 Task: Configure a branch deletion policy for repository cleanliness.
Action: Mouse moved to (209, 275)
Screenshot: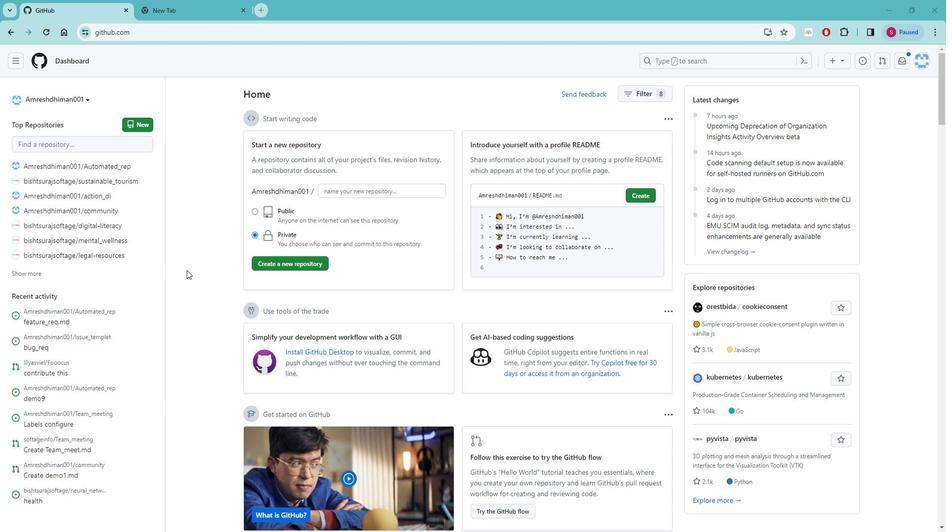 
Action: Mouse pressed left at (209, 275)
Screenshot: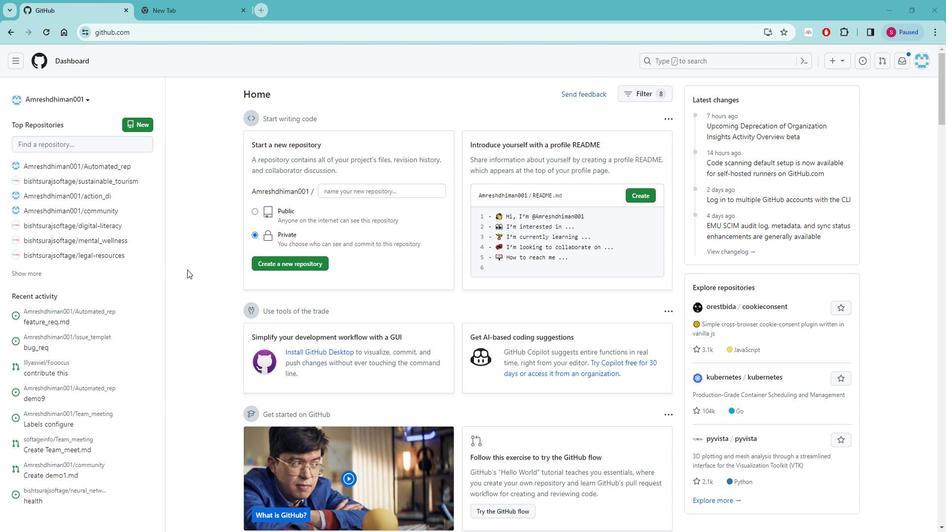 
Action: Mouse moved to (925, 65)
Screenshot: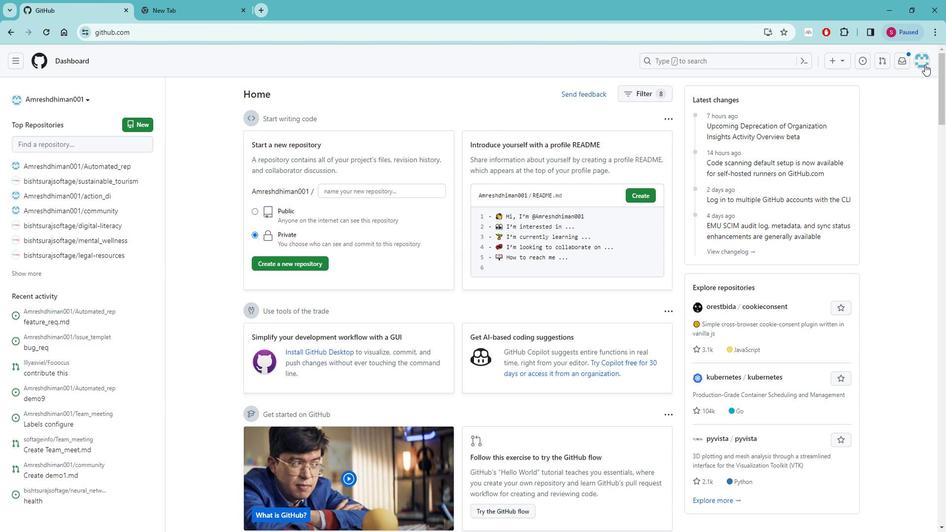 
Action: Mouse pressed left at (925, 65)
Screenshot: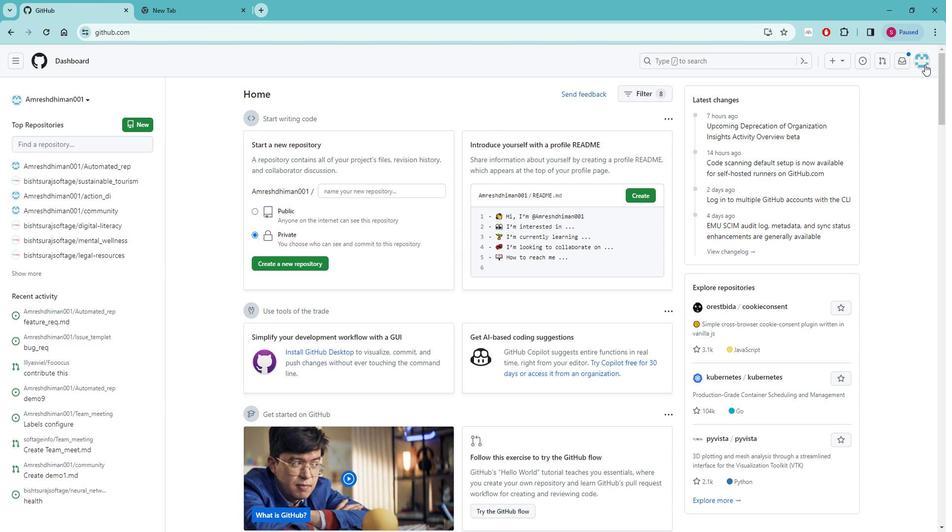 
Action: Mouse moved to (860, 151)
Screenshot: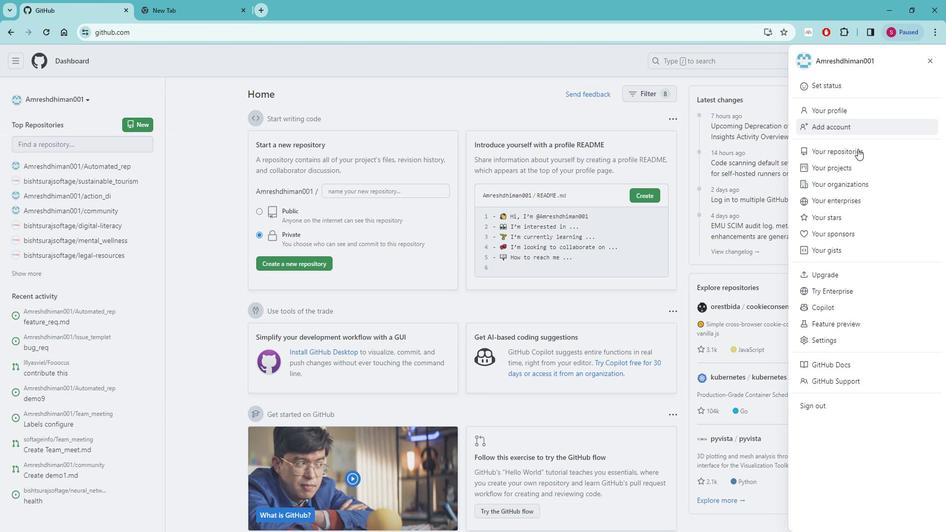 
Action: Mouse pressed left at (860, 151)
Screenshot: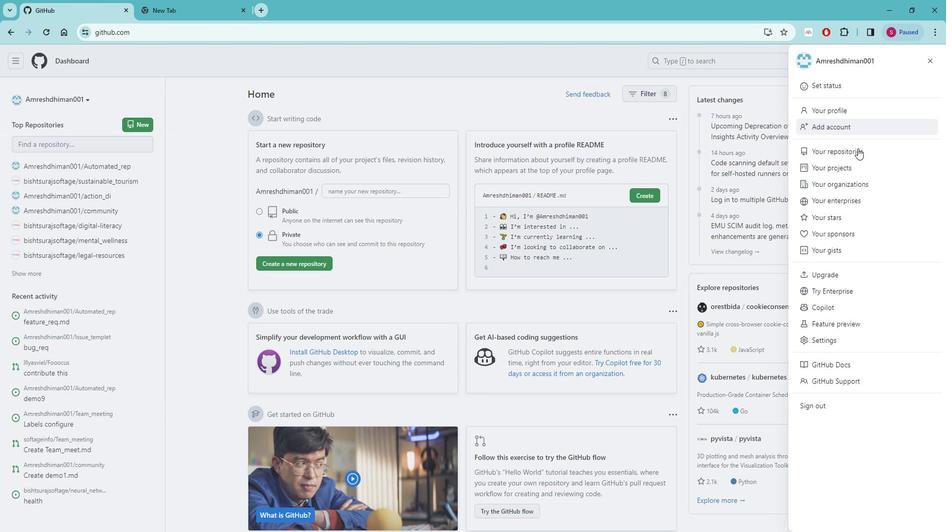 
Action: Mouse moved to (346, 159)
Screenshot: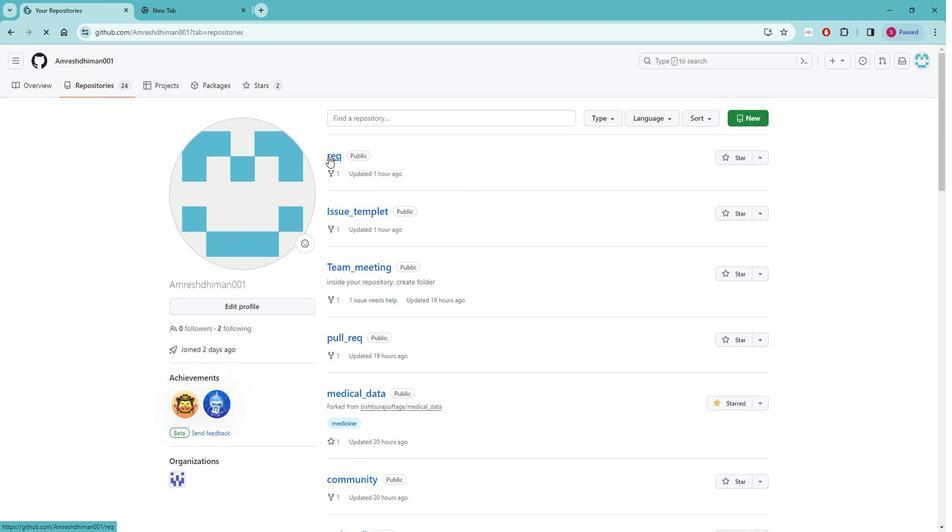 
Action: Mouse pressed left at (346, 159)
Screenshot: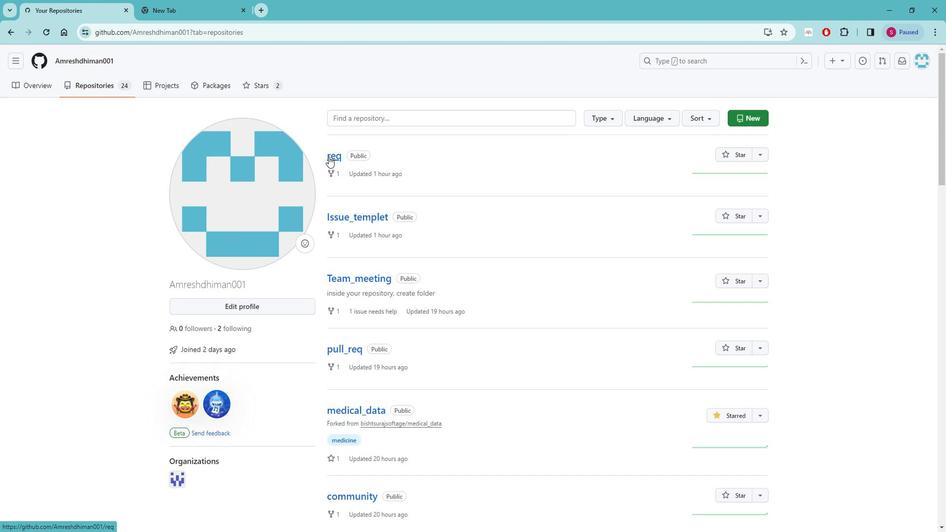 
Action: Mouse moved to (423, 88)
Screenshot: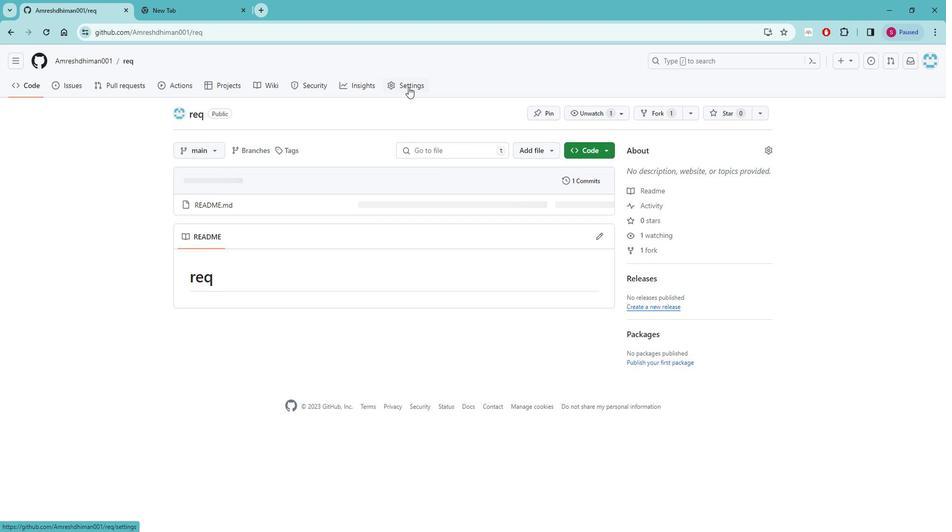 
Action: Mouse pressed left at (423, 88)
Screenshot: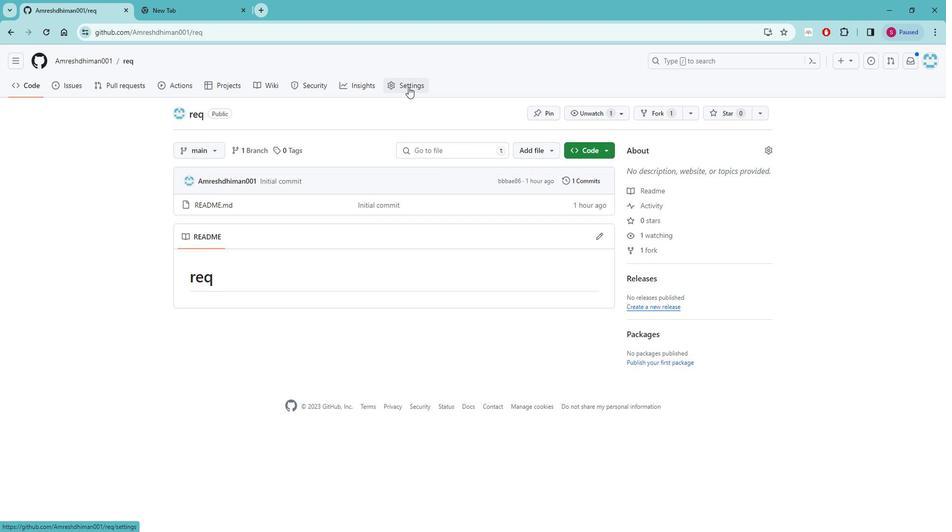 
Action: Mouse moved to (232, 220)
Screenshot: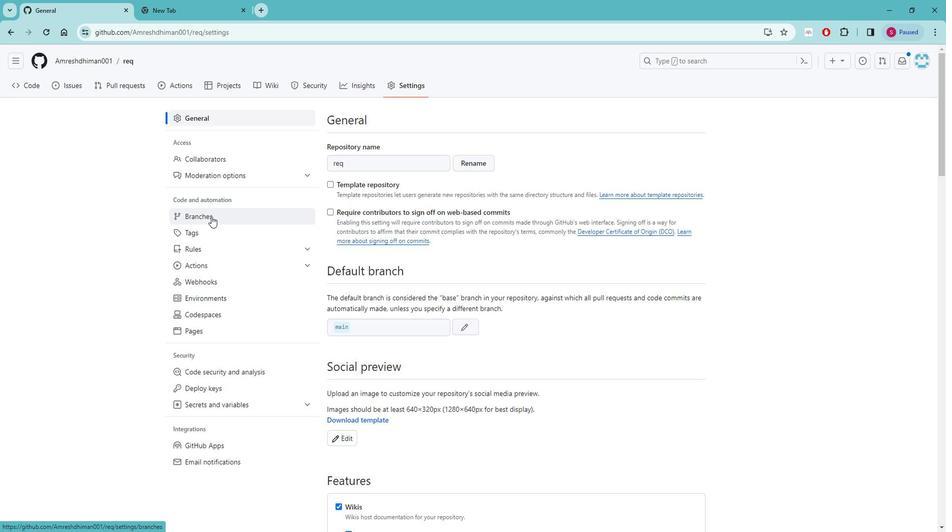 
Action: Mouse pressed left at (232, 220)
Screenshot: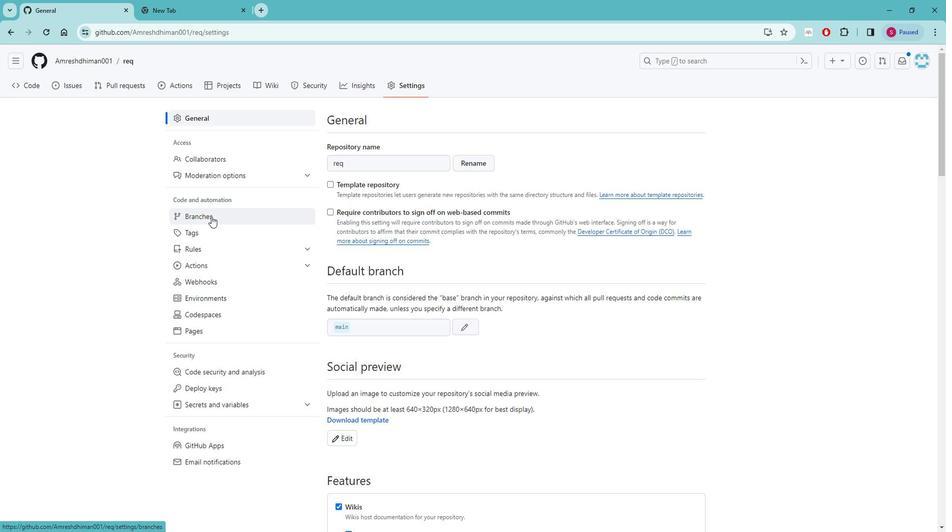 
Action: Mouse moved to (402, 190)
Screenshot: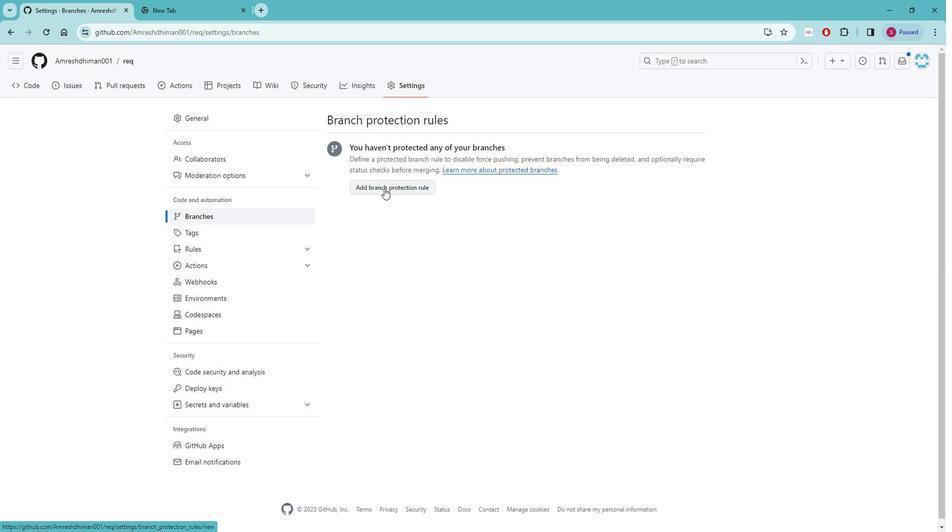 
Action: Mouse pressed left at (402, 190)
Screenshot: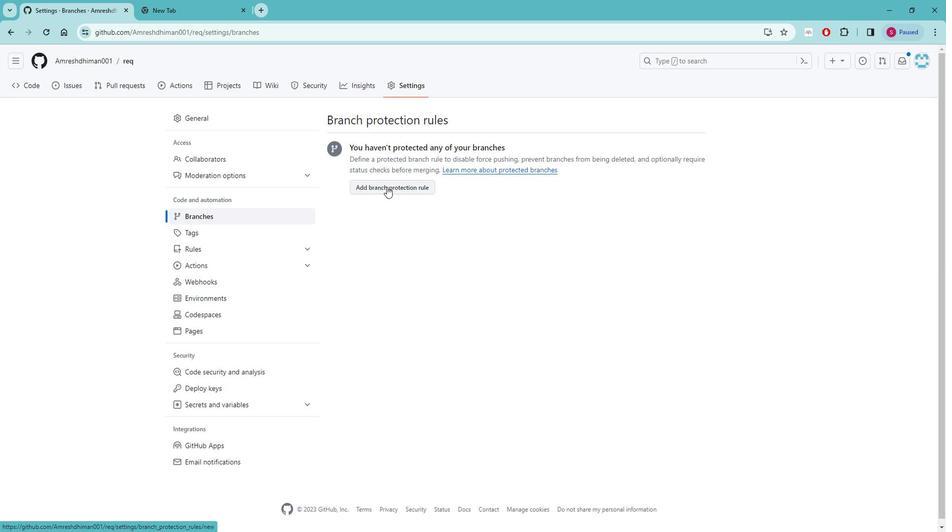 
Action: Mouse moved to (404, 275)
Screenshot: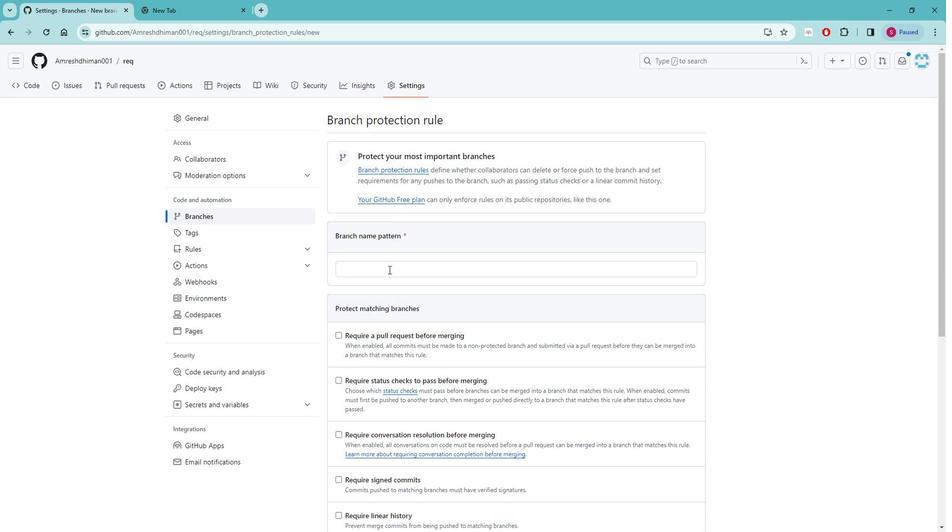 
Action: Mouse pressed left at (404, 275)
Screenshot: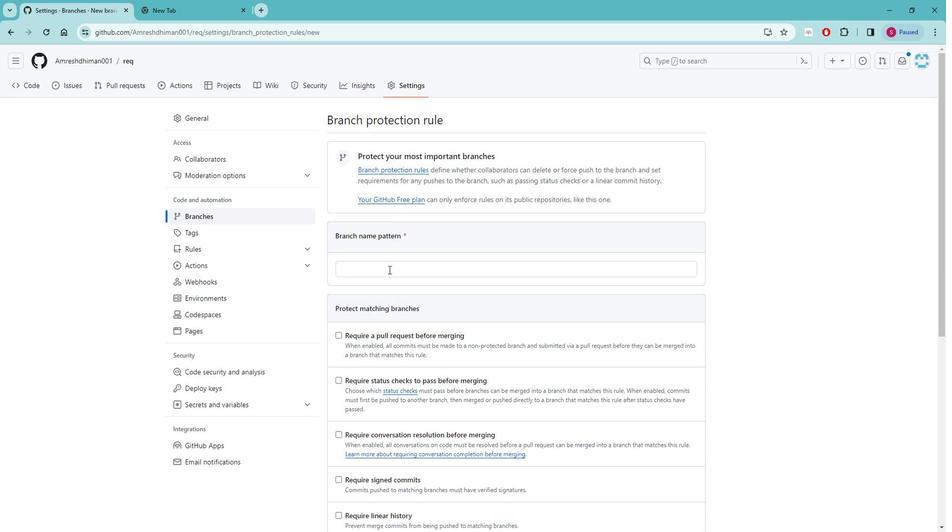 
Action: Key pressed deb<Key.backspace>vlop
Screenshot: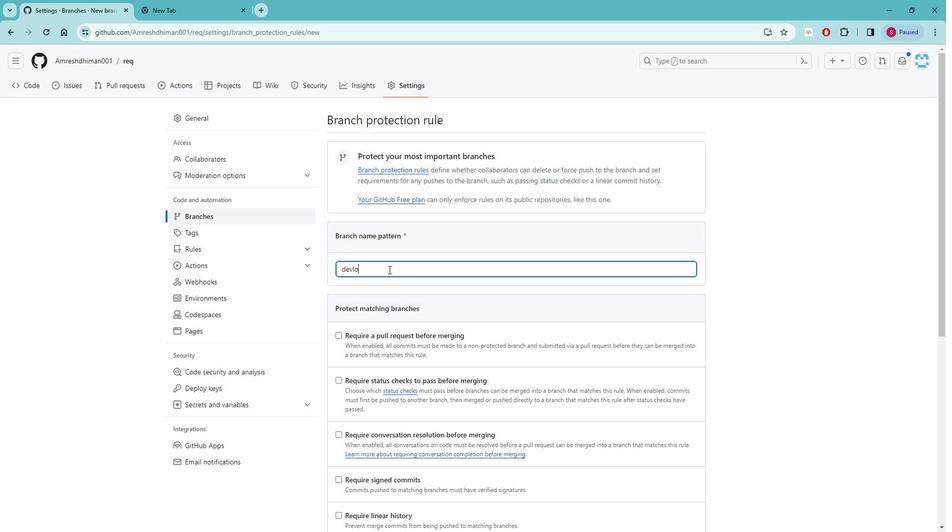 
Action: Mouse moved to (445, 344)
Screenshot: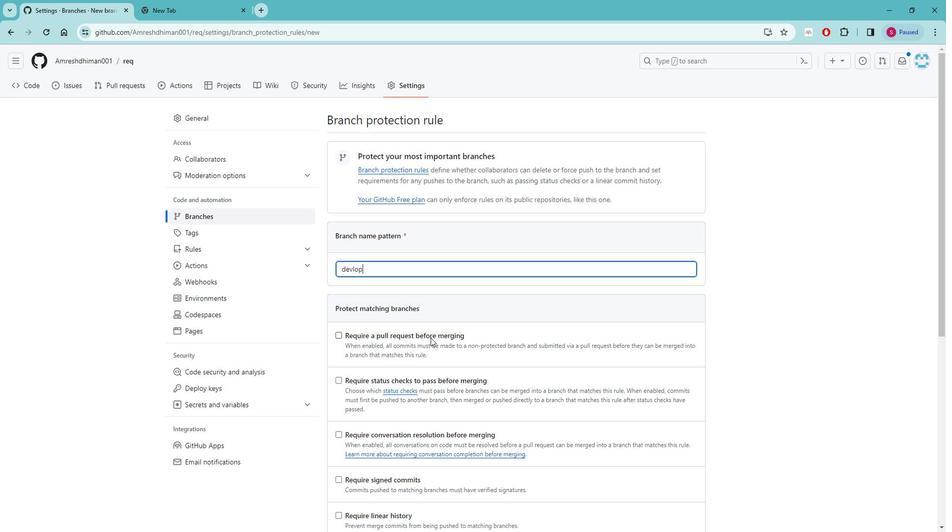 
Action: Mouse scrolled (445, 343) with delta (0, 0)
Screenshot: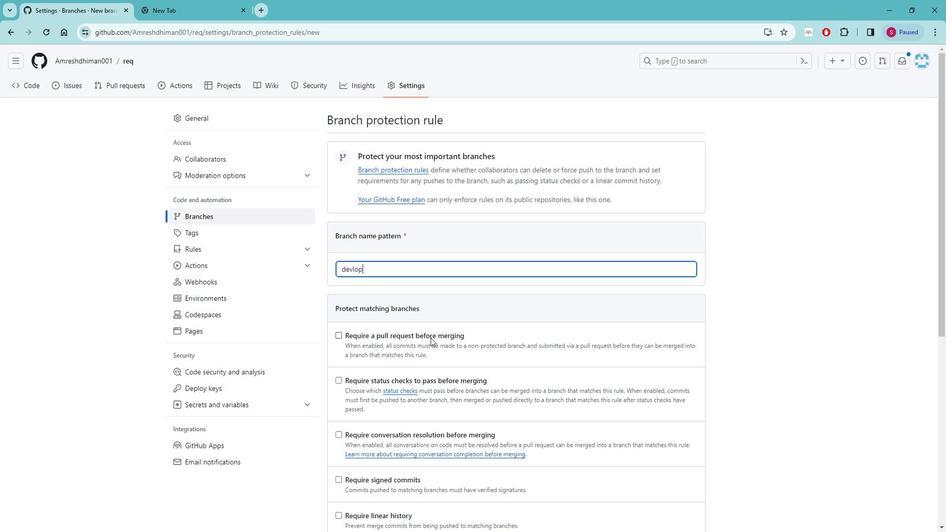 
Action: Mouse moved to (354, 288)
Screenshot: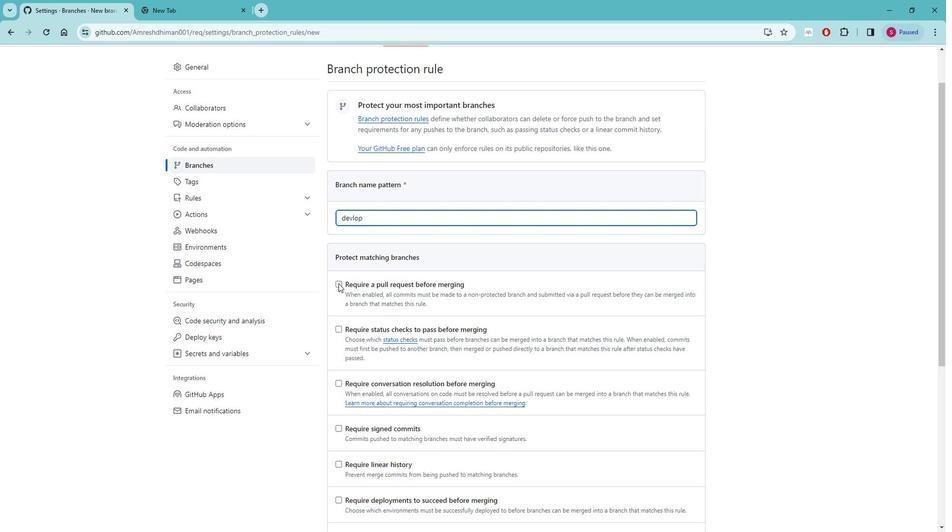 
Action: Mouse pressed left at (354, 288)
Screenshot: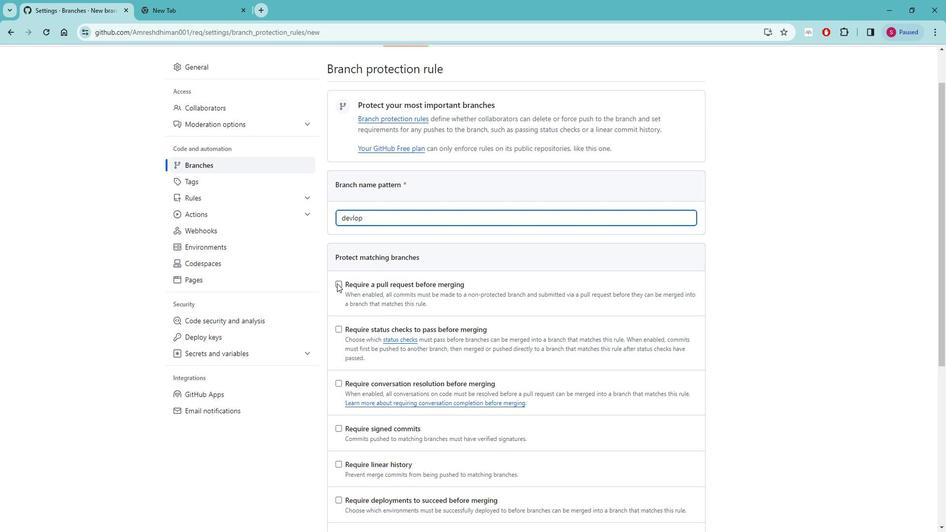 
Action: Mouse moved to (405, 399)
Screenshot: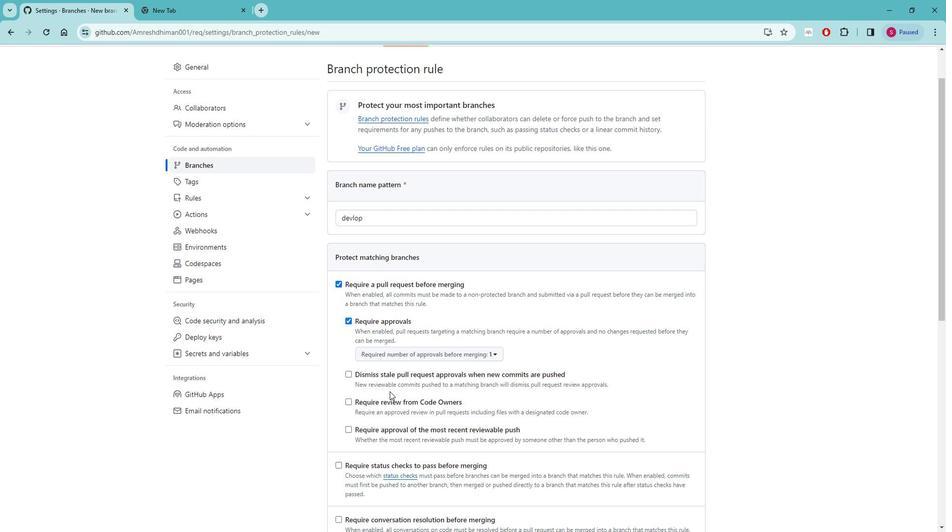 
Action: Mouse scrolled (405, 398) with delta (0, 0)
Screenshot: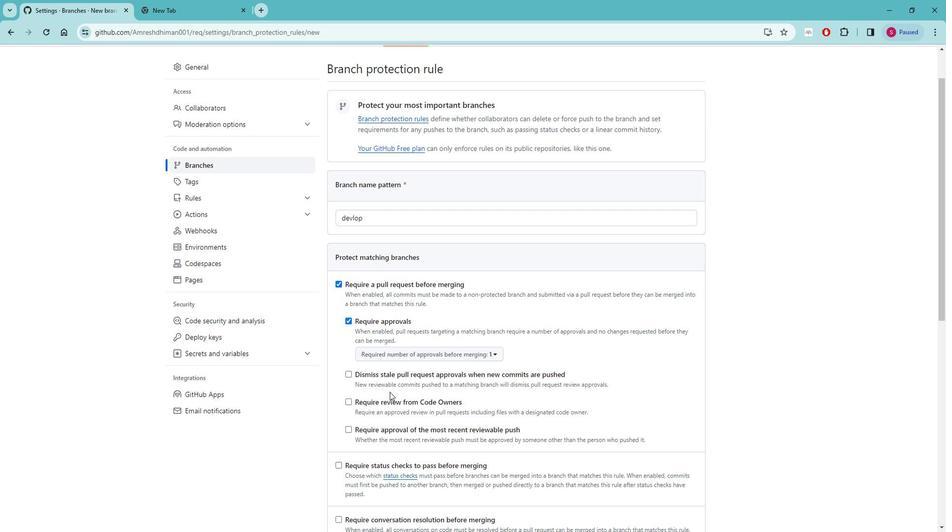 
Action: Mouse moved to (488, 378)
Screenshot: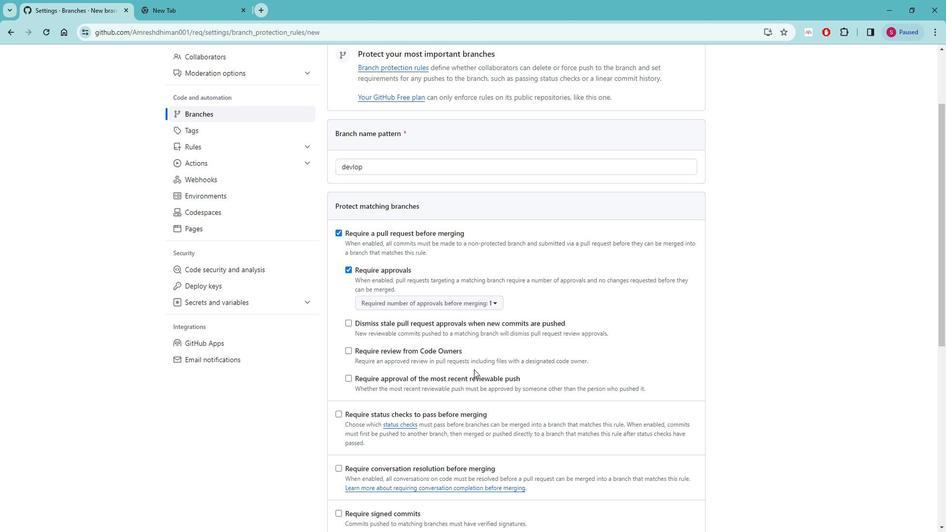 
Action: Mouse scrolled (488, 378) with delta (0, 0)
Screenshot: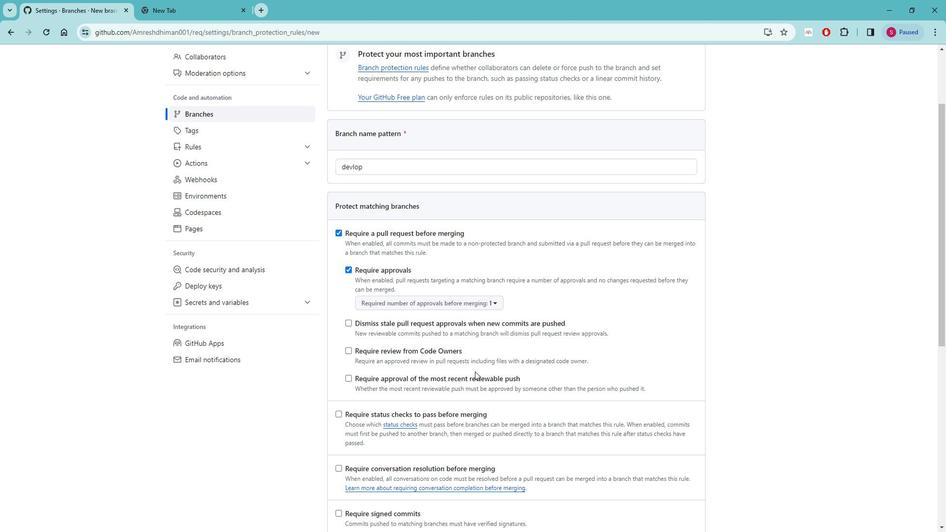 
Action: Mouse scrolled (488, 378) with delta (0, 0)
Screenshot: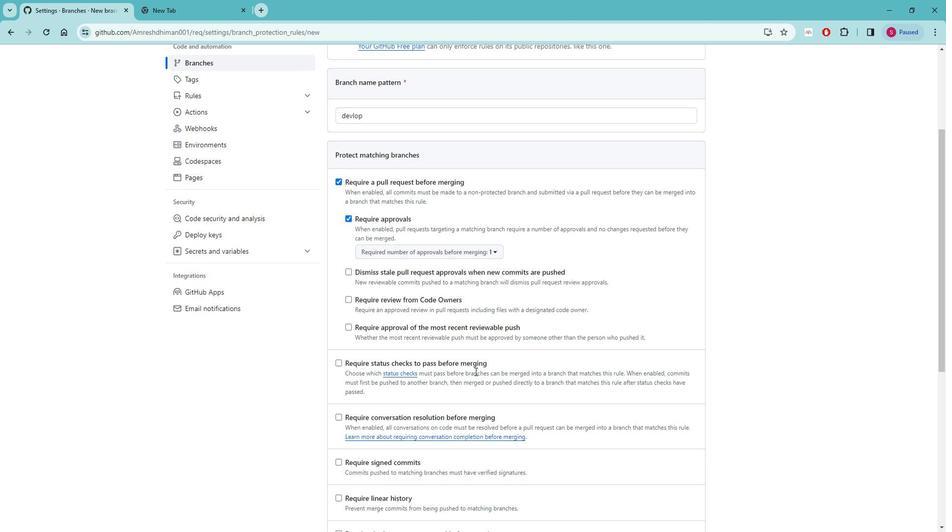
Action: Mouse moved to (367, 278)
Screenshot: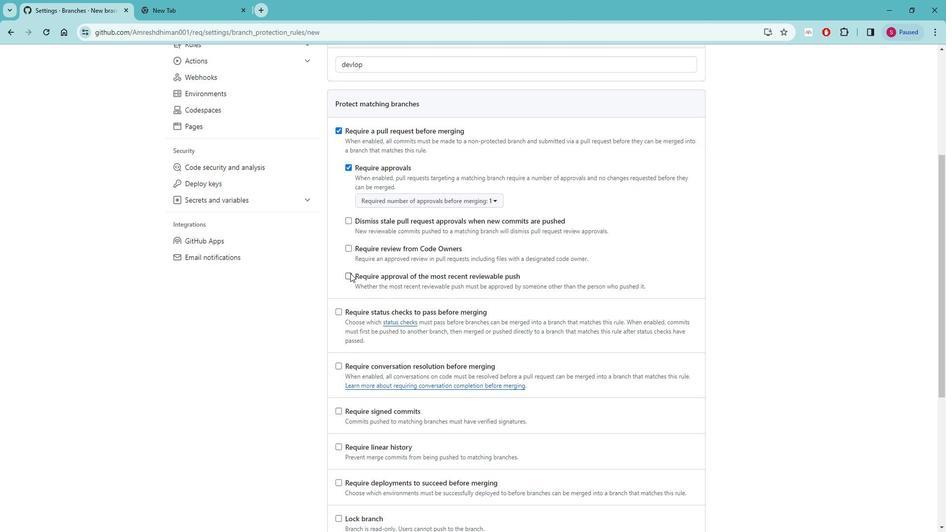 
Action: Mouse pressed left at (367, 278)
Screenshot: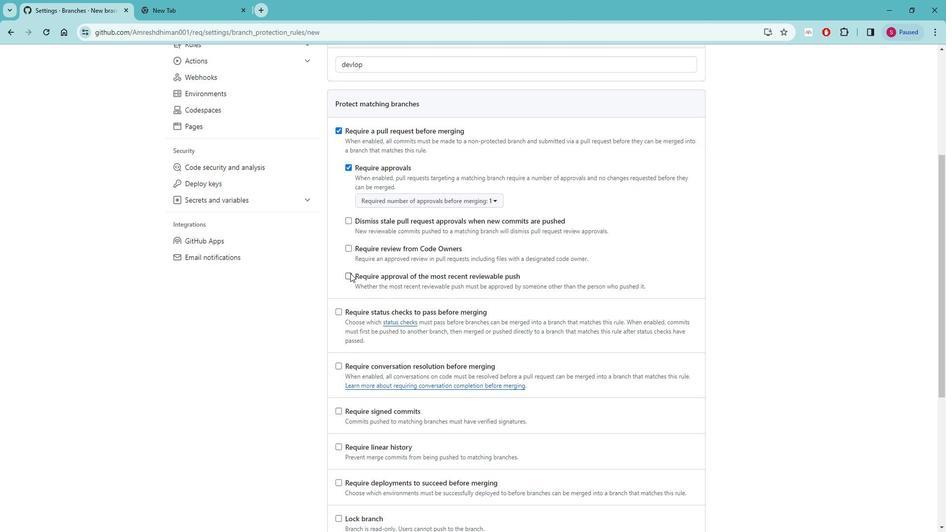 
Action: Mouse pressed left at (367, 278)
Screenshot: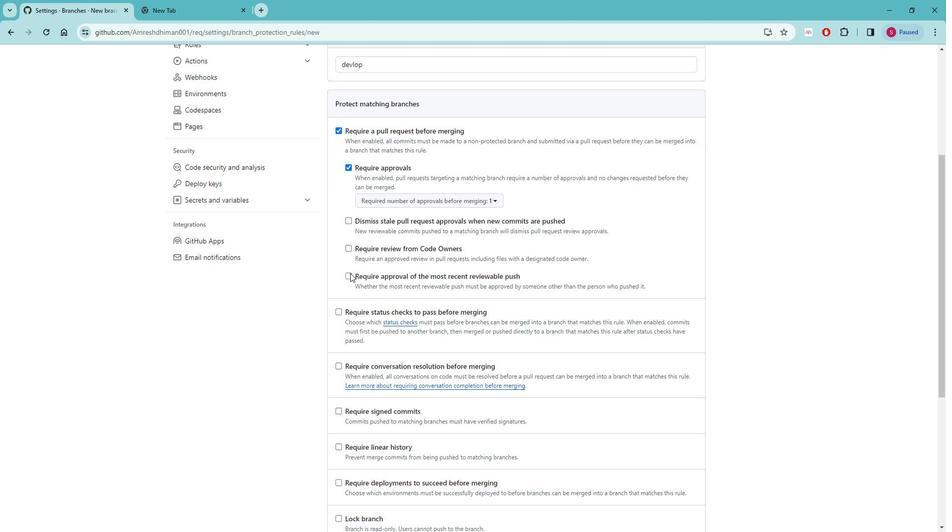 
Action: Mouse moved to (483, 390)
Screenshot: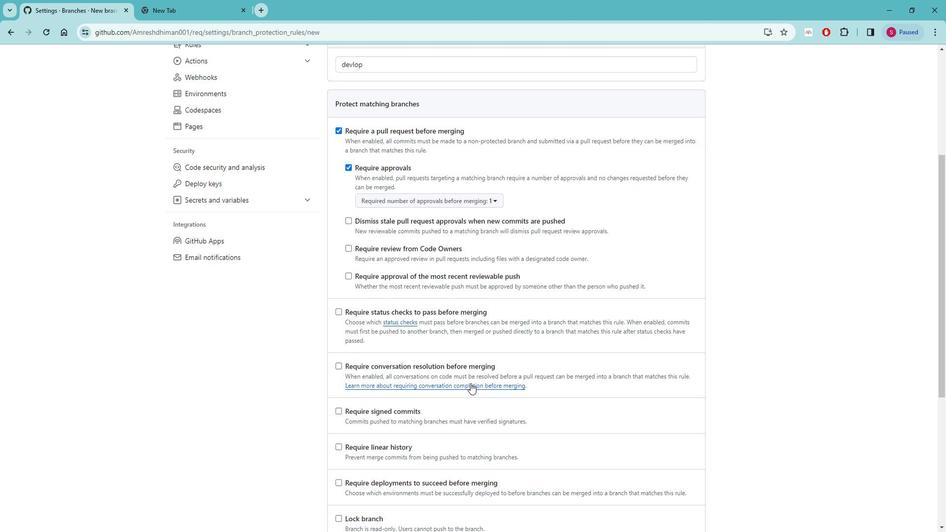 
Action: Mouse scrolled (483, 389) with delta (0, 0)
Screenshot: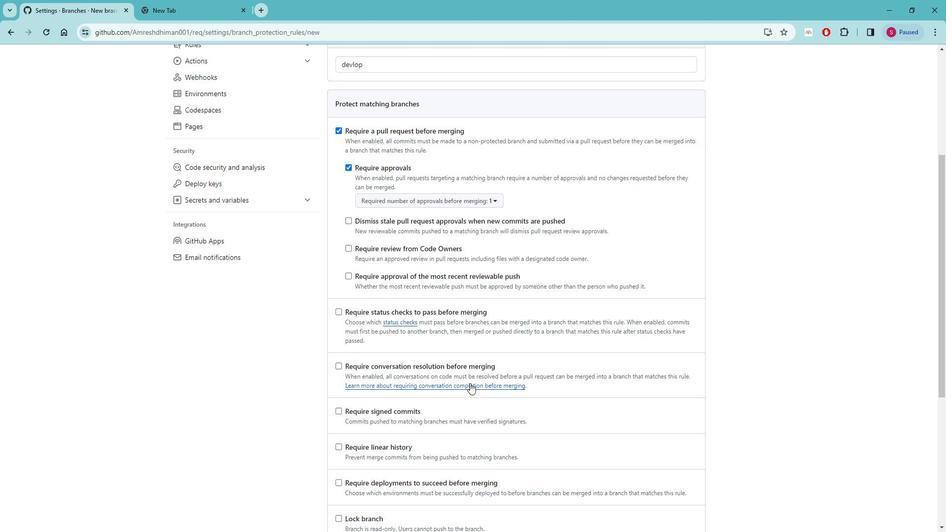 
Action: Mouse moved to (365, 227)
Screenshot: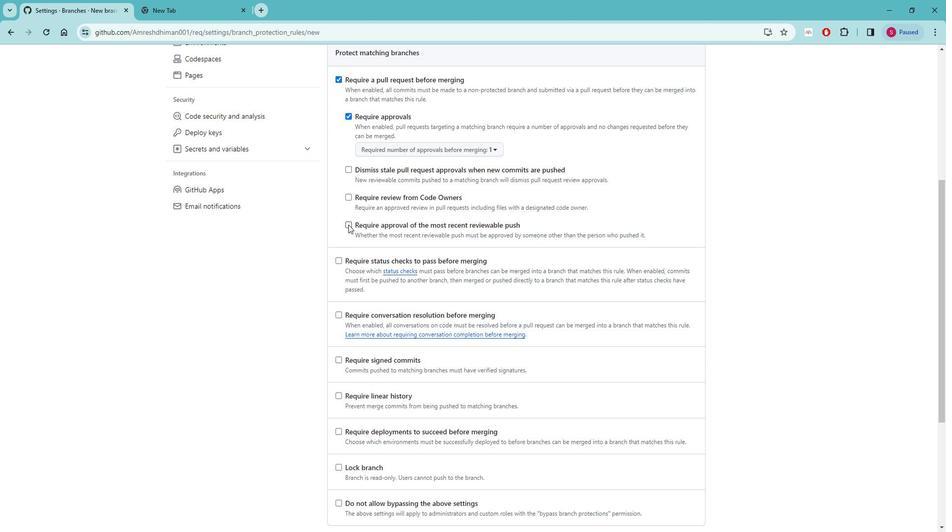 
Action: Mouse pressed left at (365, 227)
Screenshot: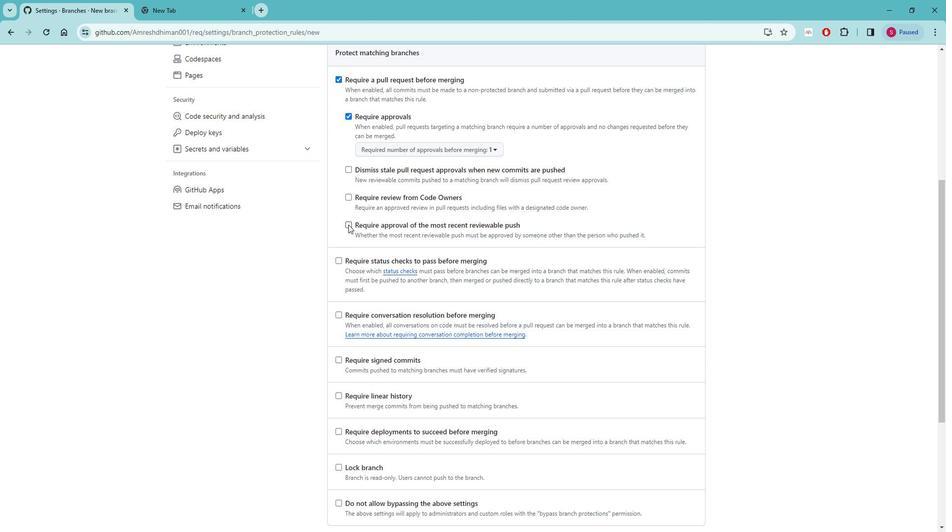 
Action: Mouse moved to (422, 397)
Screenshot: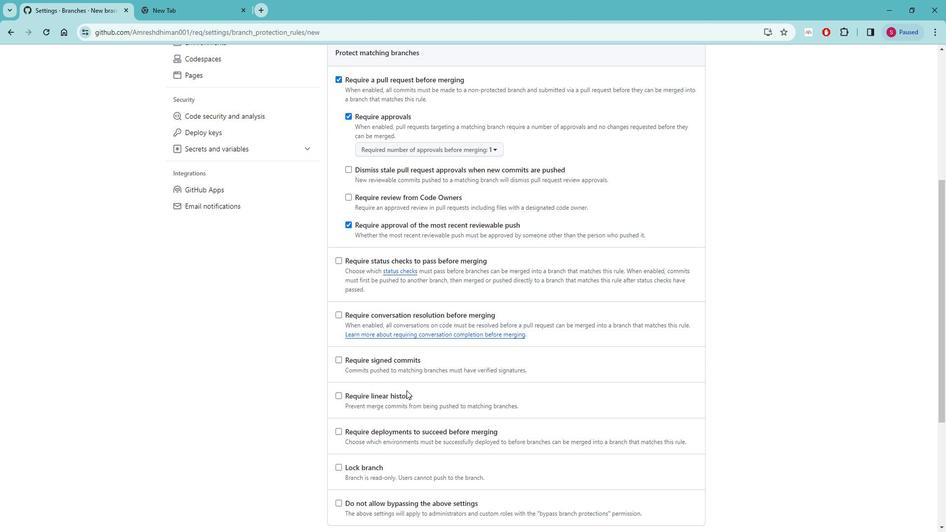 
Action: Mouse scrolled (422, 397) with delta (0, 0)
Screenshot: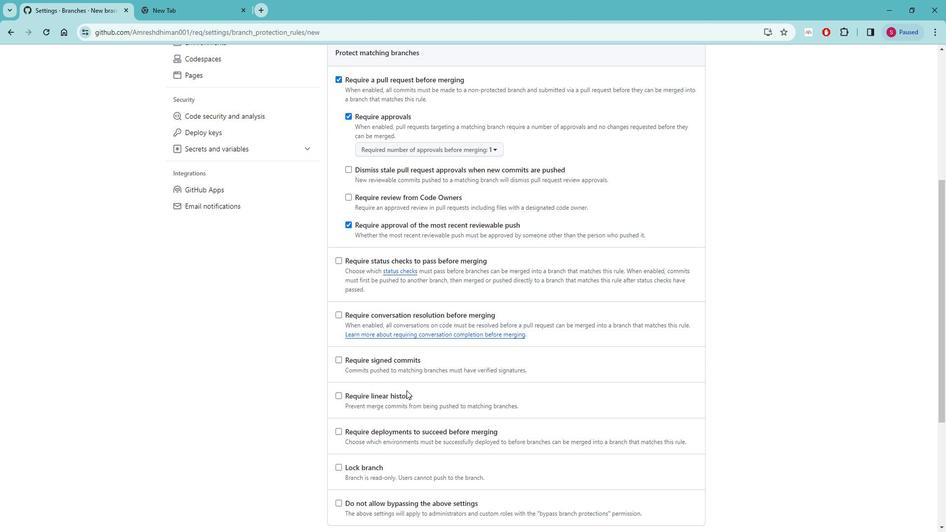 
Action: Mouse moved to (359, 351)
Screenshot: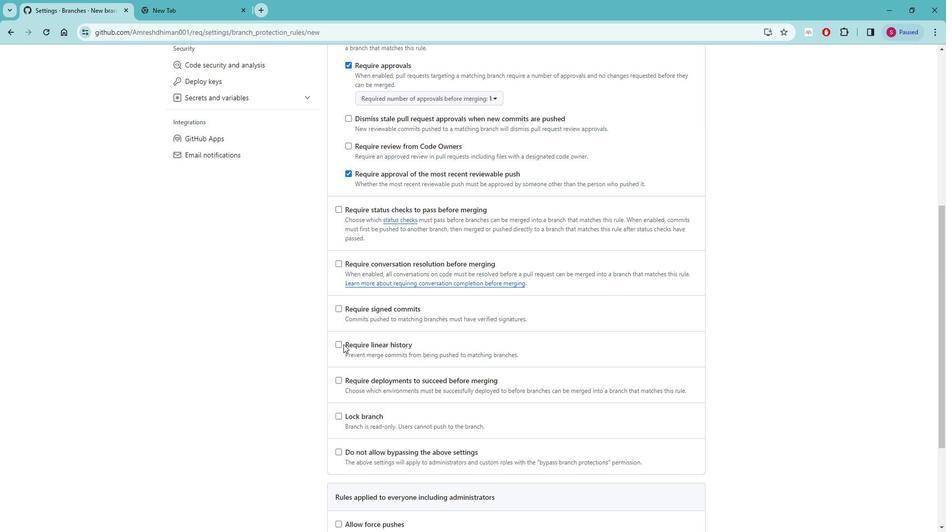 
Action: Mouse pressed left at (359, 351)
Screenshot: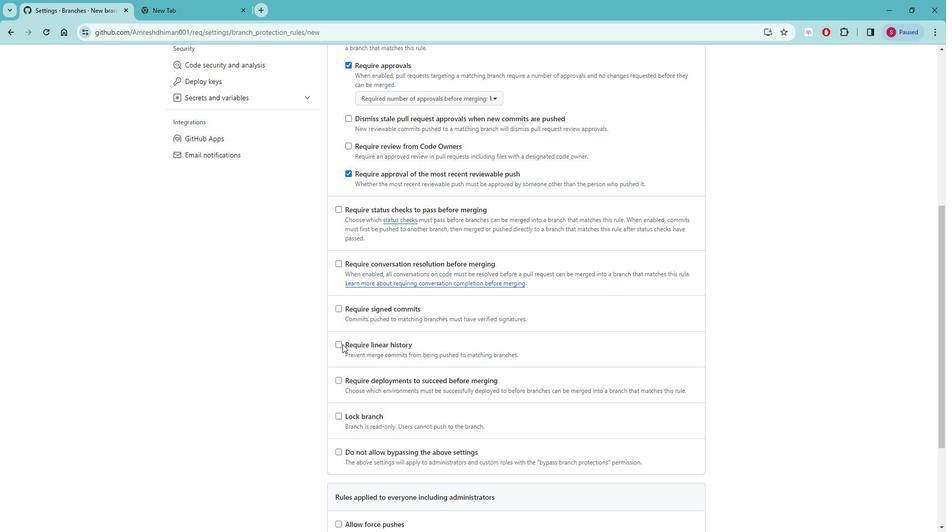 
Action: Mouse moved to (356, 350)
Screenshot: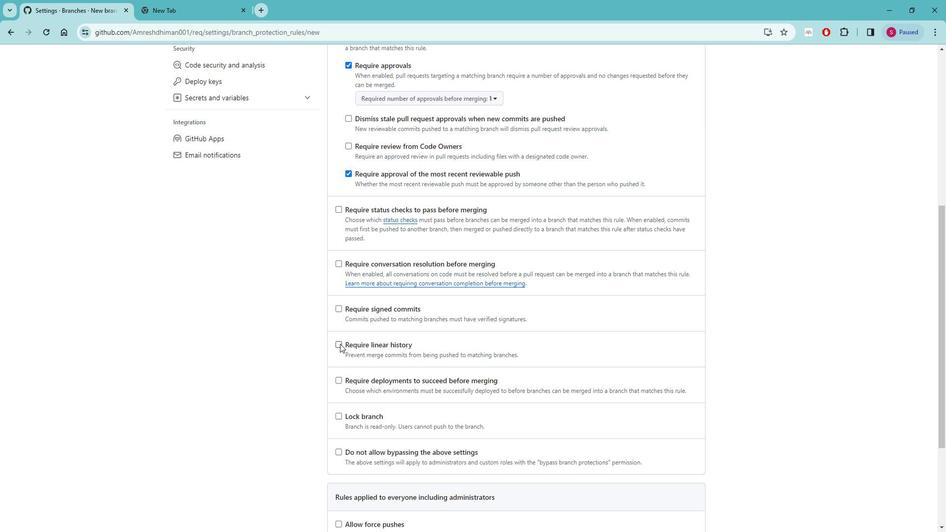 
Action: Mouse pressed left at (356, 350)
Screenshot: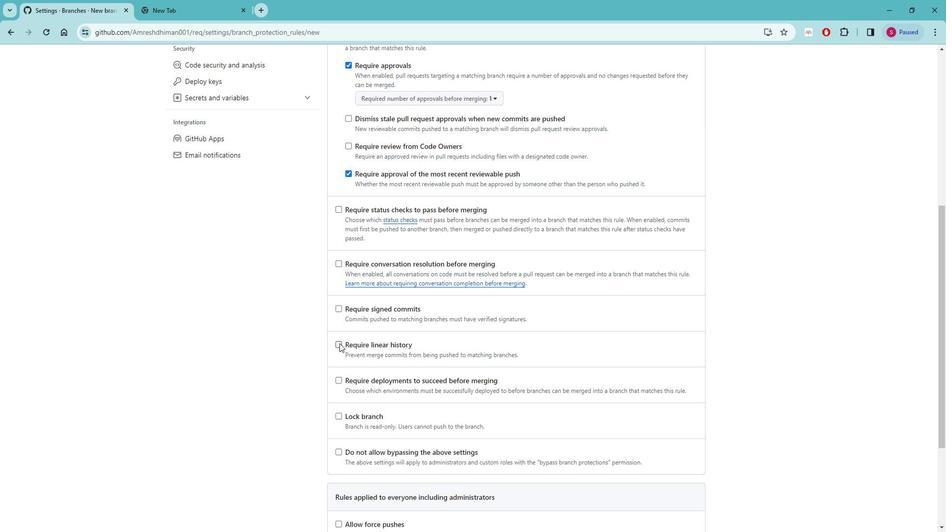
Action: Mouse moved to (445, 400)
Screenshot: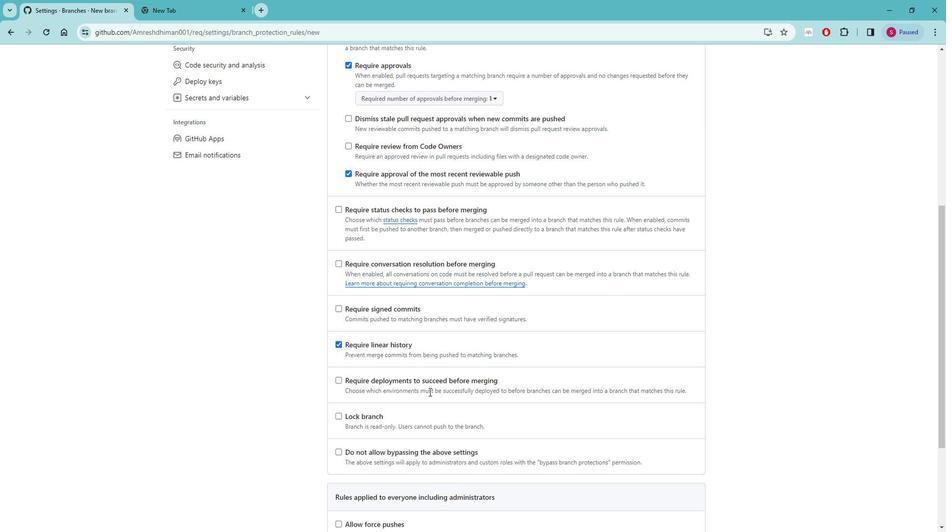 
Action: Mouse scrolled (445, 400) with delta (0, 0)
Screenshot: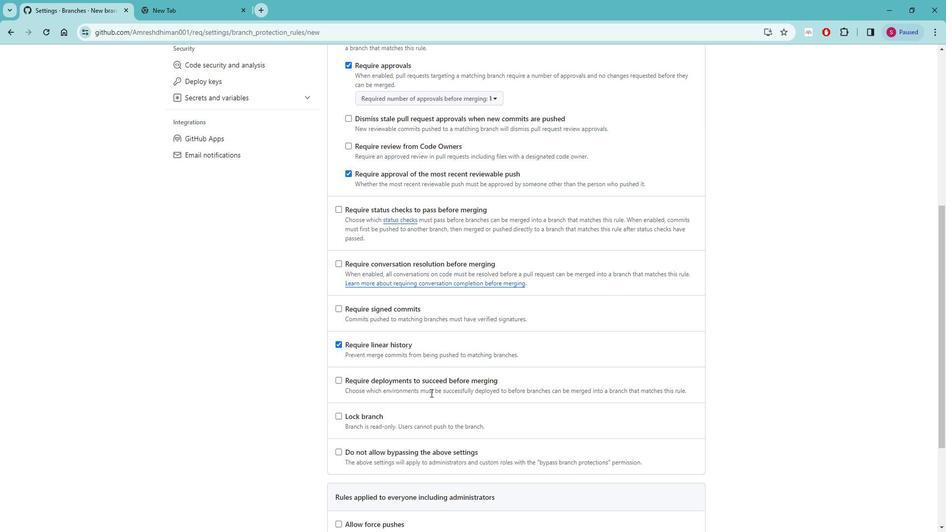 
Action: Mouse moved to (477, 421)
Screenshot: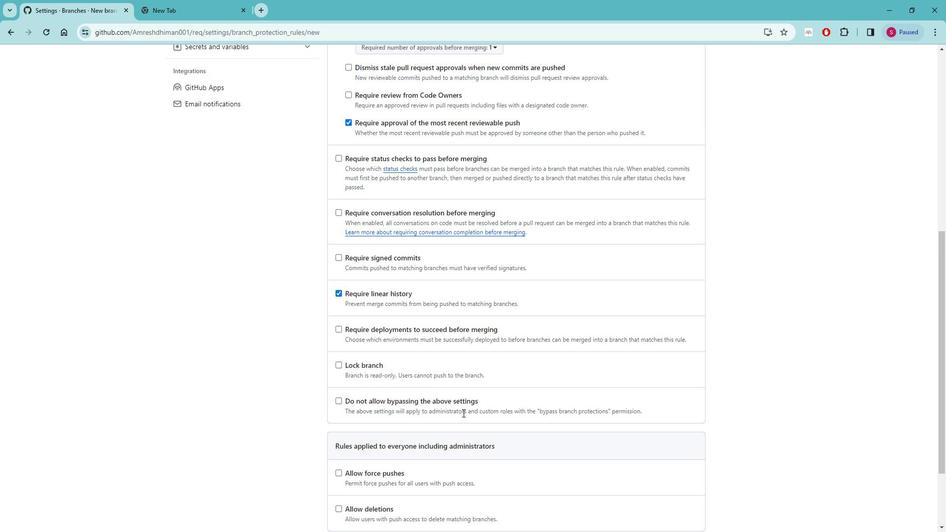 
Action: Mouse scrolled (477, 420) with delta (0, 0)
Screenshot: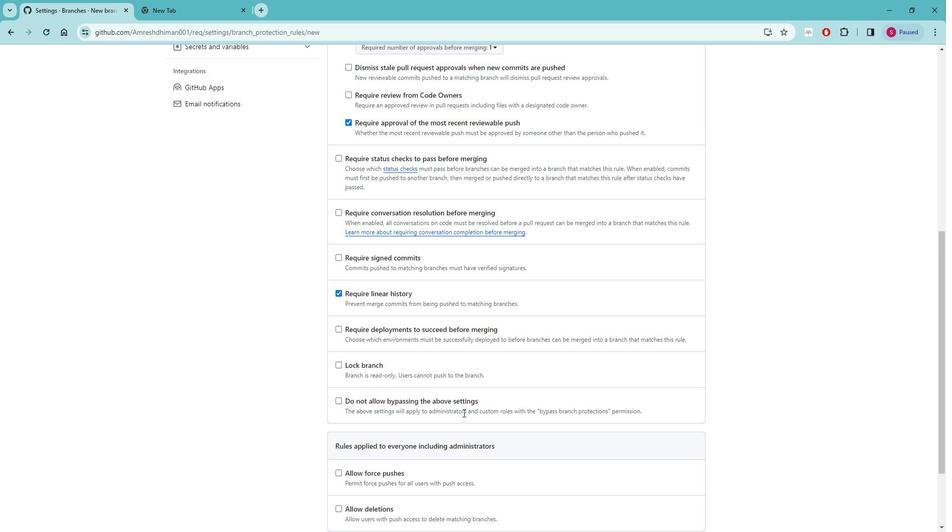 
Action: Mouse scrolled (477, 420) with delta (0, 0)
Screenshot: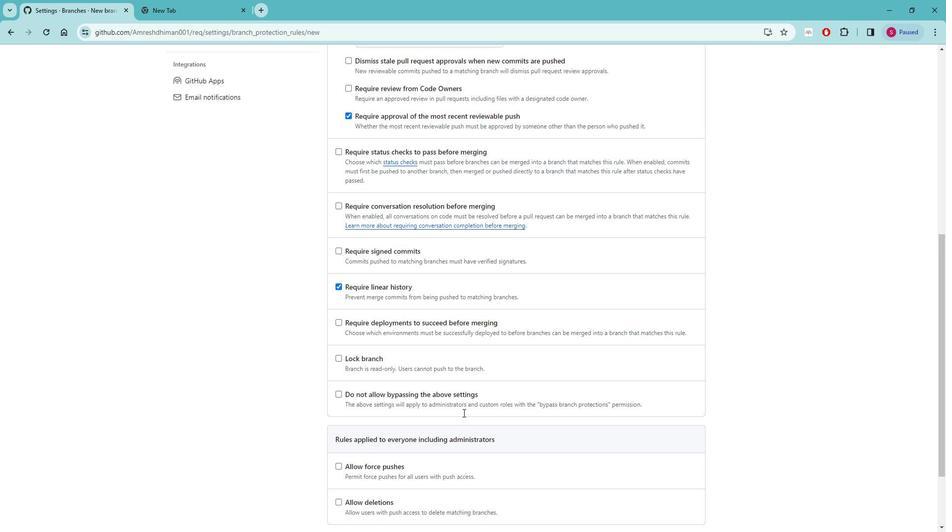 
Action: Mouse moved to (357, 382)
Screenshot: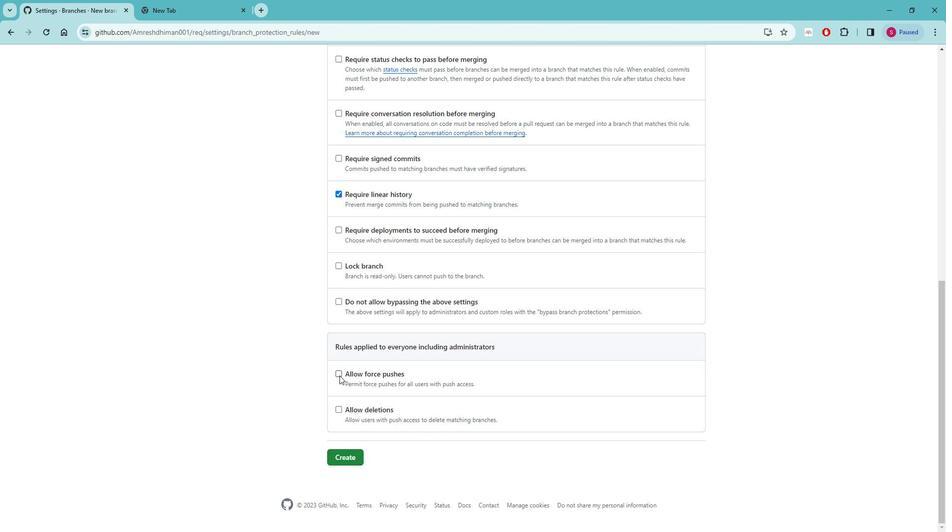 
Action: Mouse pressed left at (357, 382)
Screenshot: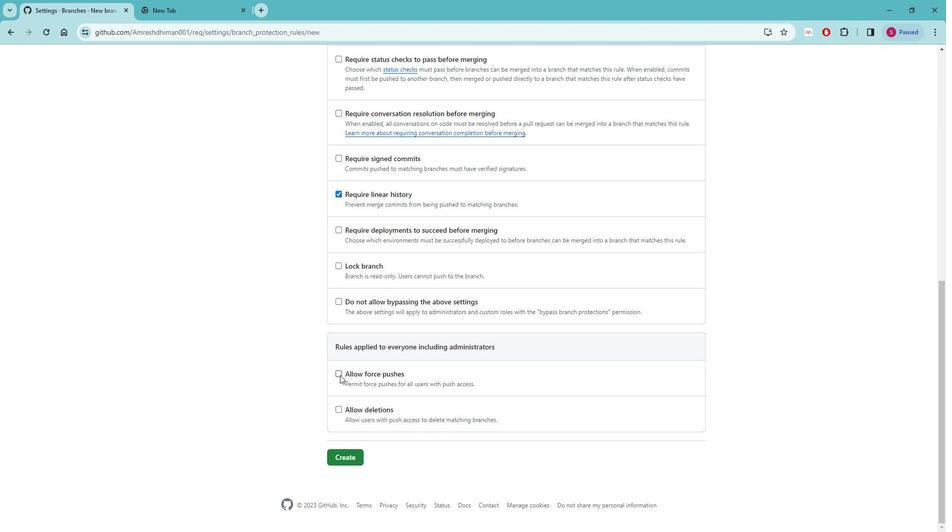 
Action: Mouse moved to (365, 430)
Screenshot: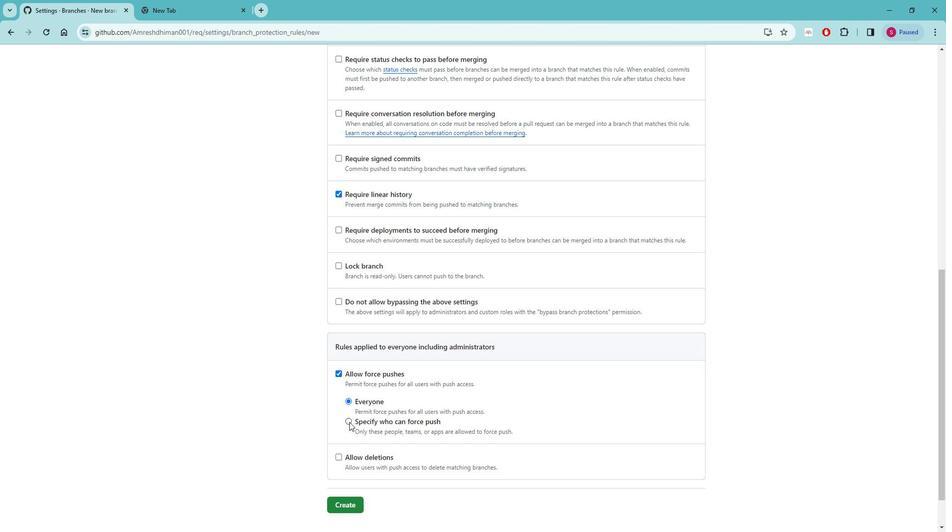 
Action: Mouse pressed left at (365, 430)
Screenshot: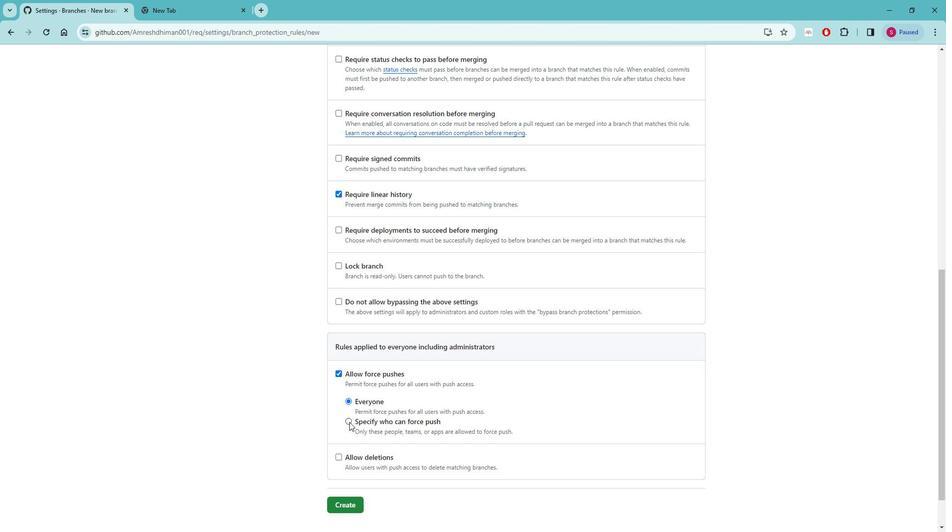 
Action: Mouse moved to (491, 477)
Screenshot: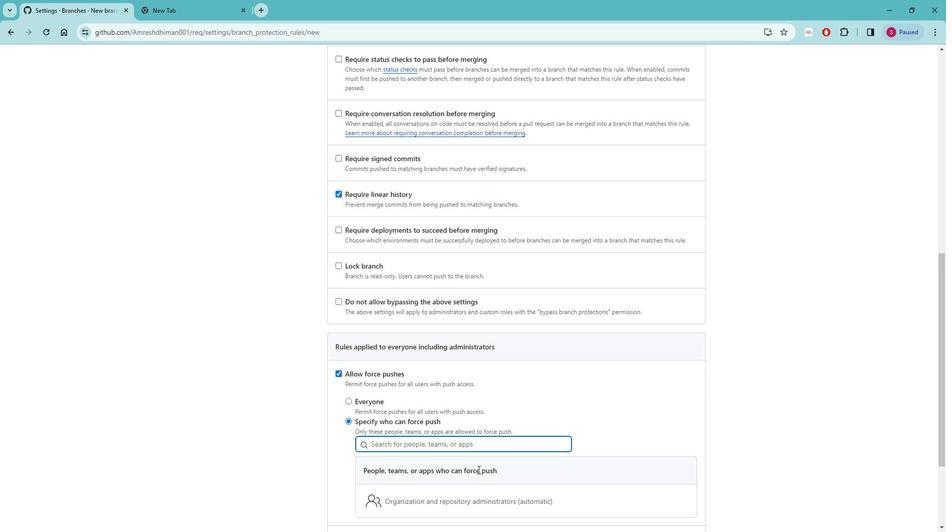 
Action: Mouse scrolled (491, 477) with delta (0, 0)
Screenshot: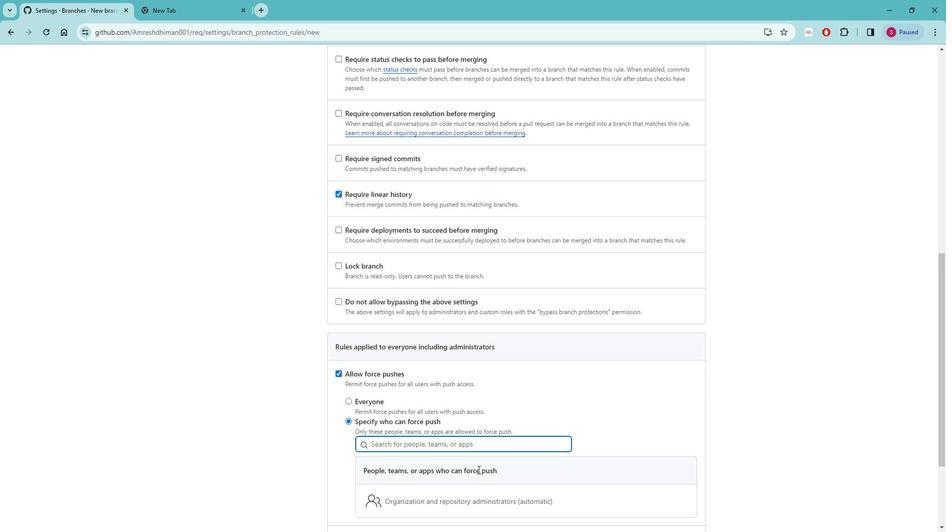
Action: Mouse moved to (366, 356)
Screenshot: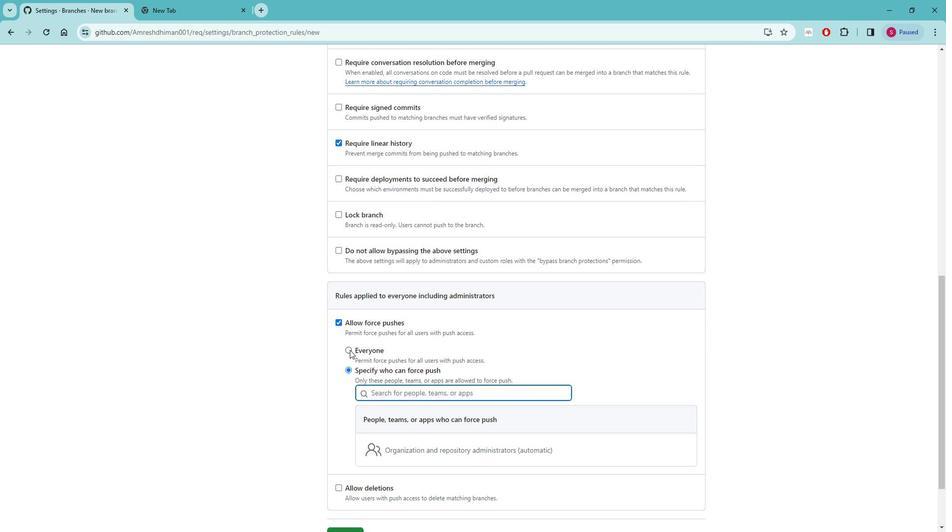 
Action: Mouse pressed left at (366, 356)
Screenshot: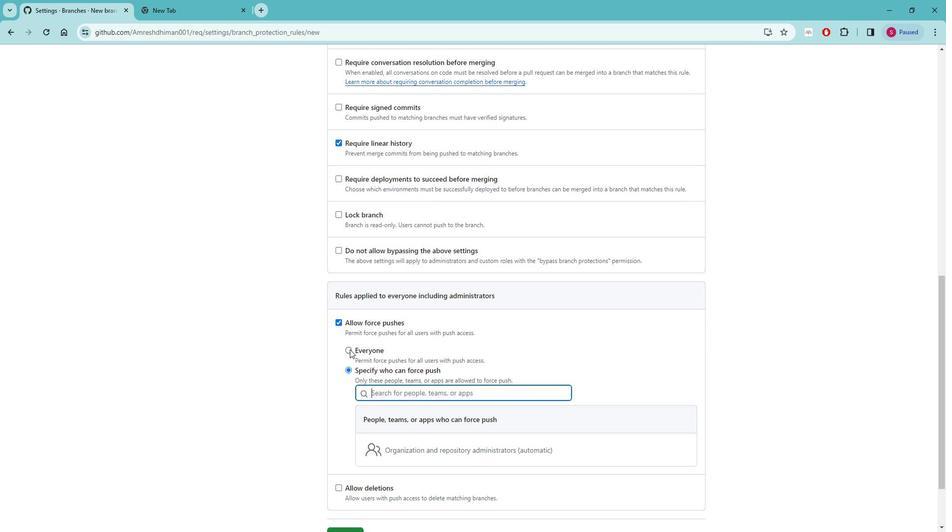 
Action: Mouse moved to (474, 430)
Screenshot: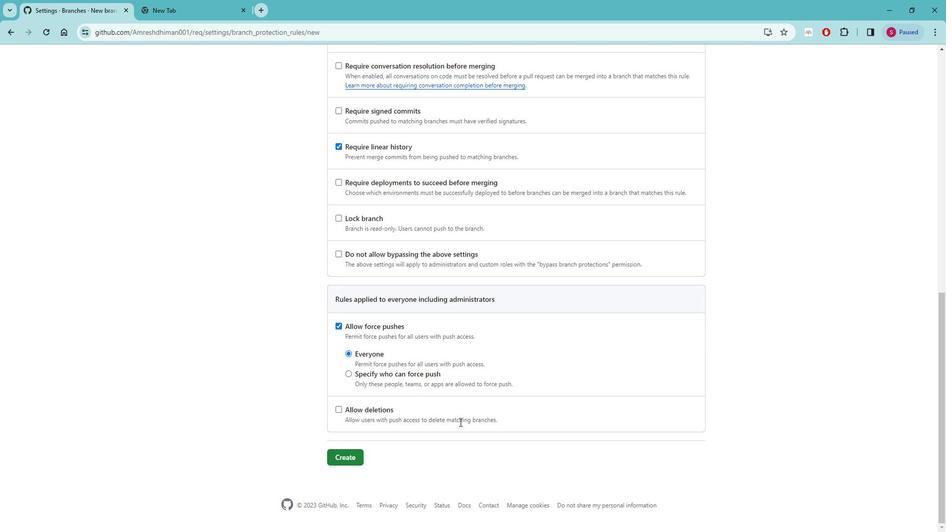 
Action: Mouse scrolled (474, 430) with delta (0, 0)
Screenshot: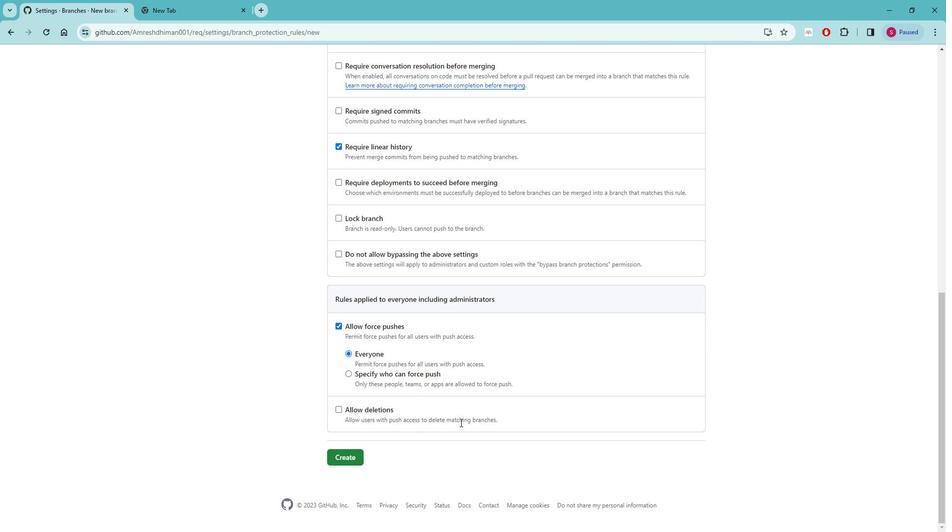 
Action: Mouse moved to (354, 416)
Screenshot: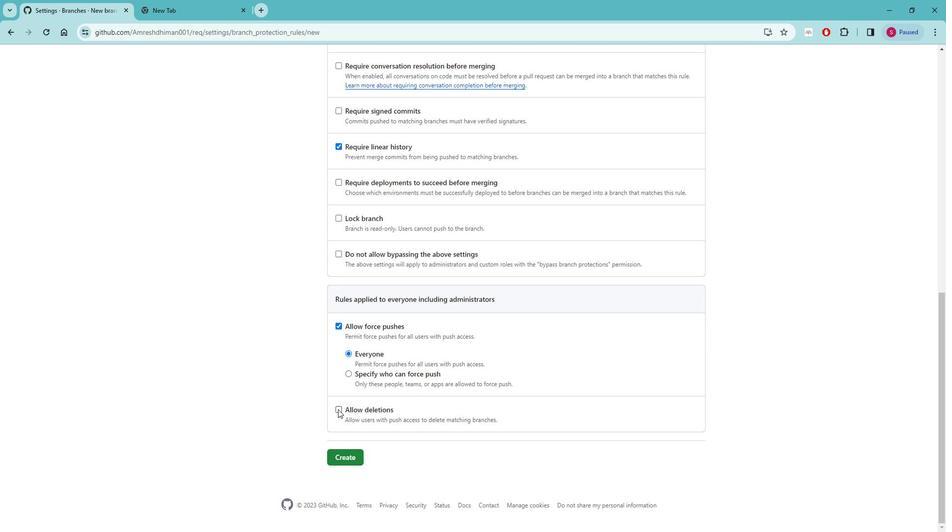 
Action: Mouse pressed left at (354, 416)
Screenshot: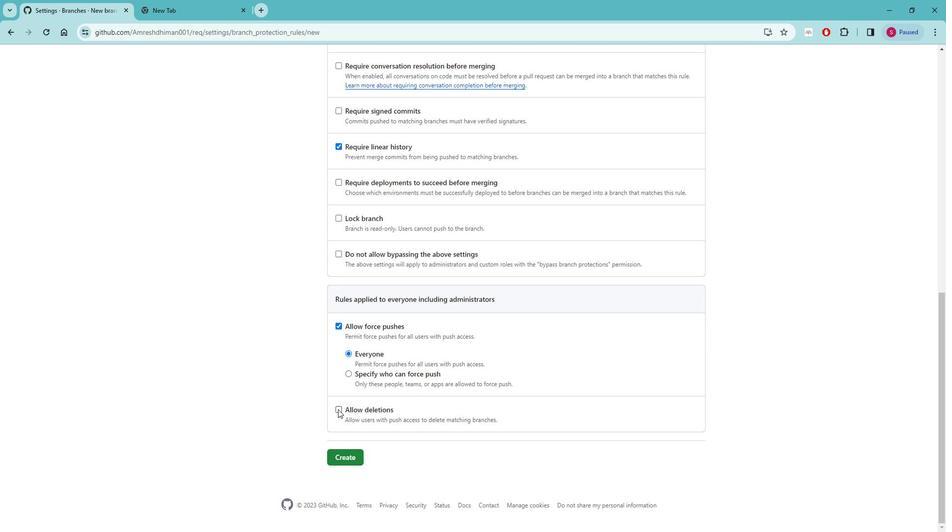 
Action: Mouse moved to (374, 469)
Screenshot: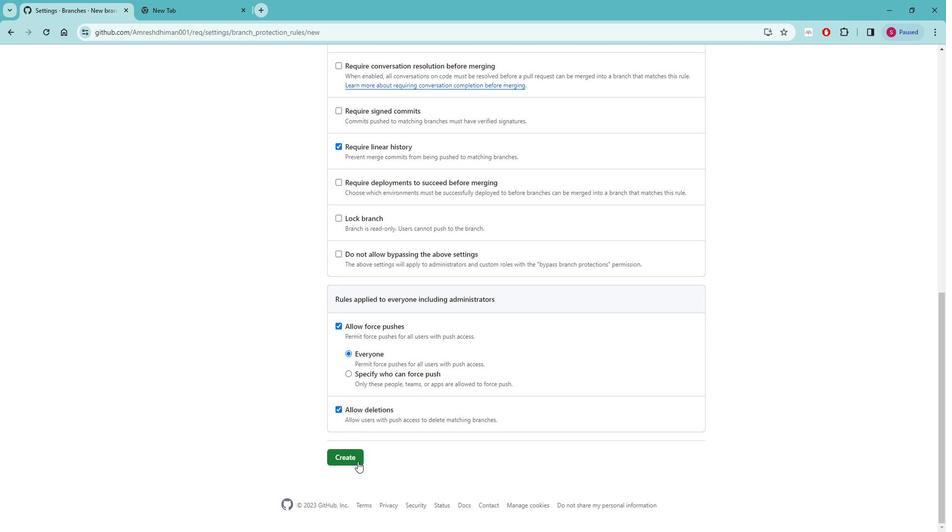 
Action: Mouse pressed left at (374, 469)
Screenshot: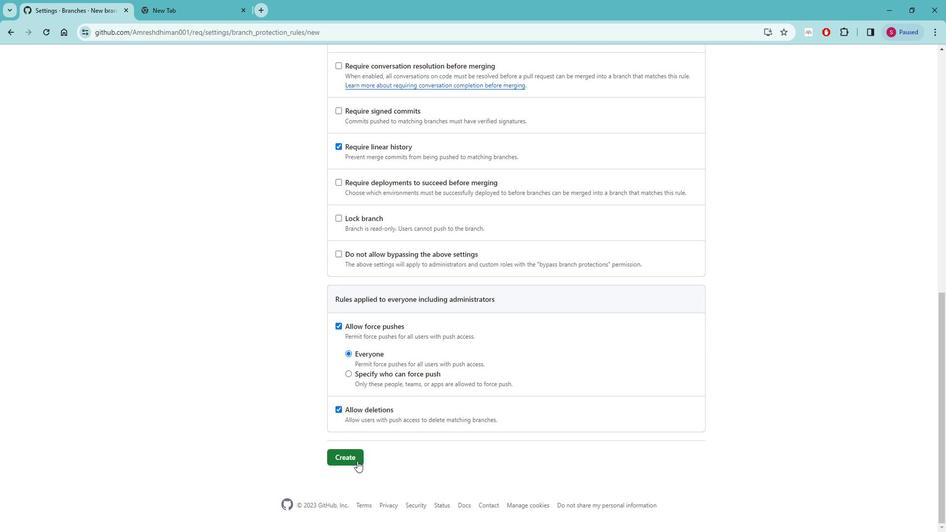 
Action: Mouse moved to (688, 153)
Screenshot: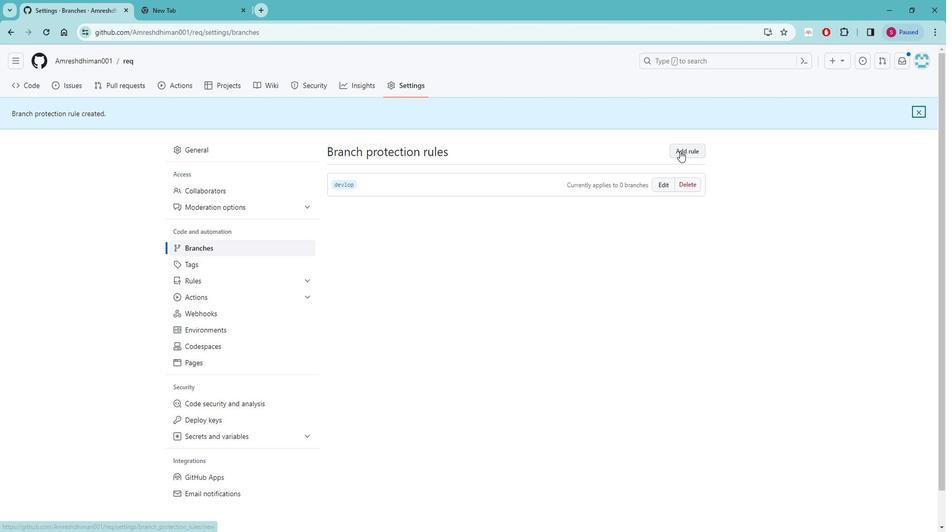 
Action: Mouse pressed left at (688, 153)
Screenshot: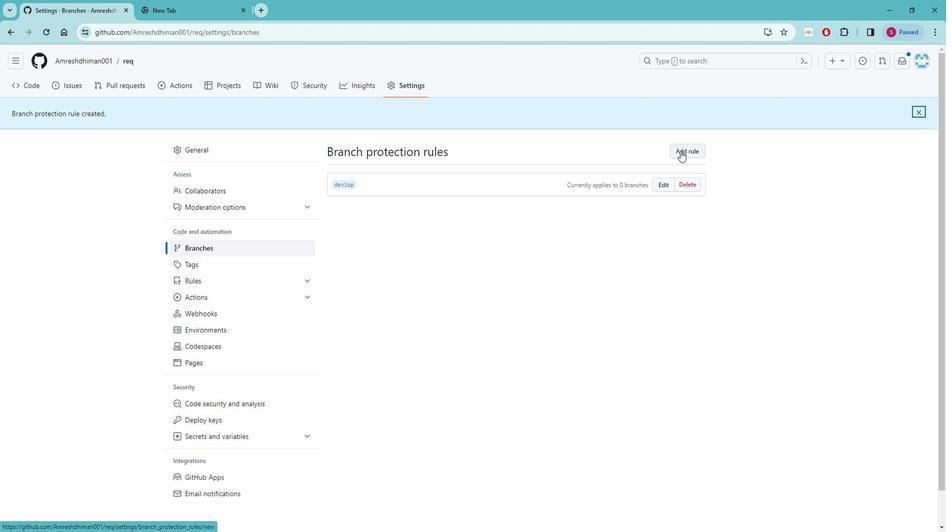 
Action: Mouse moved to (451, 353)
Screenshot: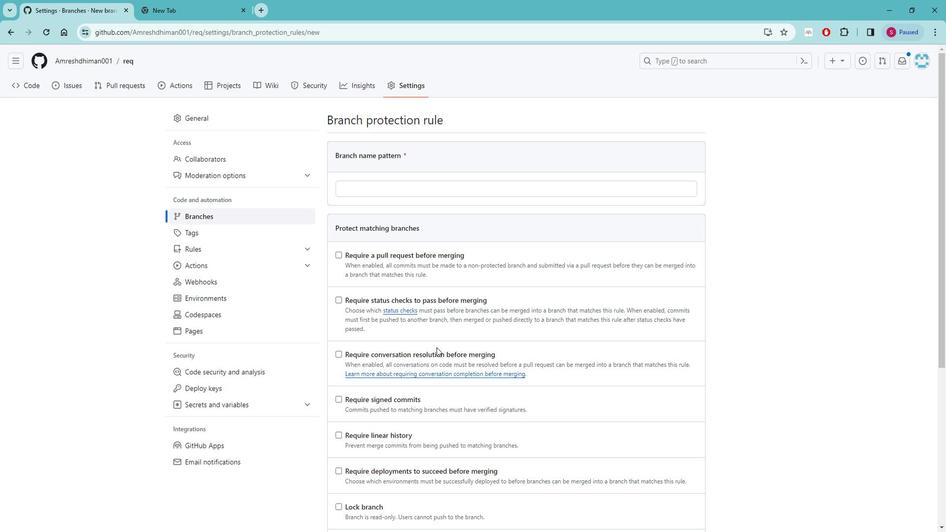 
Action: Mouse scrolled (451, 353) with delta (0, 0)
Screenshot: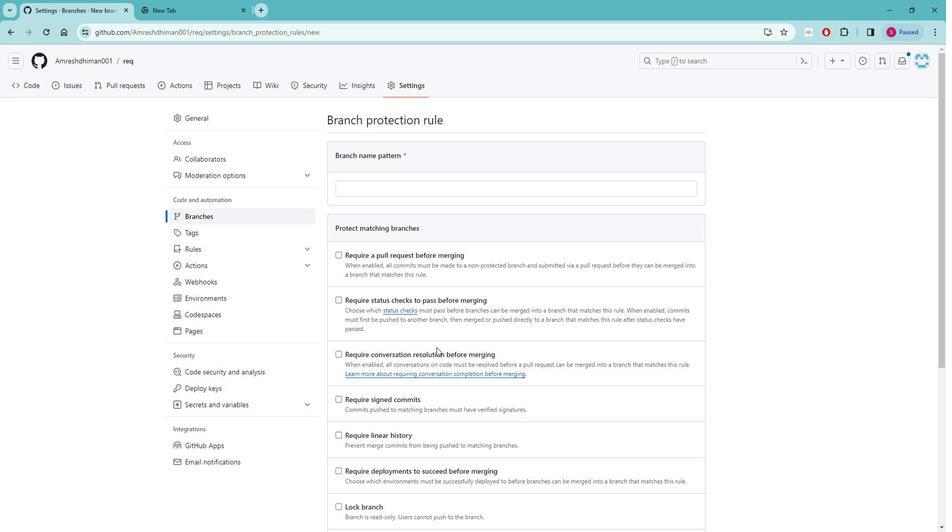 
Action: Mouse scrolled (451, 353) with delta (0, 0)
Screenshot: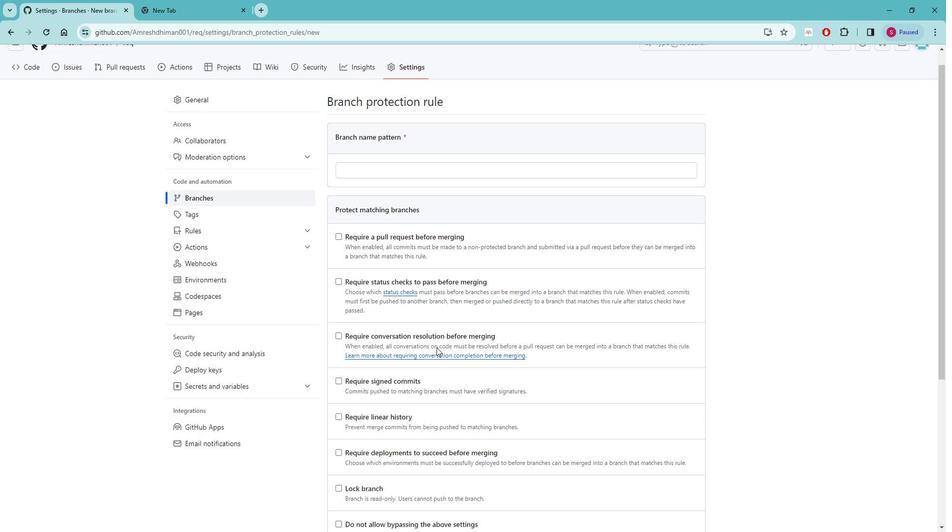 
Action: Mouse scrolled (451, 353) with delta (0, 0)
Screenshot: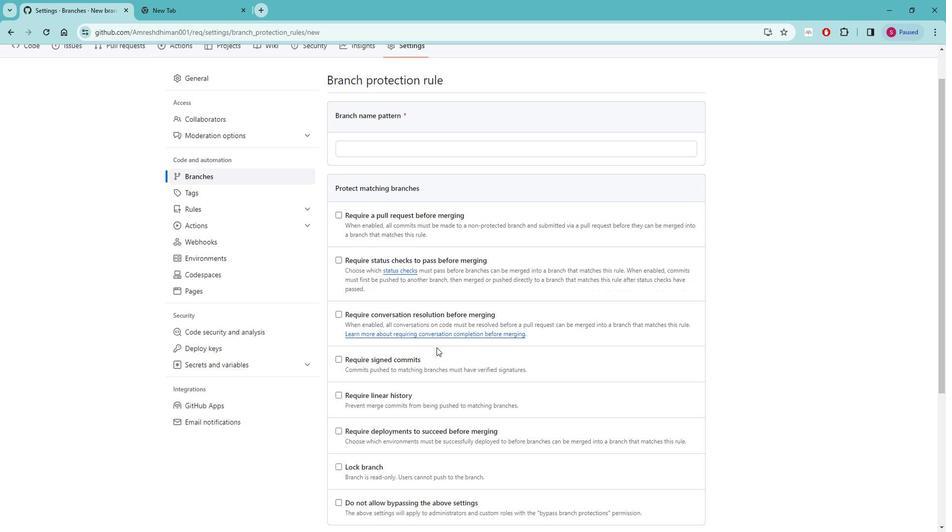 
Action: Mouse moved to (449, 353)
Screenshot: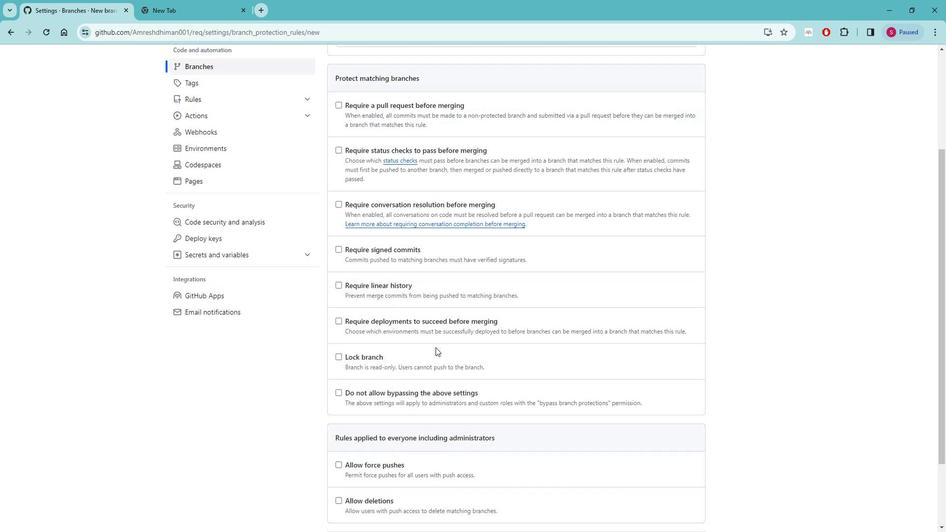 
Action: Mouse scrolled (449, 352) with delta (0, 0)
Screenshot: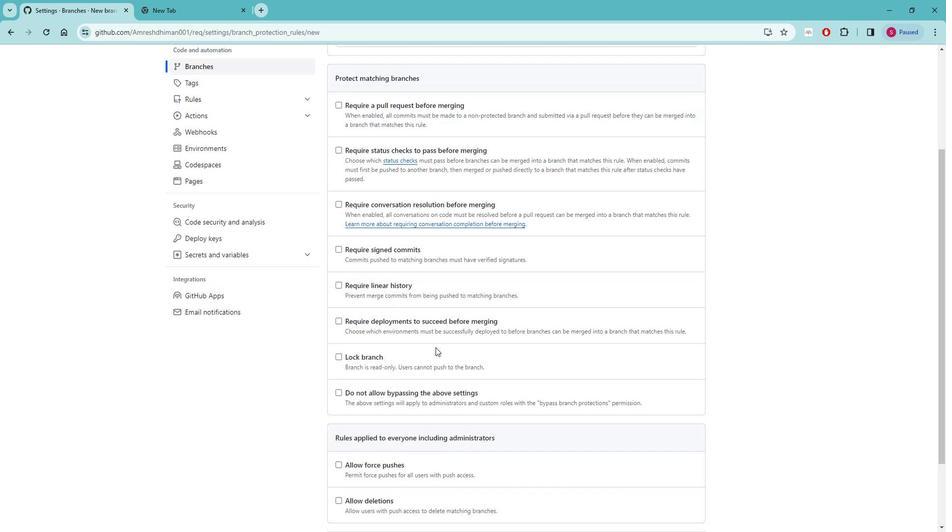 
Action: Mouse moved to (448, 353)
Screenshot: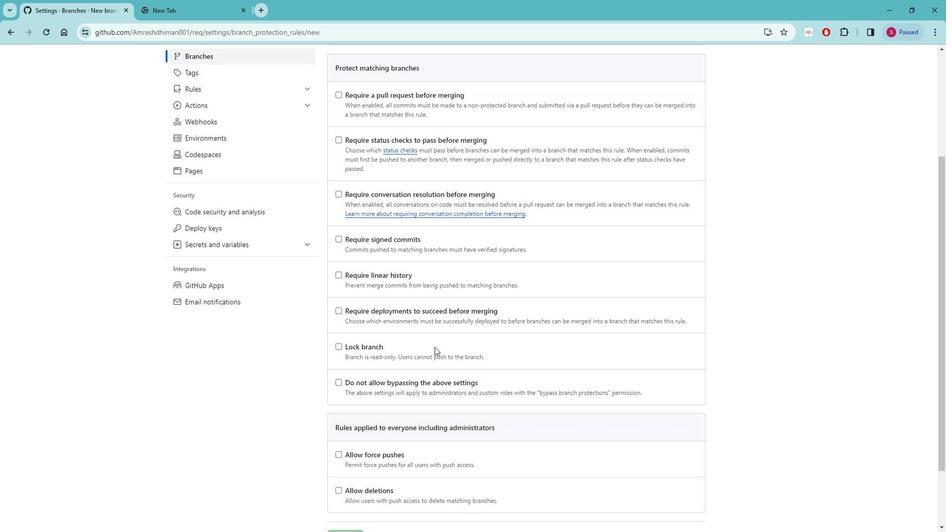 
Action: Mouse scrolled (448, 353) with delta (0, 0)
Screenshot: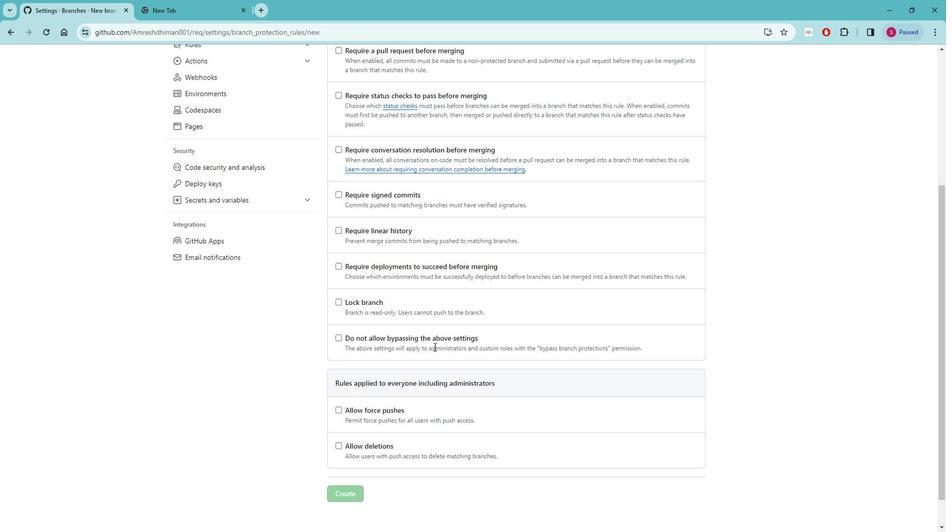 
Action: Mouse scrolled (448, 353) with delta (0, 0)
Screenshot: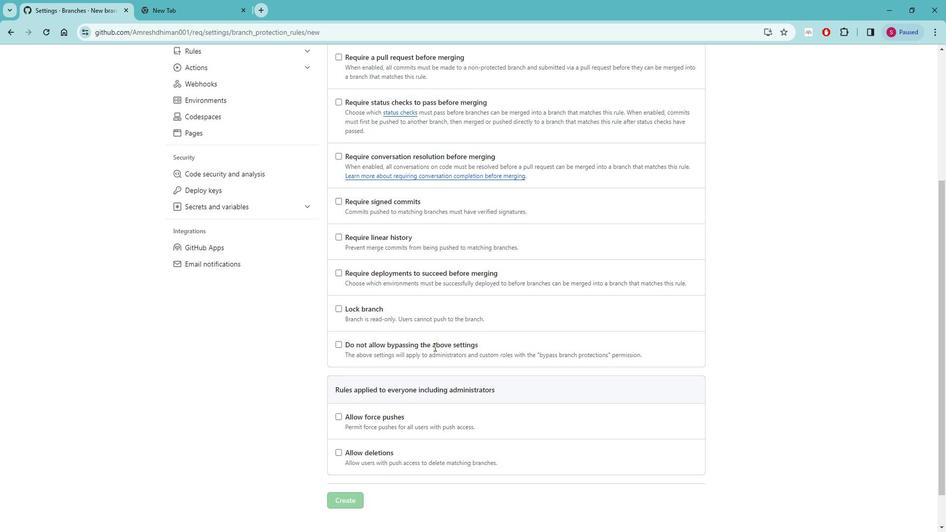 
Action: Mouse moved to (449, 347)
Screenshot: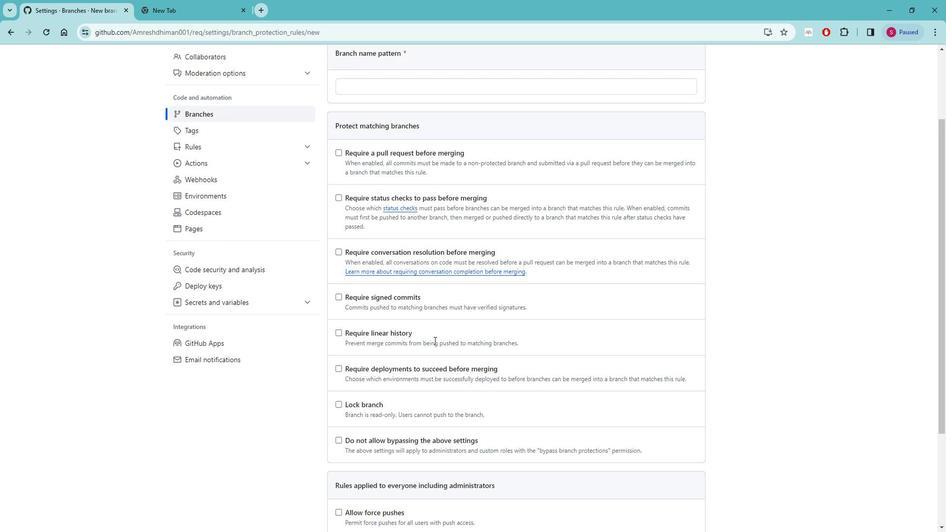 
Action: Mouse scrolled (449, 347) with delta (0, 0)
Screenshot: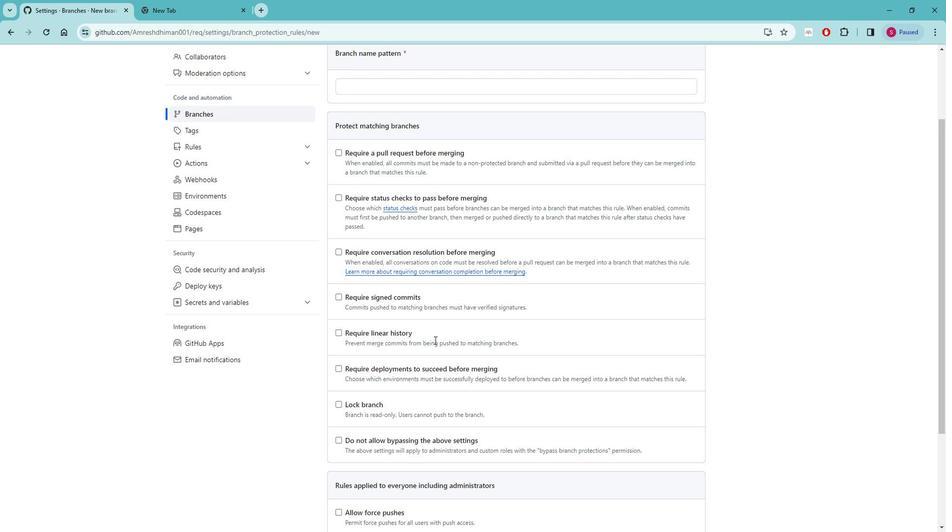 
Action: Mouse scrolled (449, 347) with delta (0, 0)
Screenshot: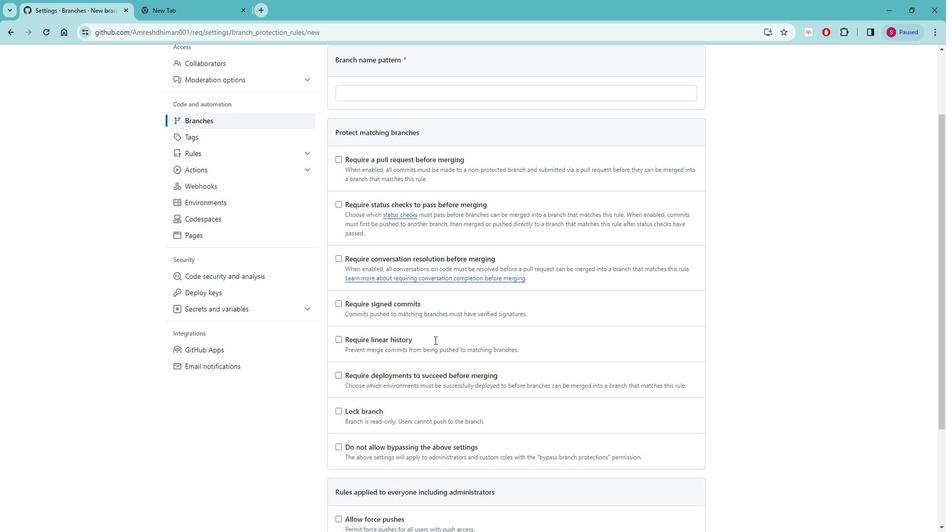 
Action: Mouse scrolled (449, 347) with delta (0, 0)
Screenshot: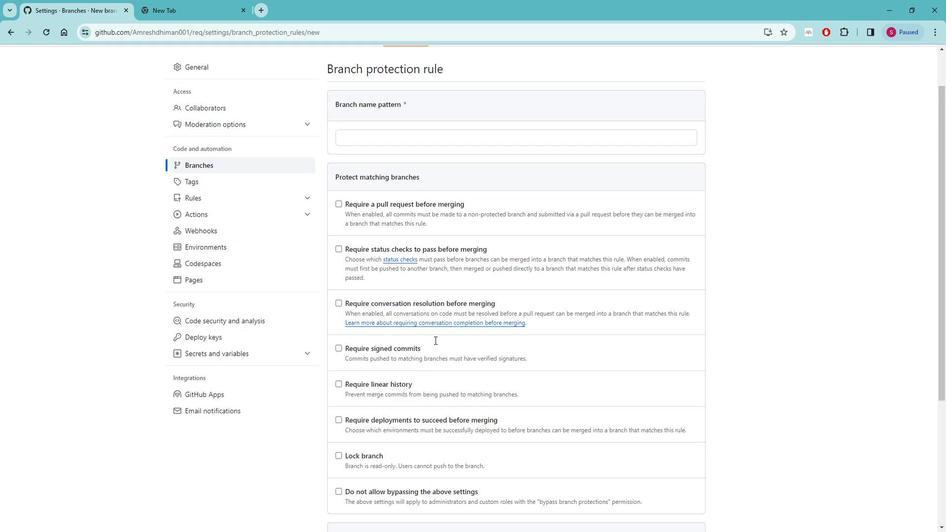 
Action: Mouse moved to (236, 254)
Screenshot: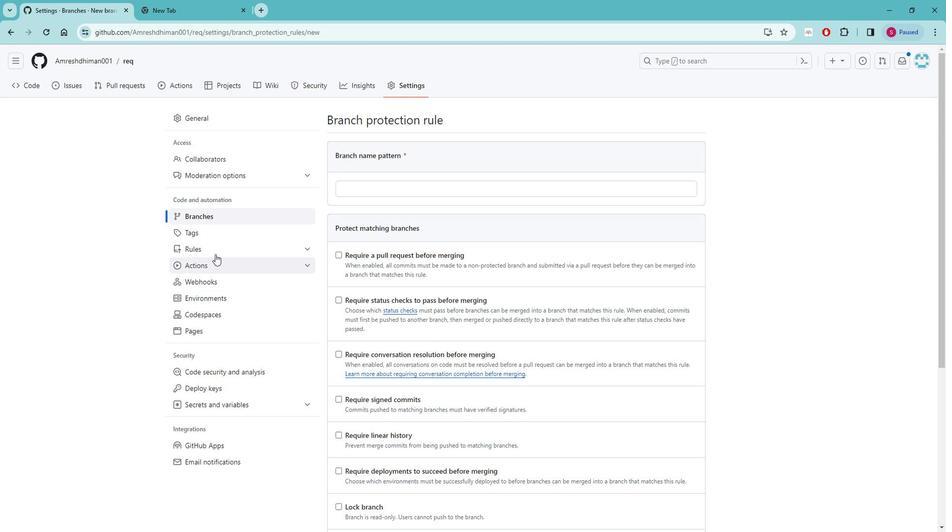 
Action: Mouse pressed left at (236, 254)
Screenshot: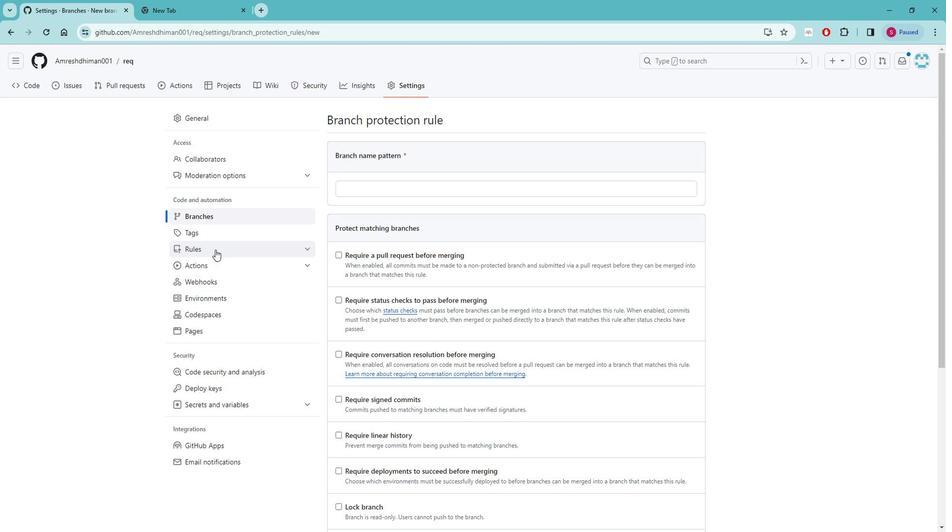 
Action: Mouse moved to (239, 271)
Screenshot: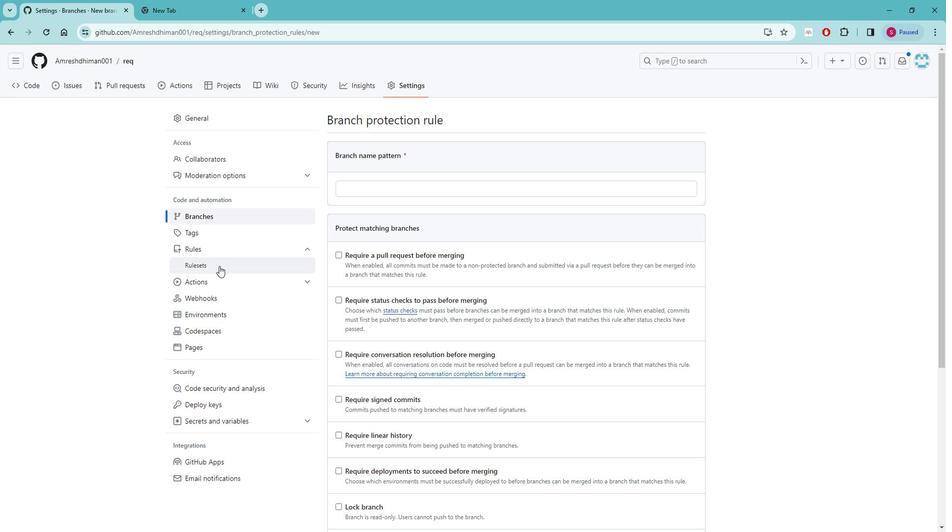 
Action: Mouse pressed left at (239, 271)
Screenshot: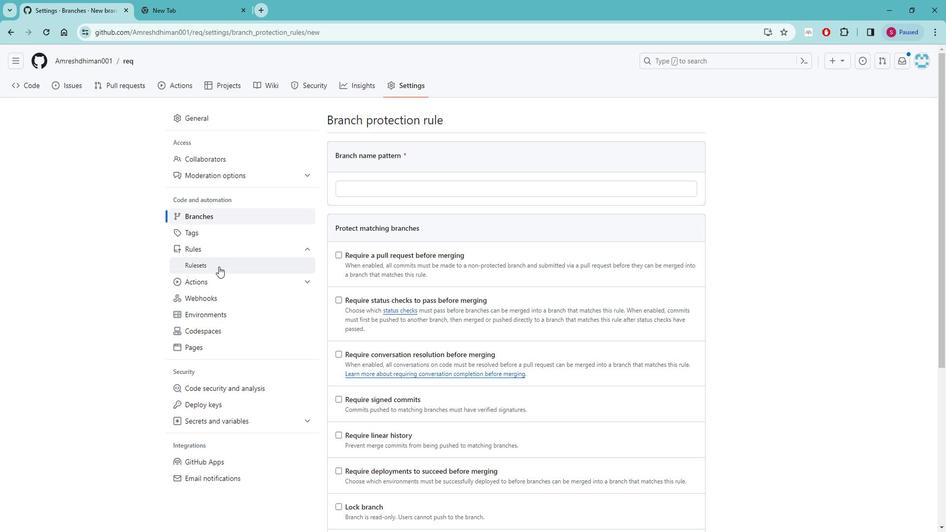 
Action: Mouse moved to (404, 199)
Screenshot: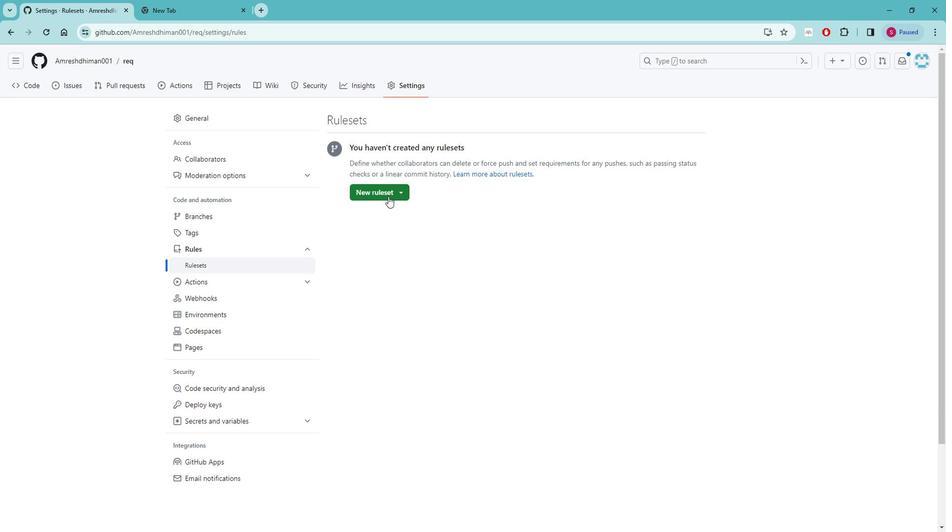 
Action: Mouse pressed left at (404, 199)
Screenshot: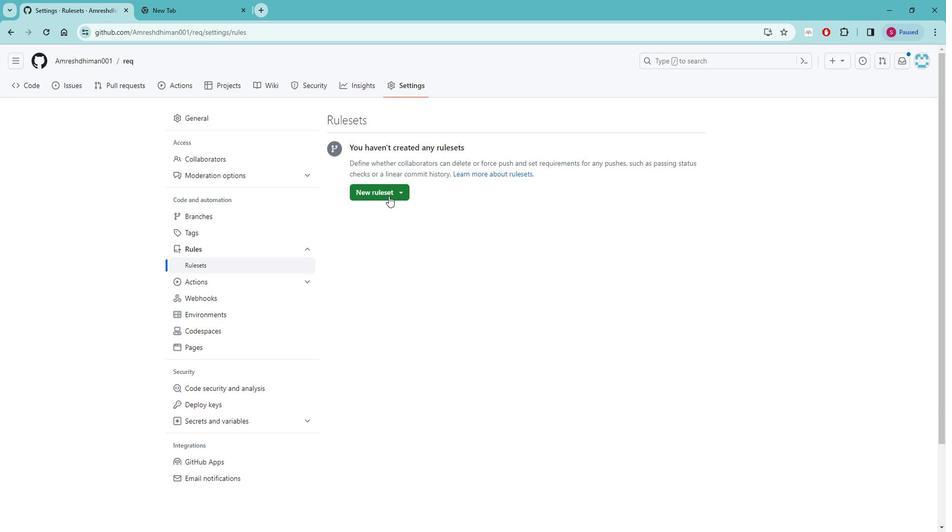 
Action: Mouse moved to (427, 219)
Screenshot: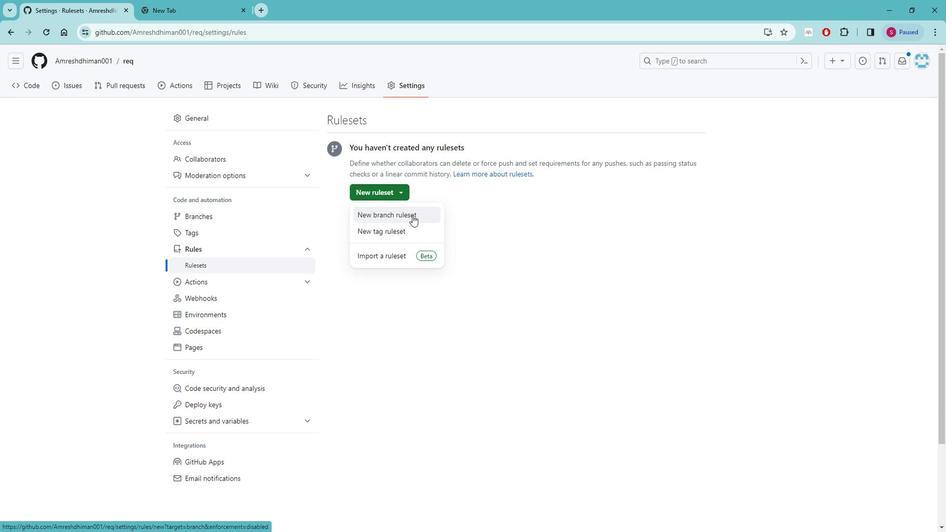 
Action: Mouse pressed left at (427, 219)
Screenshot: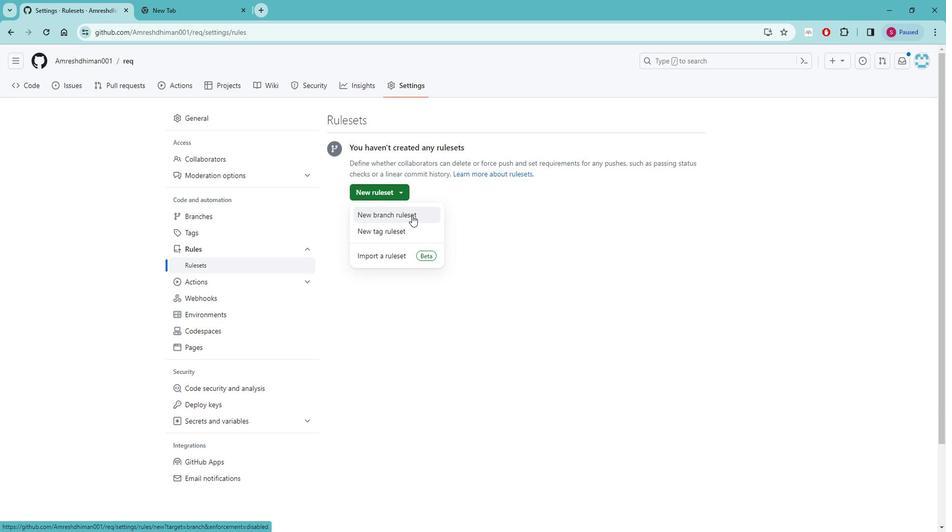
Action: Mouse moved to (400, 307)
Screenshot: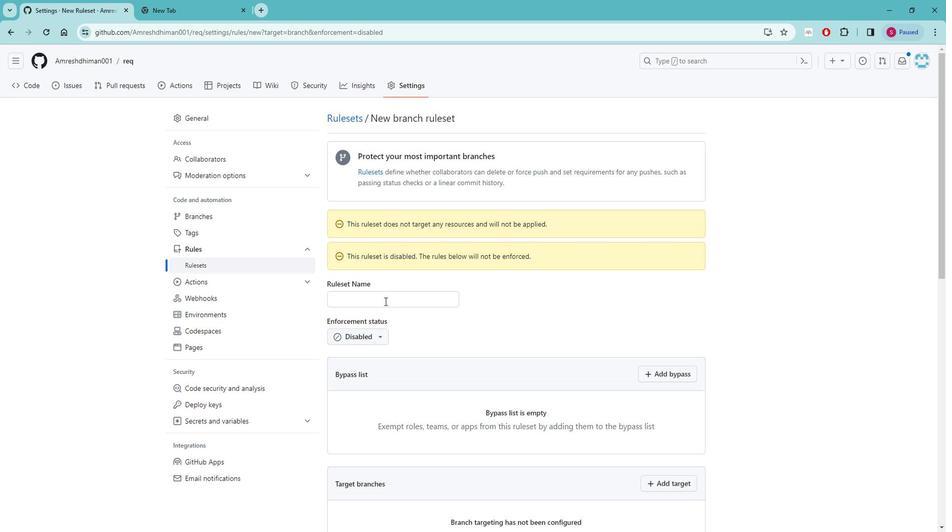 
Action: Mouse pressed left at (400, 307)
Screenshot: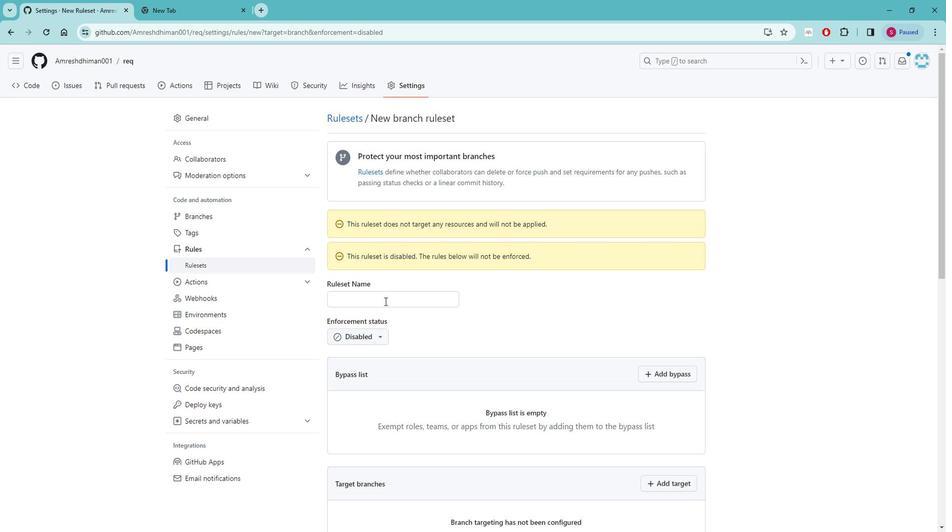 
Action: Key pressed devlop
Screenshot: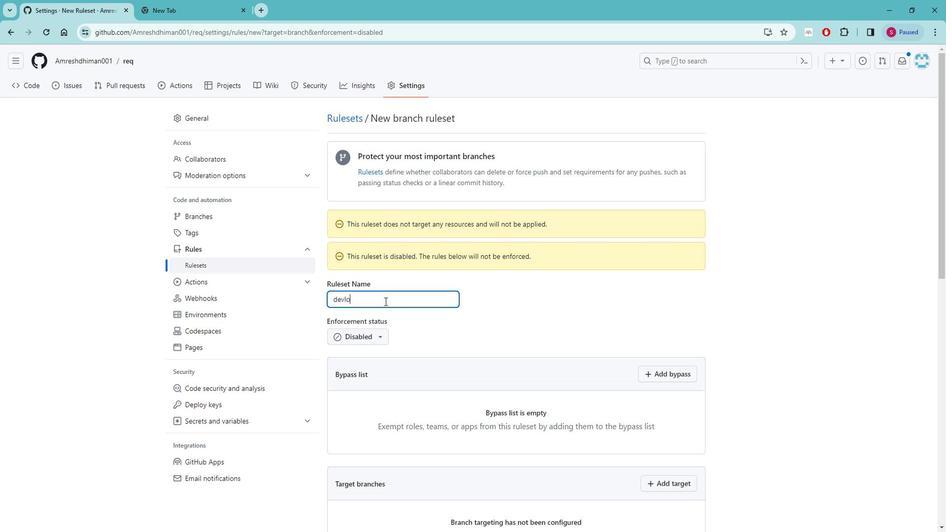 
Action: Mouse moved to (397, 346)
Screenshot: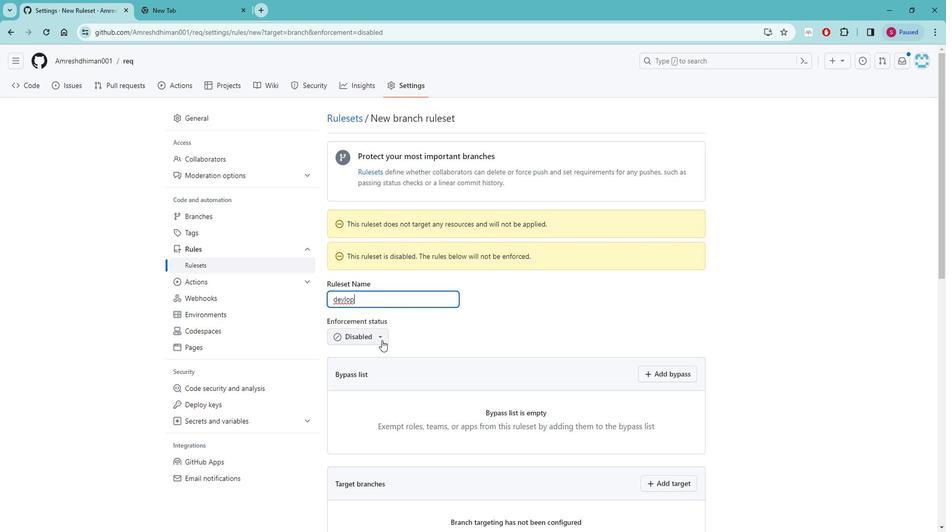 
Action: Mouse pressed left at (397, 346)
Screenshot: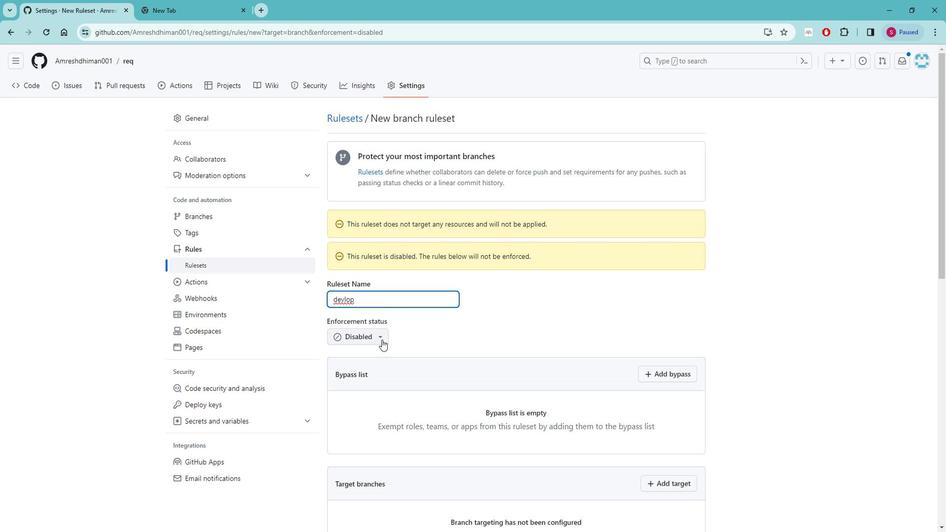 
Action: Mouse moved to (398, 384)
Screenshot: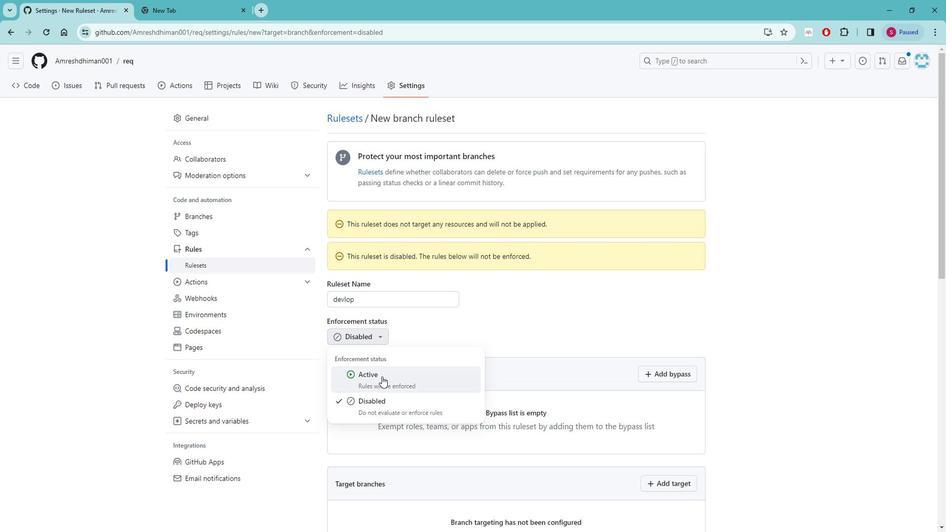 
Action: Mouse pressed left at (398, 384)
Screenshot: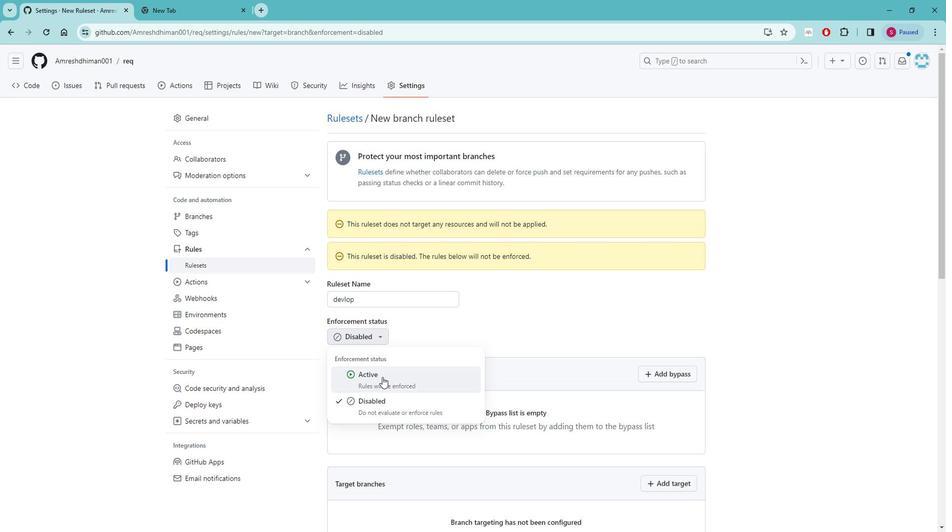 
Action: Mouse moved to (388, 407)
Screenshot: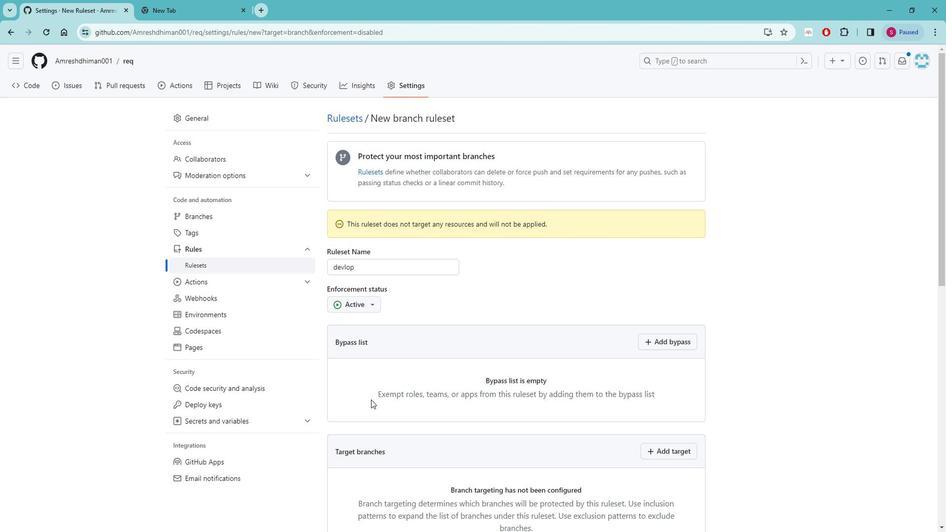 
Action: Mouse scrolled (388, 407) with delta (0, 0)
Screenshot: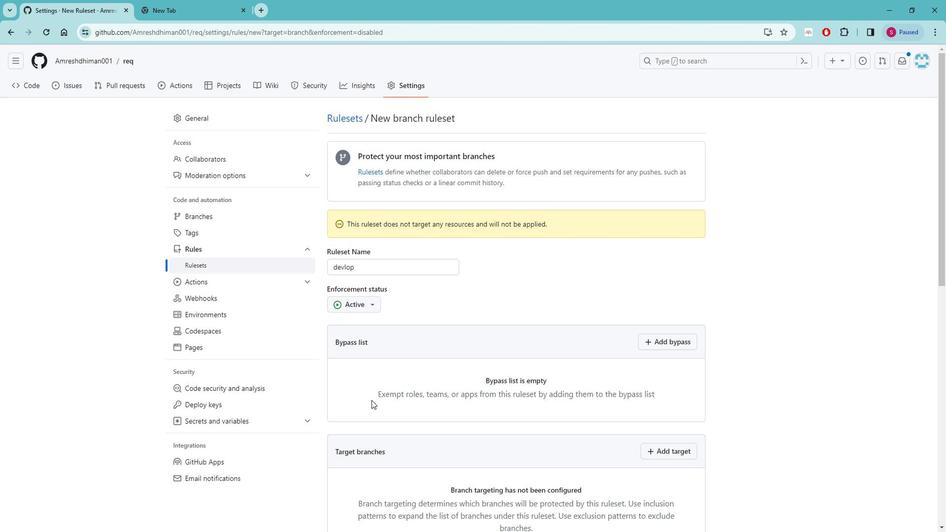 
Action: Mouse scrolled (388, 407) with delta (0, 0)
Screenshot: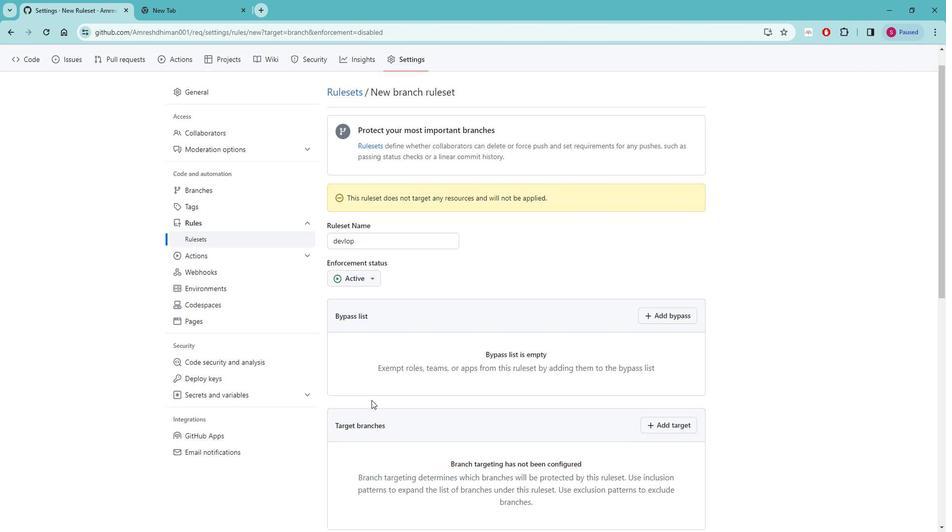 
Action: Mouse moved to (429, 413)
Screenshot: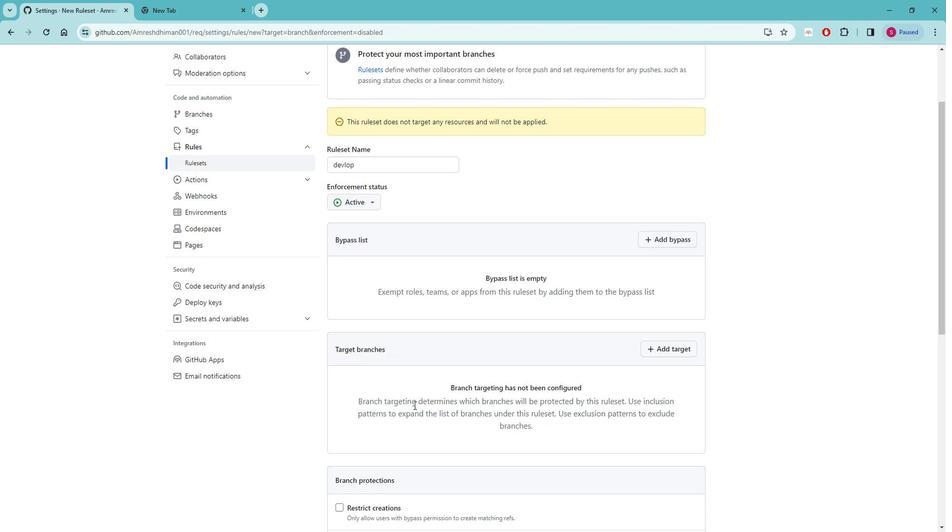 
Action: Mouse scrolled (429, 413) with delta (0, 0)
Screenshot: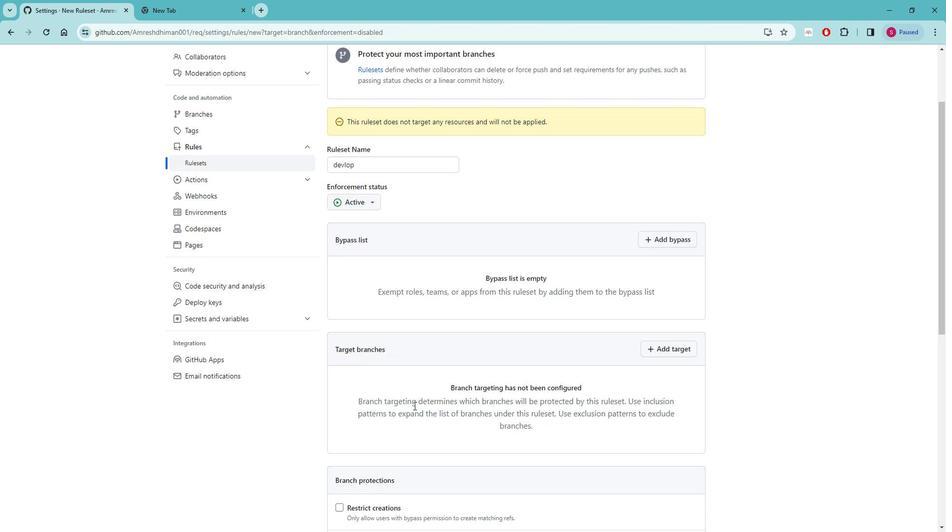 
Action: Mouse moved to (687, 303)
Screenshot: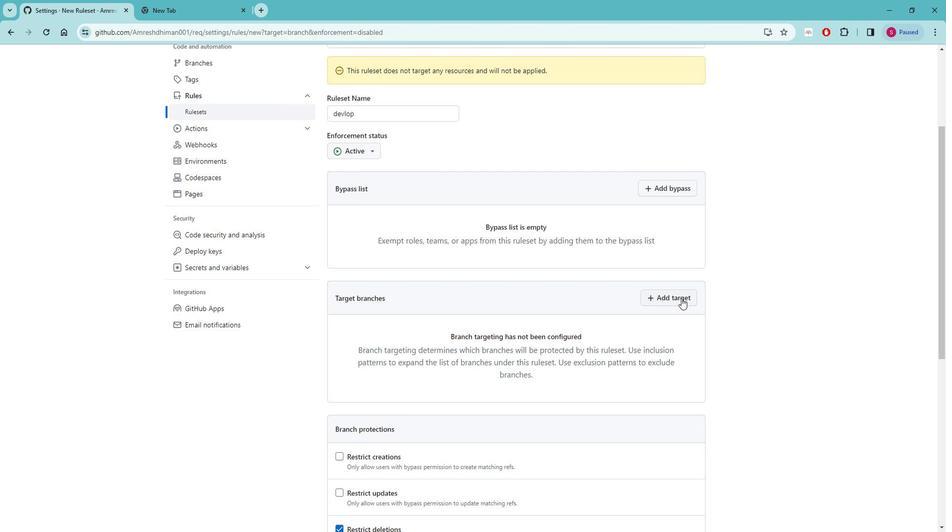 
Action: Mouse pressed left at (687, 303)
Screenshot: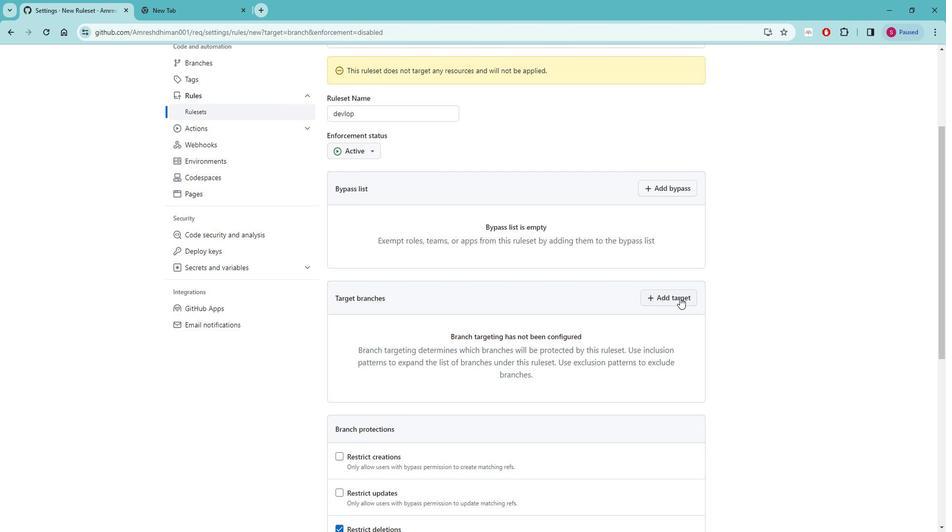 
Action: Mouse moved to (583, 328)
Screenshot: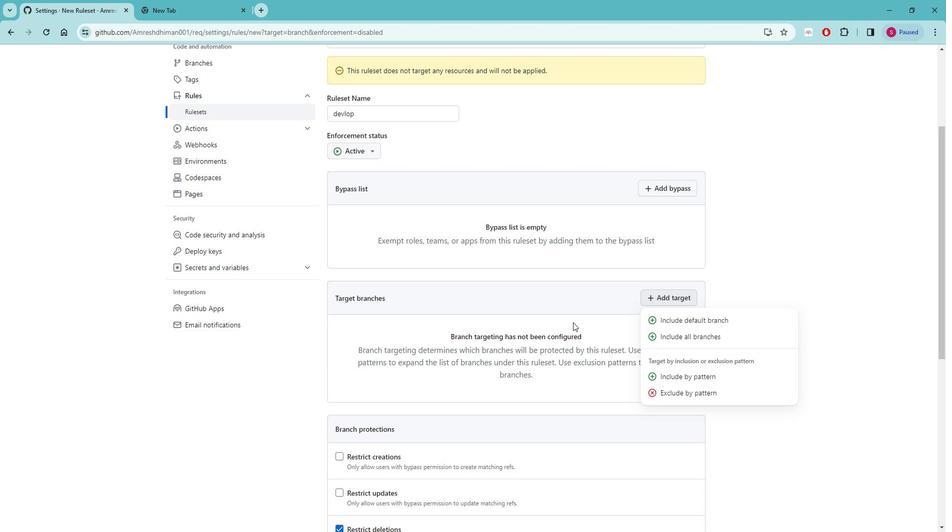 
Action: Mouse pressed left at (583, 328)
Screenshot: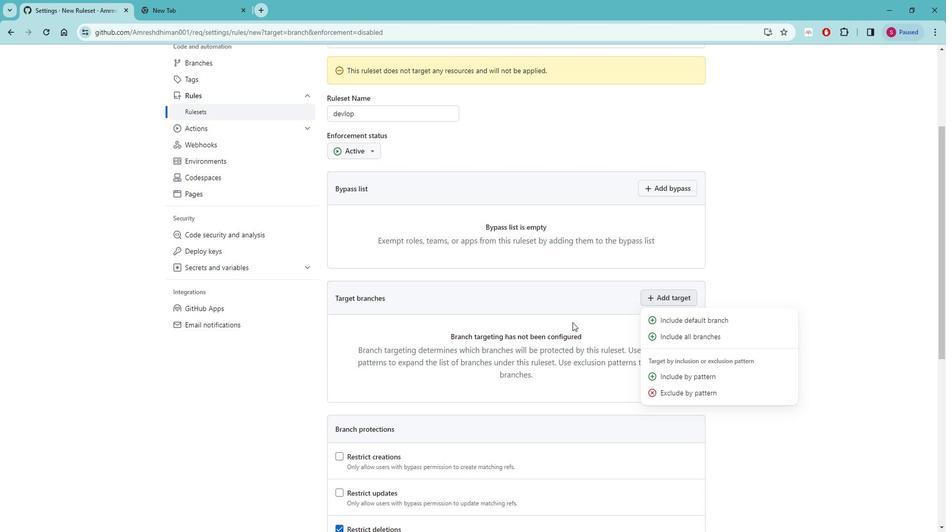 
Action: Mouse moved to (562, 436)
Screenshot: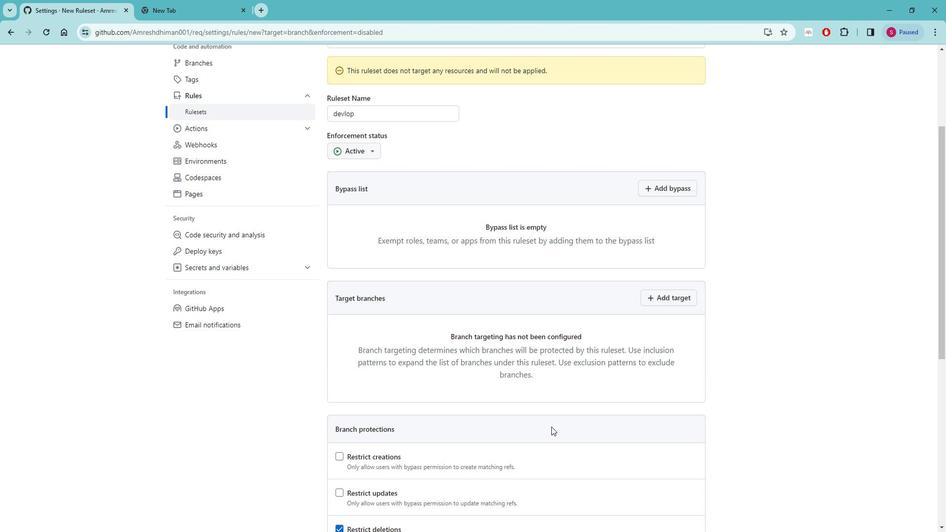 
Action: Mouse scrolled (562, 435) with delta (0, 0)
Screenshot: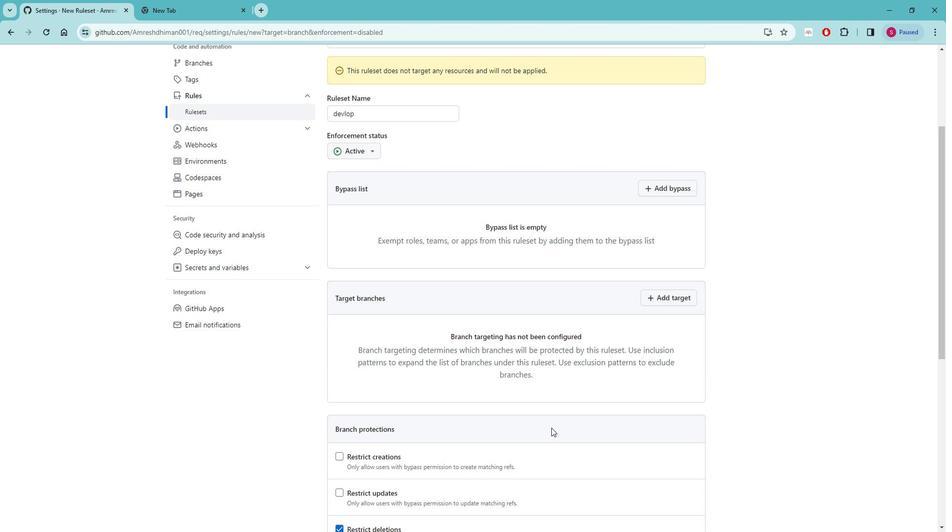 
Action: Mouse scrolled (562, 435) with delta (0, 0)
Screenshot: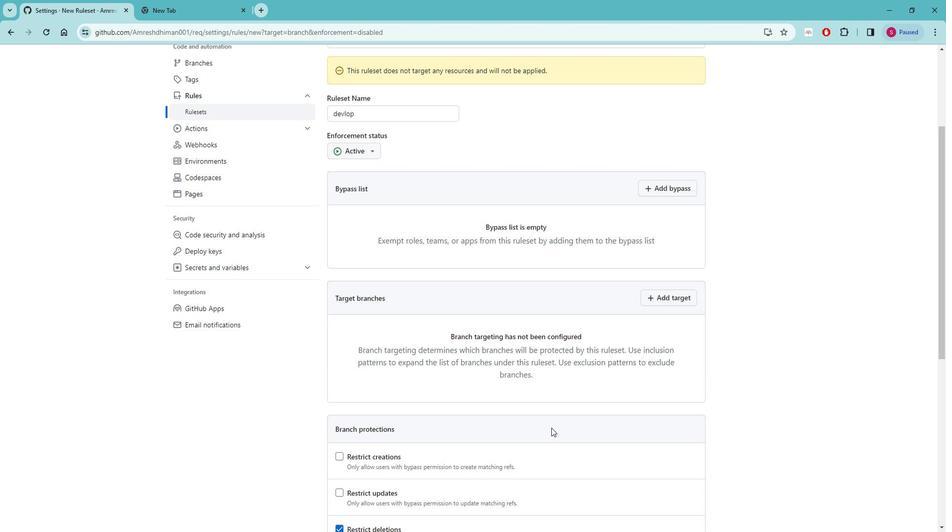 
Action: Mouse moved to (562, 436)
Screenshot: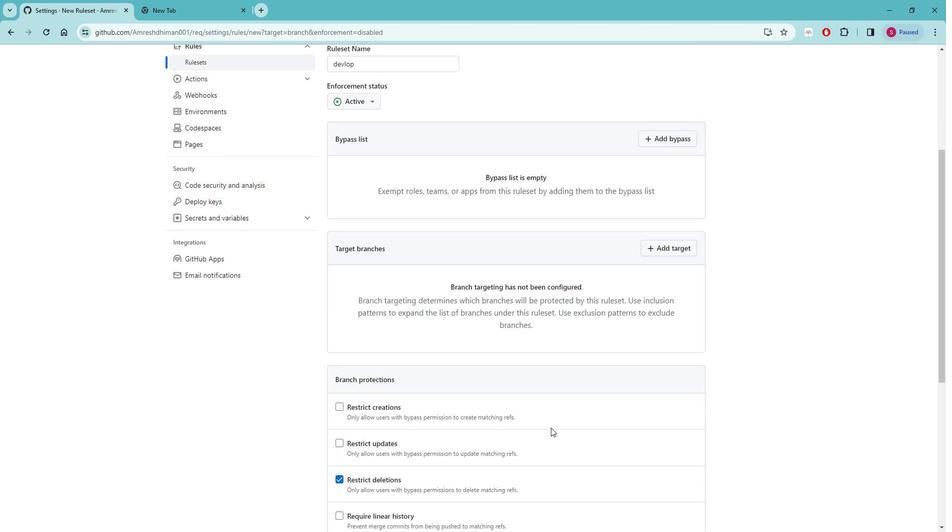 
Action: Mouse scrolled (562, 435) with delta (0, 0)
Screenshot: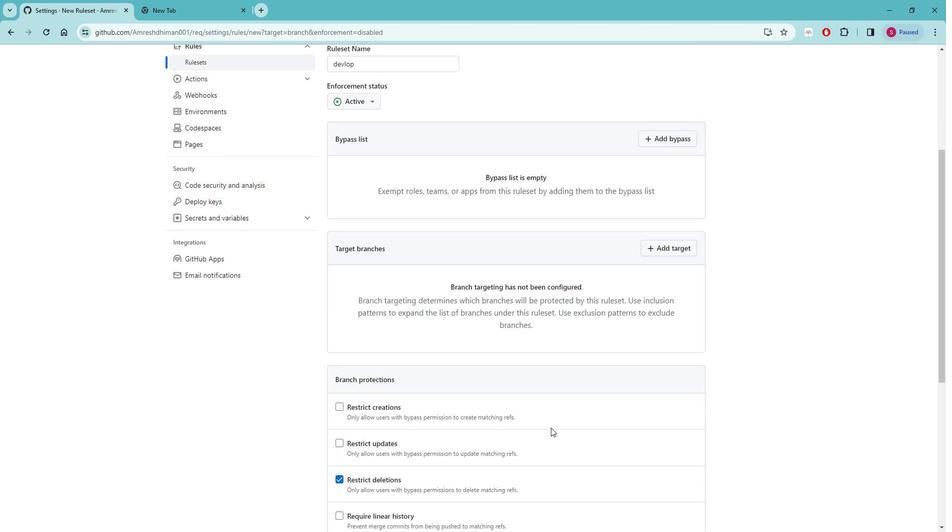
Action: Mouse moved to (410, 385)
Screenshot: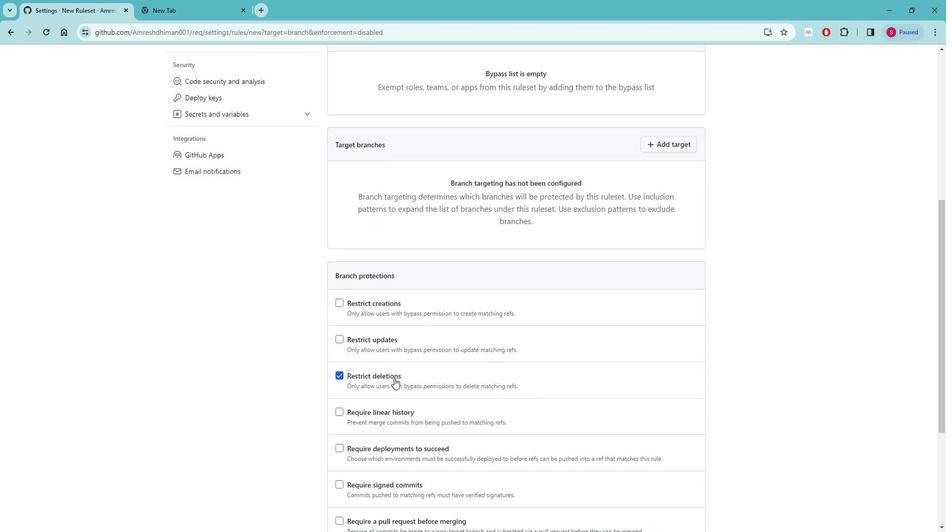 
Action: Mouse scrolled (410, 385) with delta (0, 0)
Screenshot: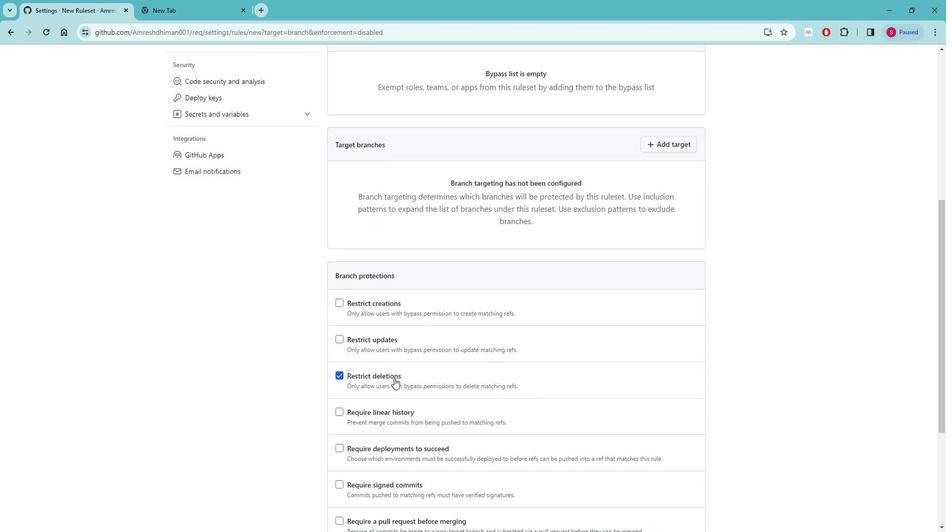 
Action: Mouse moved to (356, 296)
Screenshot: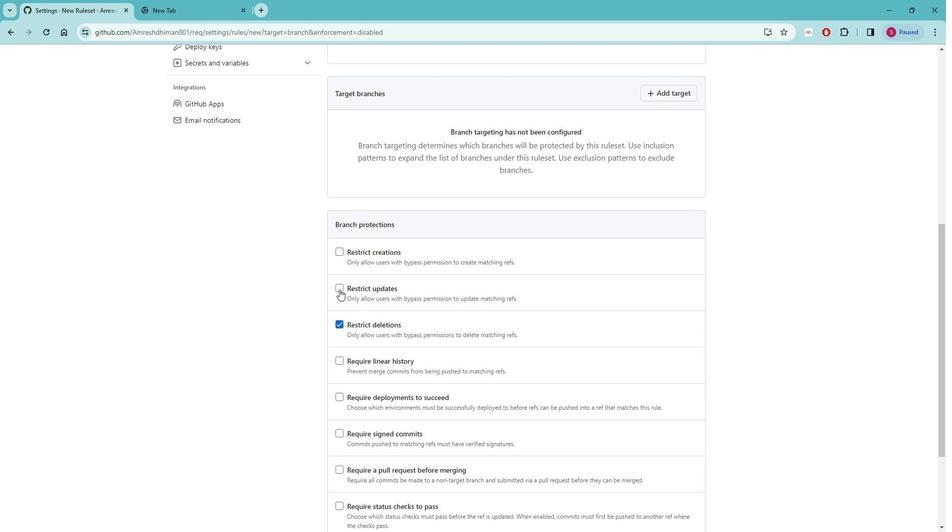 
Action: Mouse pressed left at (356, 296)
Screenshot: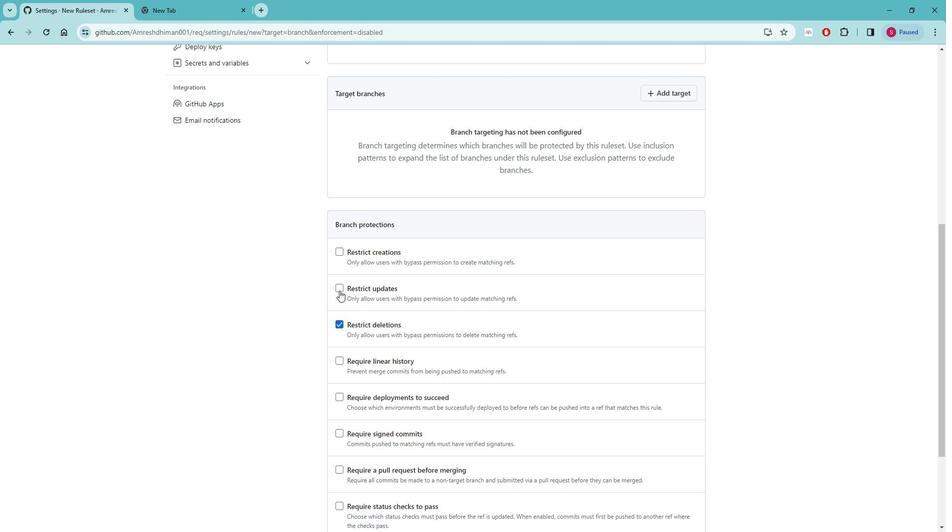 
Action: Mouse moved to (474, 424)
Screenshot: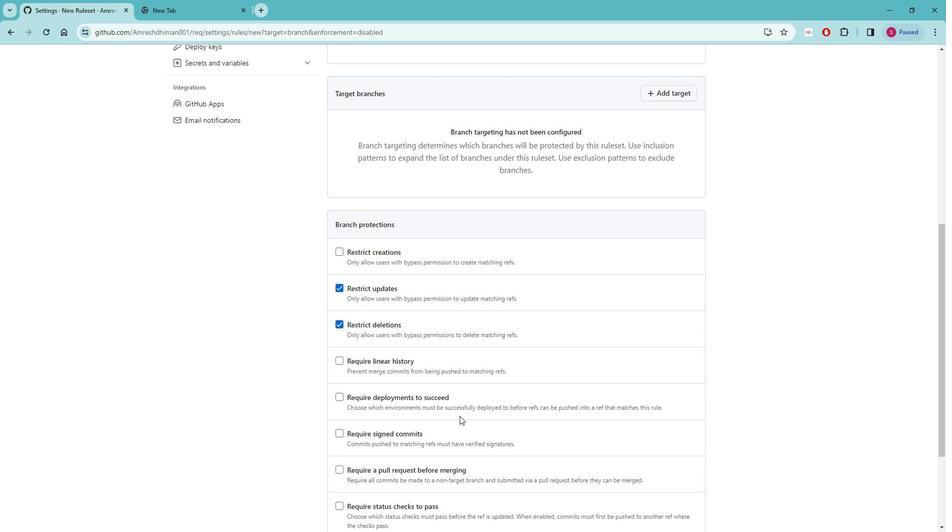 
Action: Mouse scrolled (474, 424) with delta (0, 0)
Screenshot: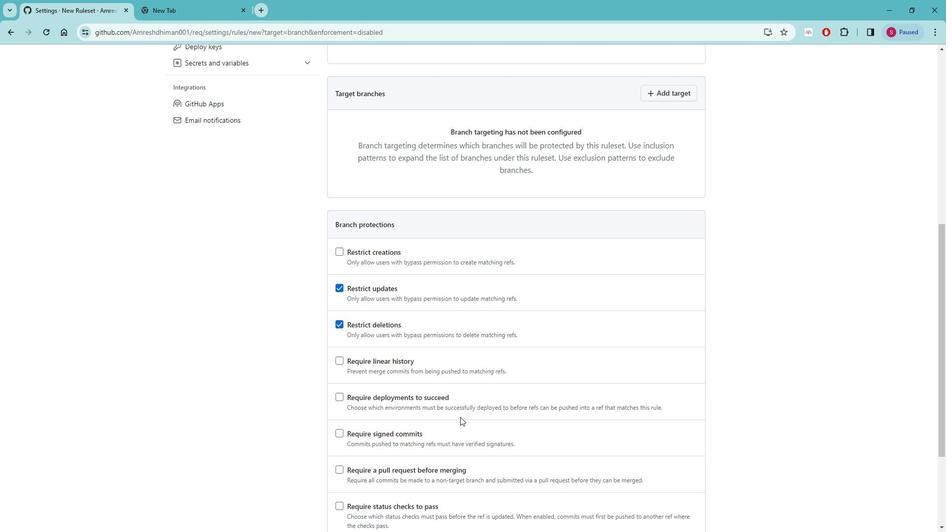 
Action: Mouse scrolled (474, 424) with delta (0, 0)
Screenshot: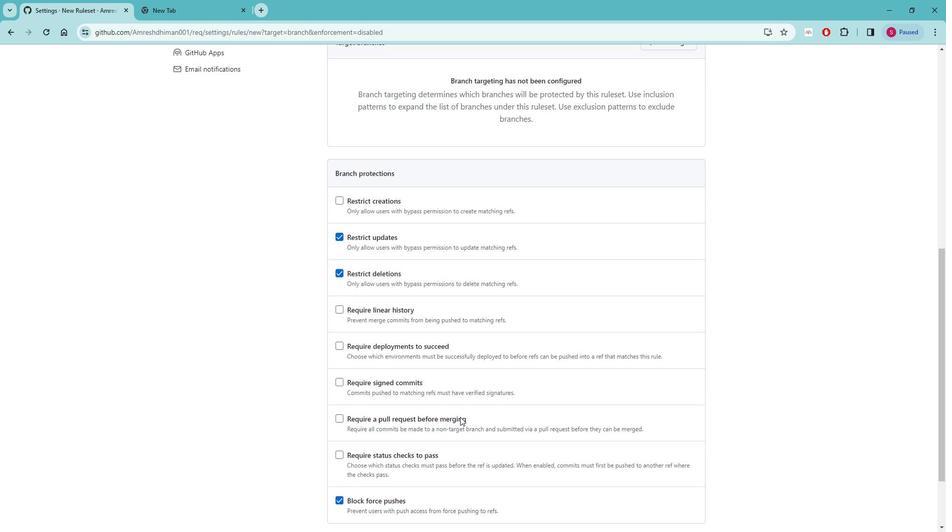 
Action: Mouse moved to (356, 191)
Screenshot: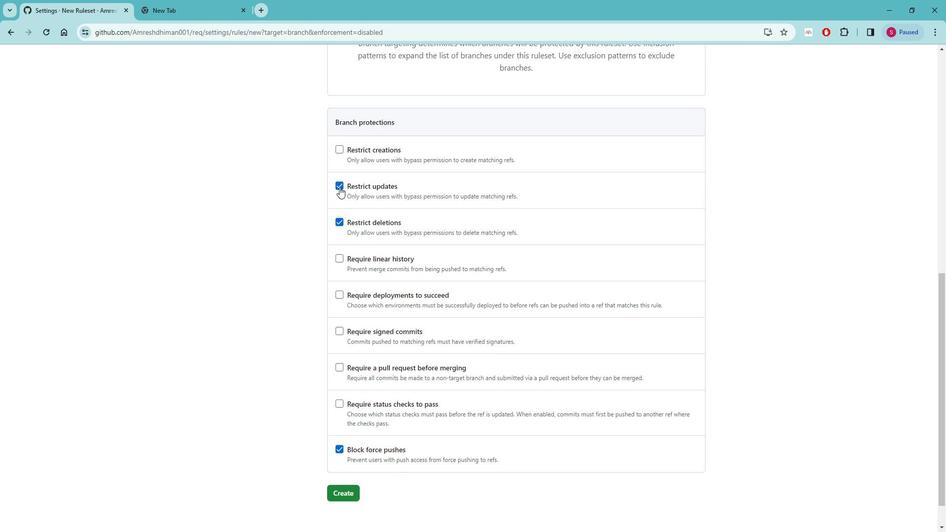 
Action: Mouse pressed left at (356, 191)
Screenshot: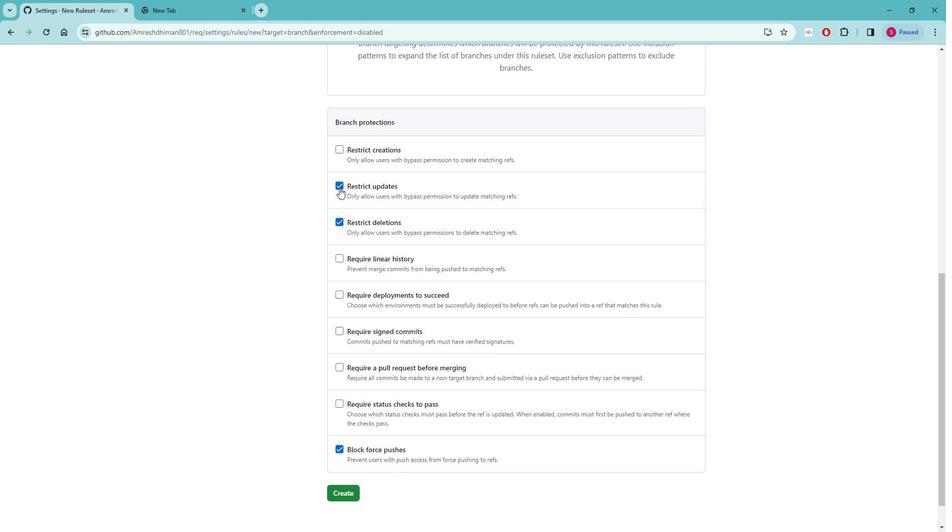 
Action: Mouse moved to (365, 501)
Screenshot: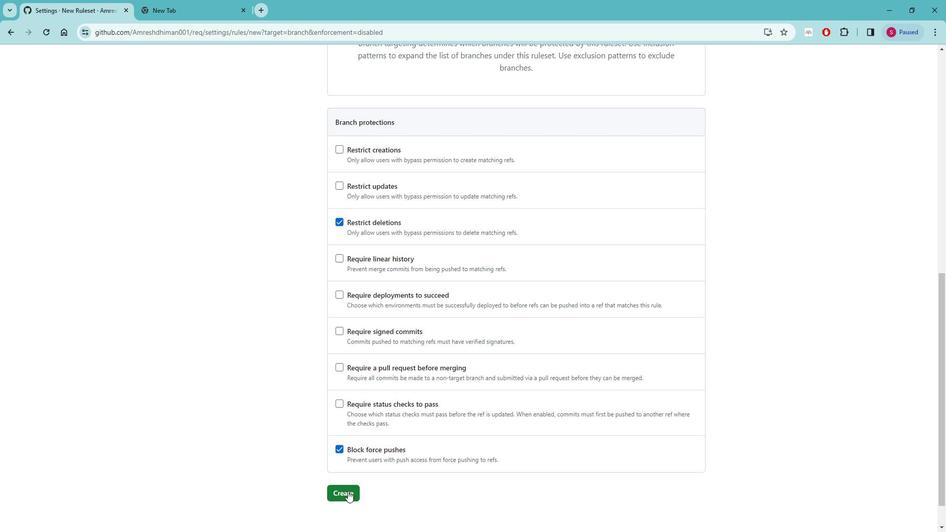 
Action: Mouse pressed left at (365, 501)
Screenshot: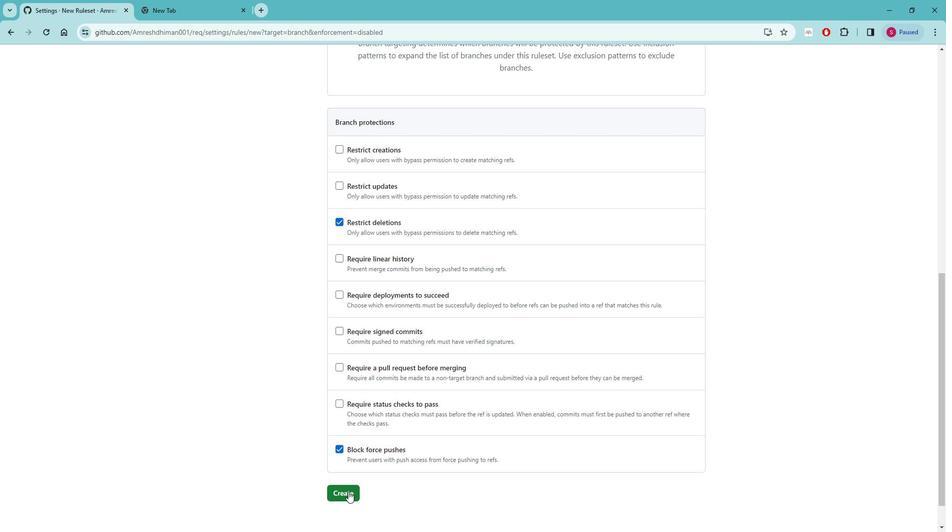 
Action: Mouse moved to (602, 407)
Screenshot: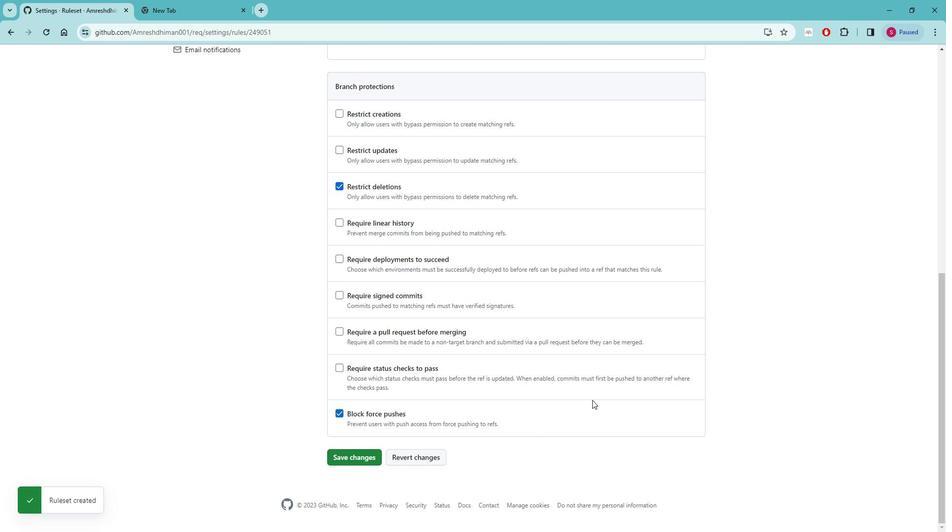 
Action: Mouse scrolled (602, 407) with delta (0, 0)
Screenshot: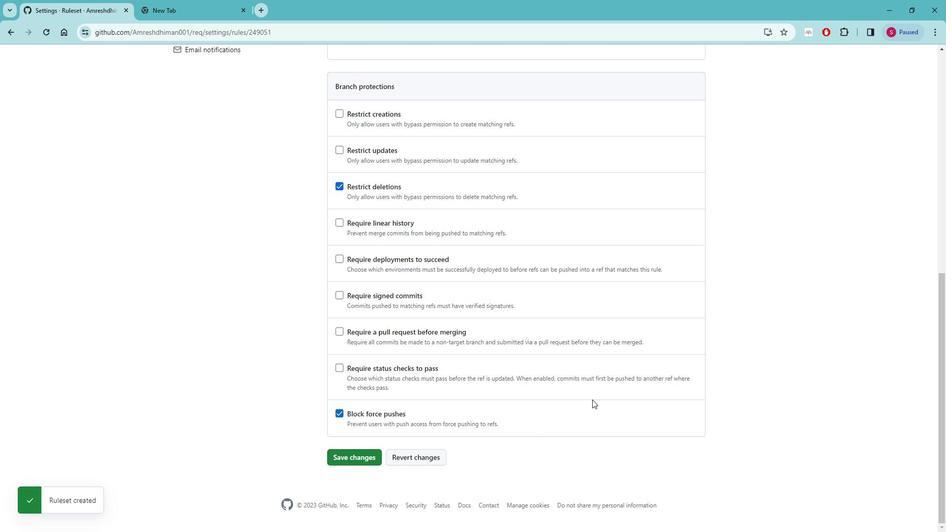
Action: Mouse scrolled (602, 407) with delta (0, 0)
Screenshot: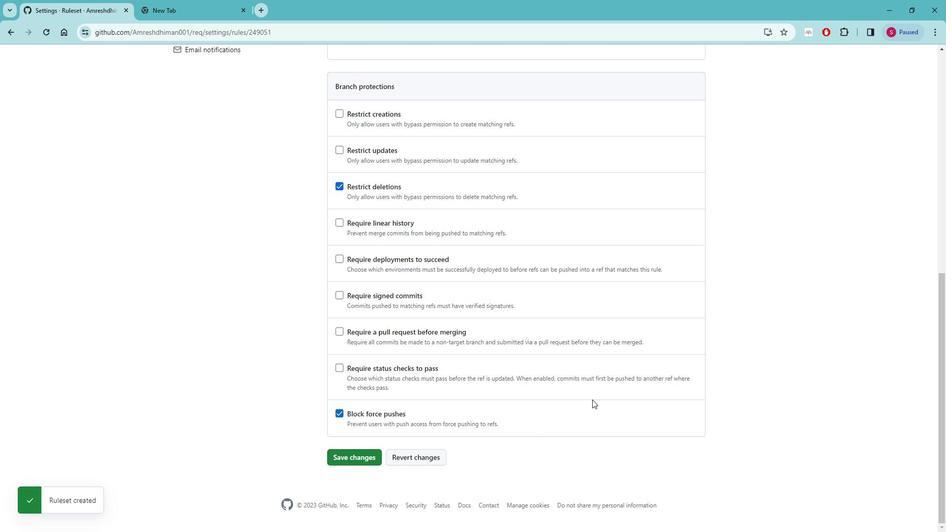 
Action: Mouse scrolled (602, 407) with delta (0, 0)
Screenshot: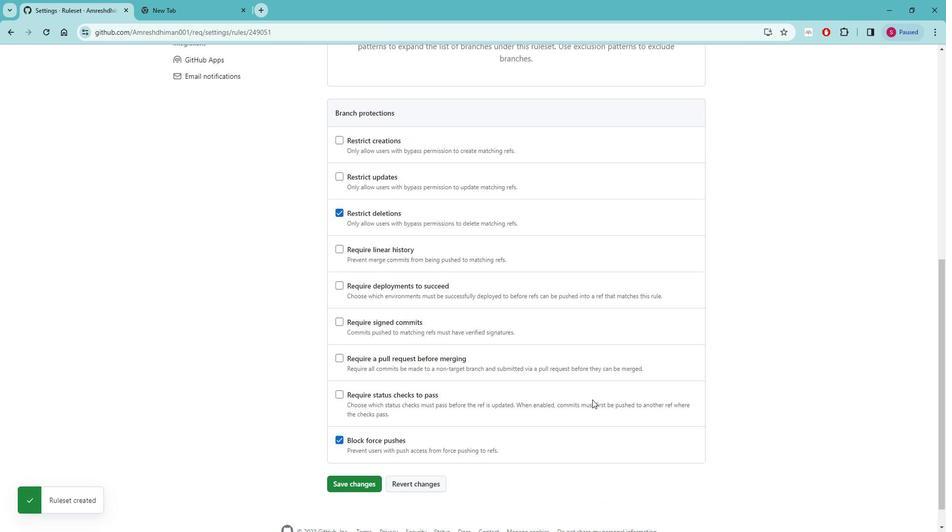 
Action: Mouse scrolled (602, 407) with delta (0, 0)
Screenshot: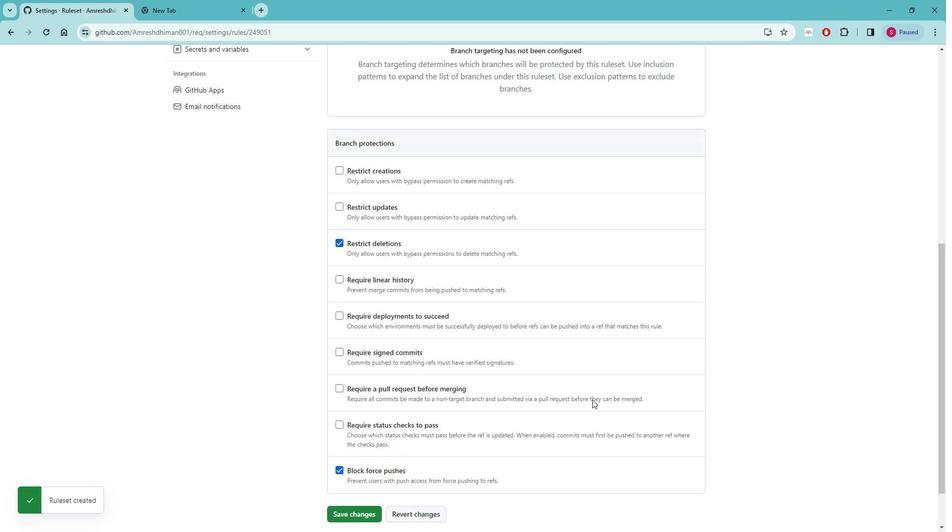 
Action: Mouse scrolled (602, 407) with delta (0, 0)
Screenshot: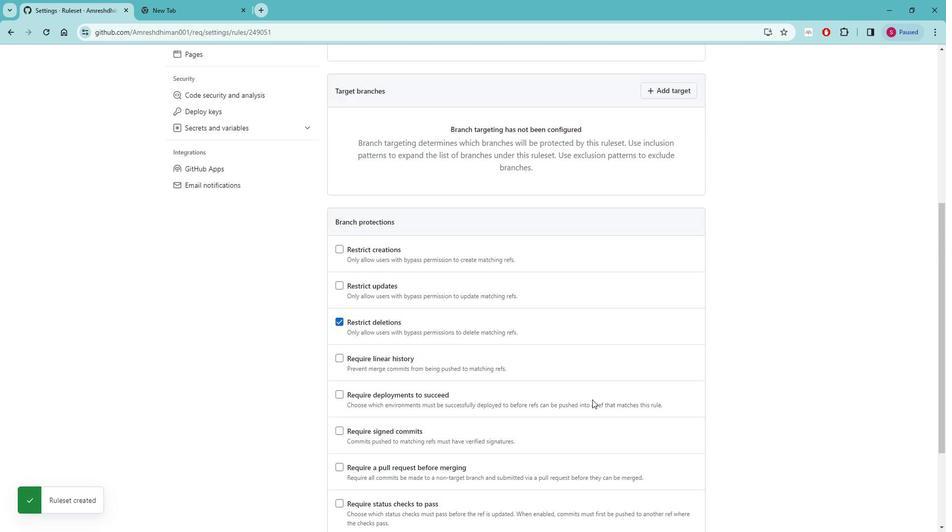 
Action: Mouse scrolled (602, 407) with delta (0, 0)
Screenshot: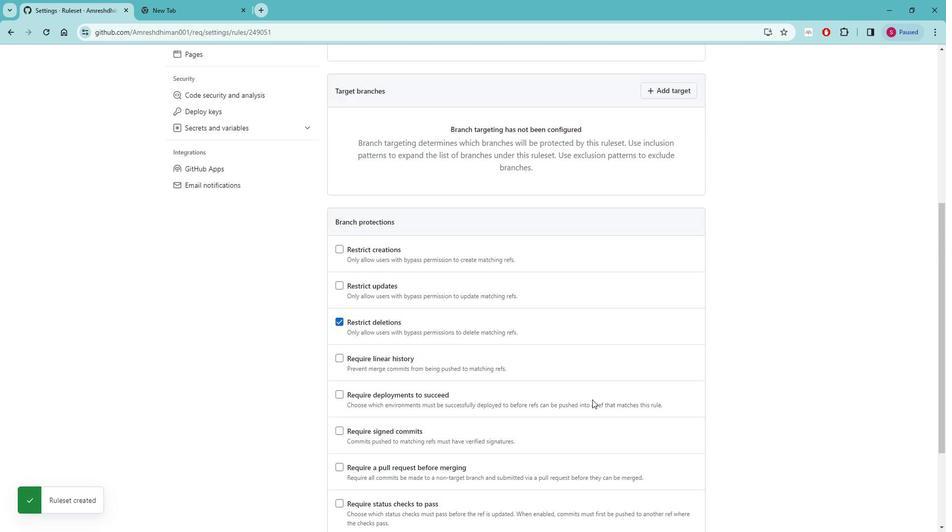 
Action: Mouse scrolled (602, 407) with delta (0, 0)
Screenshot: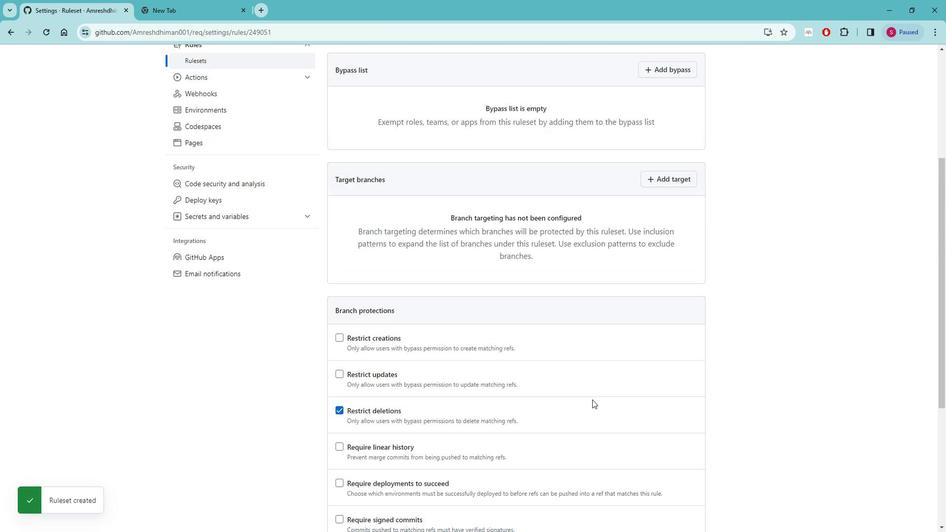 
Action: Mouse scrolled (602, 407) with delta (0, 0)
Screenshot: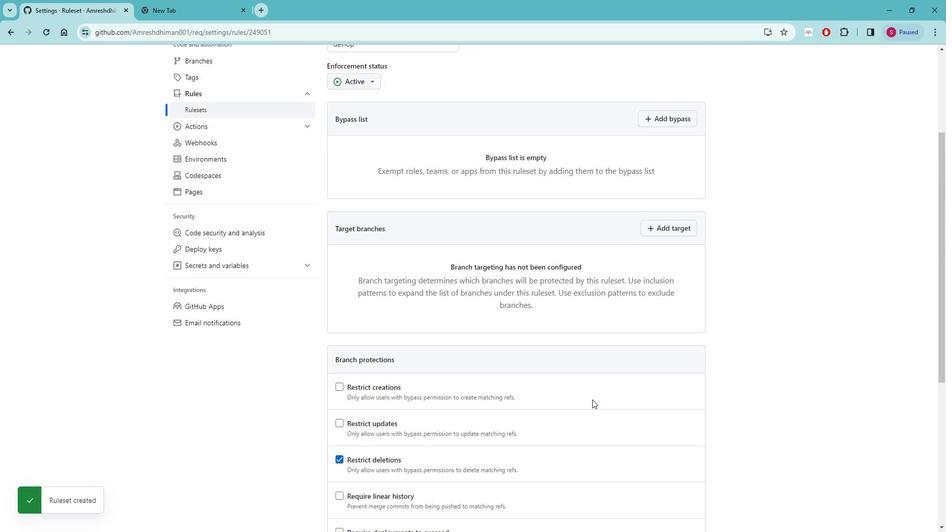 
Action: Mouse scrolled (602, 407) with delta (0, 0)
Screenshot: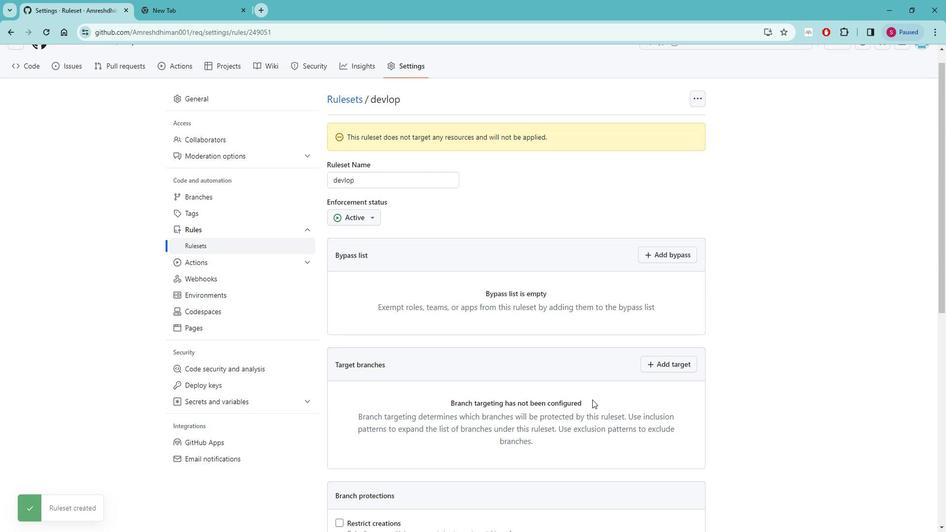 
Action: Mouse moved to (253, 159)
Screenshot: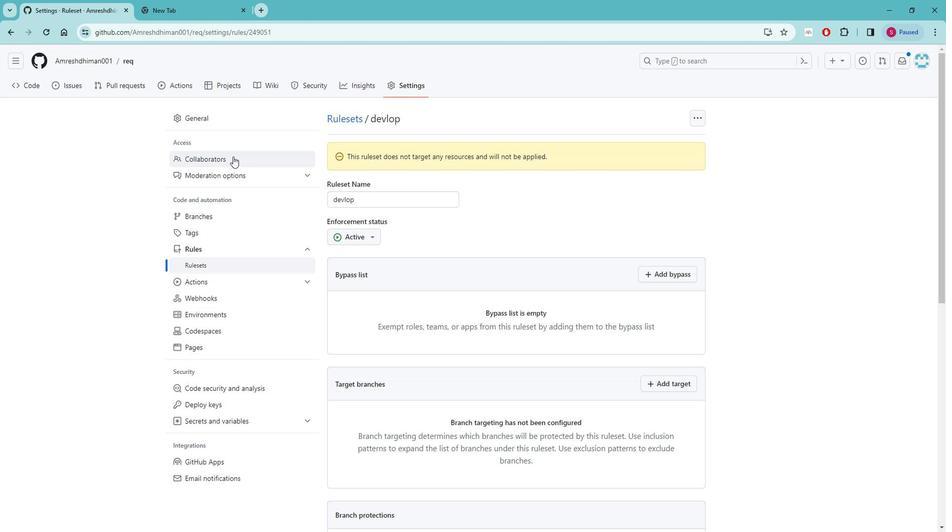 
Action: Mouse pressed left at (253, 159)
Screenshot: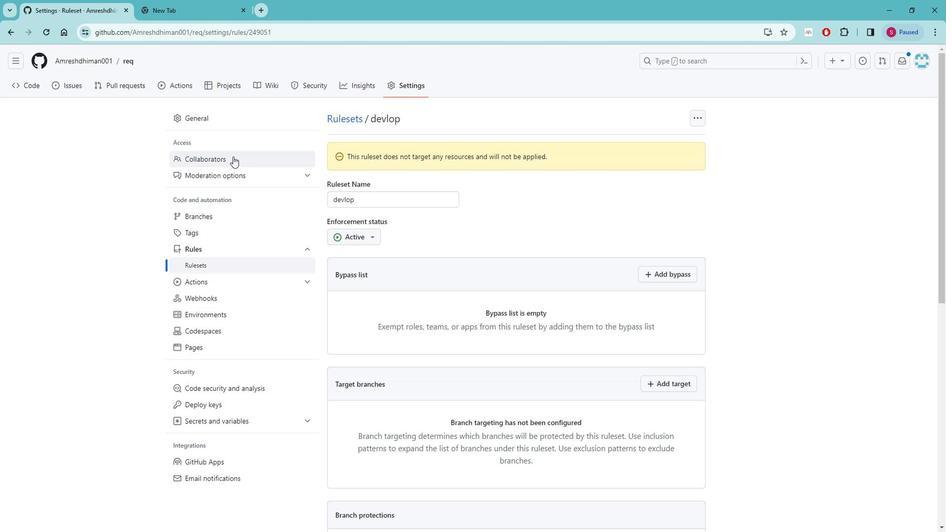 
Action: Mouse moved to (231, 221)
Screenshot: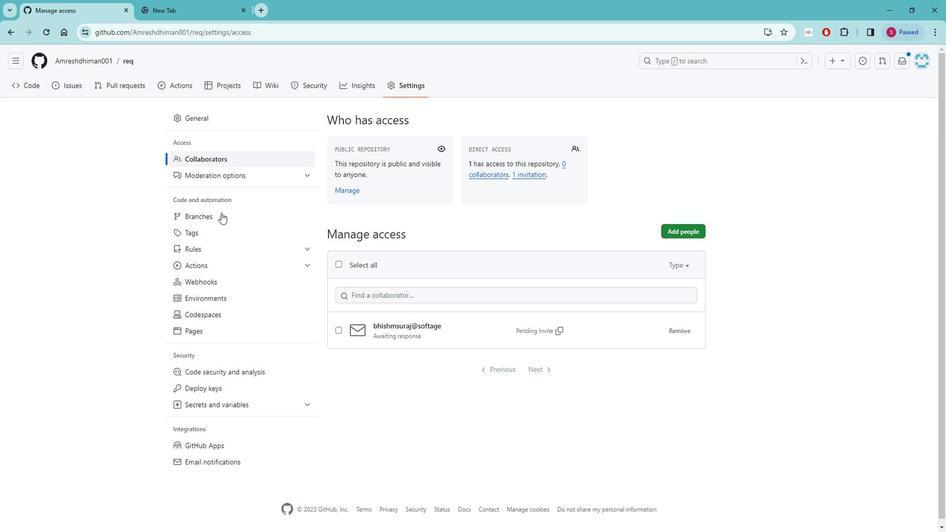 
Action: Mouse pressed left at (231, 221)
Screenshot: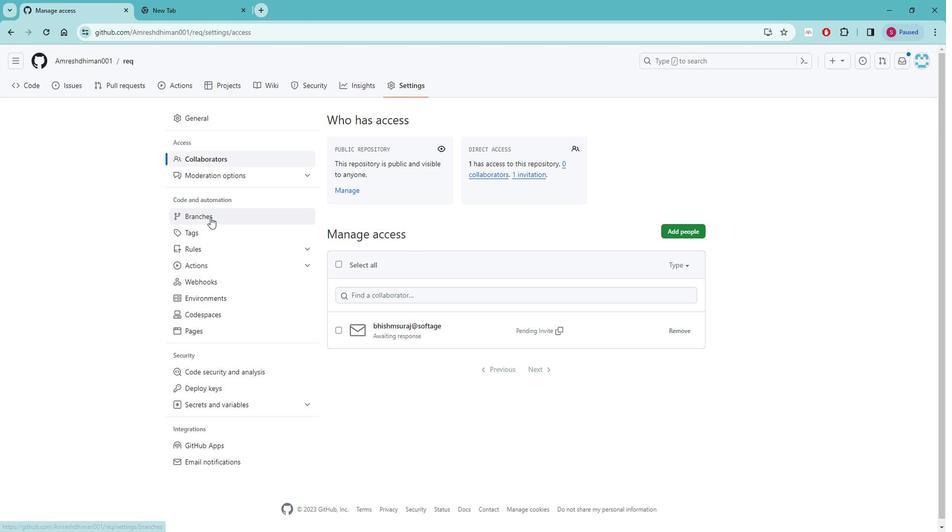 
Action: Mouse moved to (672, 154)
Screenshot: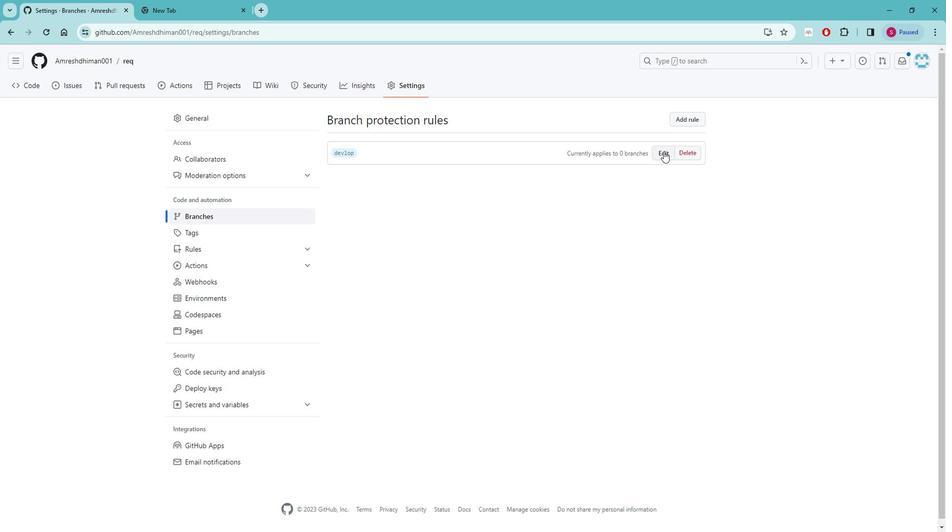 
Action: Mouse pressed left at (672, 154)
Screenshot: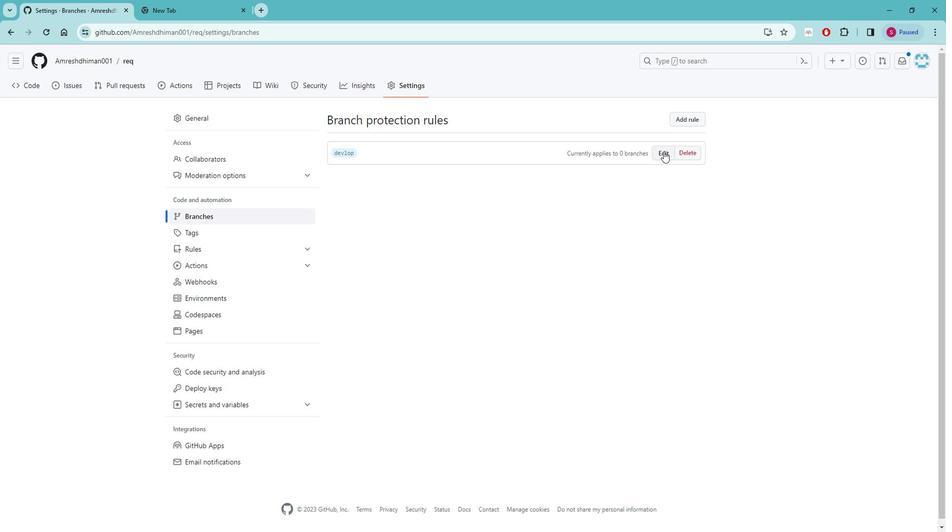 
Action: Mouse moved to (425, 194)
Screenshot: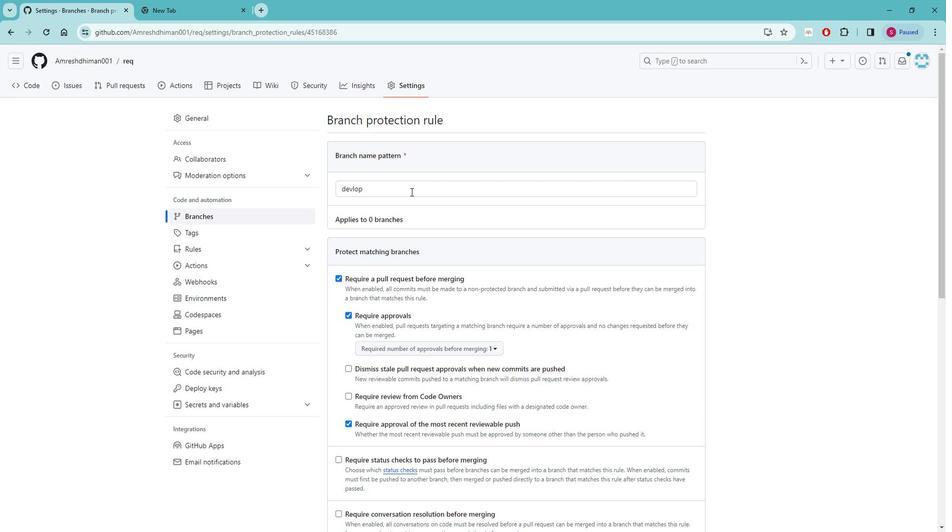 
Action: Mouse pressed left at (425, 194)
Screenshot: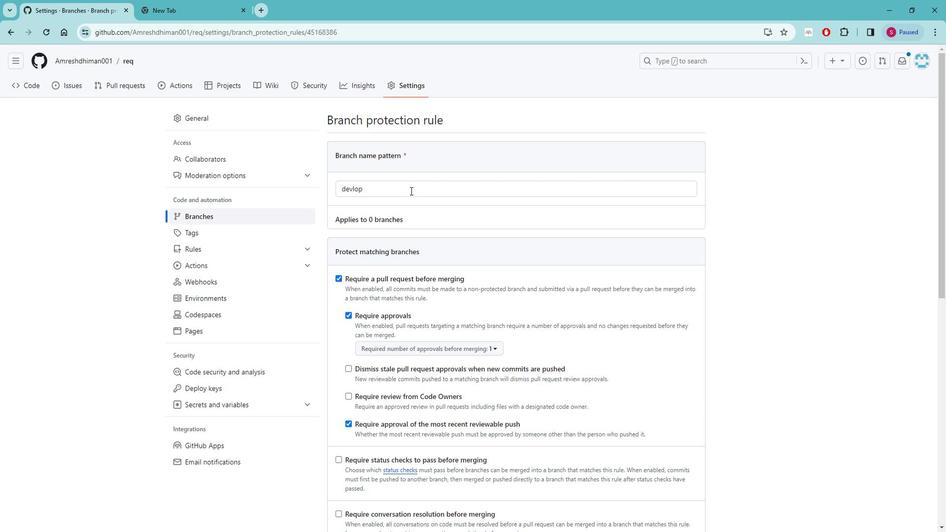 
Action: Mouse moved to (419, 193)
Screenshot: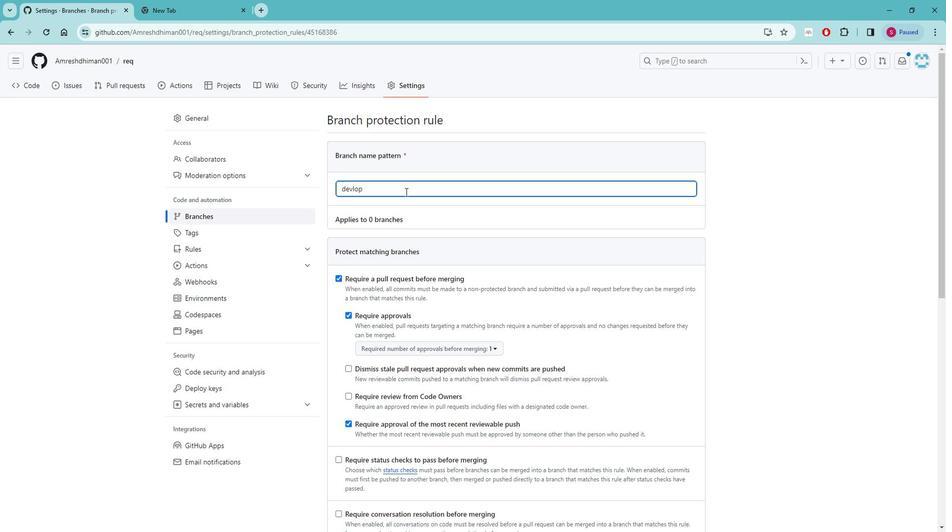 
Action: Key pressed <Key.backspace><Key.backspace><Key.backspace><Key.backspace><Key.backspace><Key.backspace><Key.backspace><Key.backspace><Key.backspace>mi<Key.backspace><Key.backspace><Key.backspace>main
Screenshot: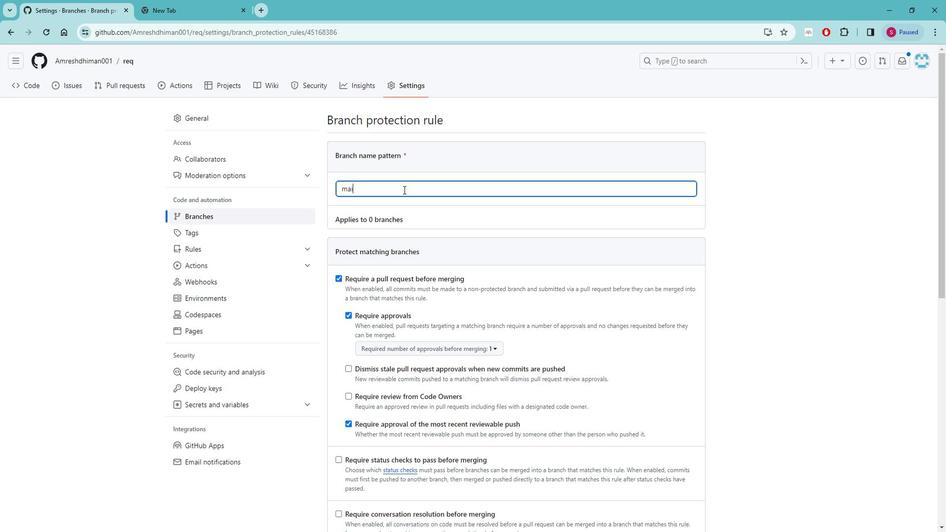 
Action: Mouse moved to (462, 351)
Screenshot: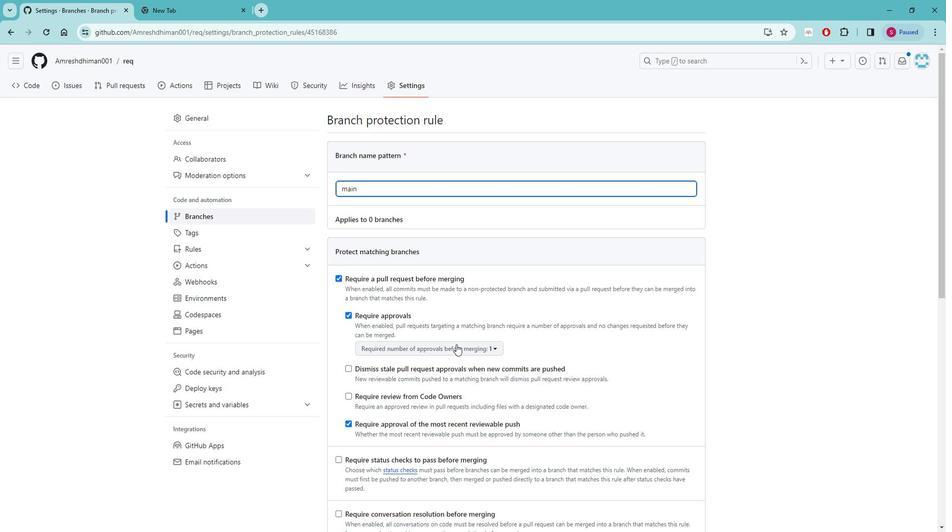 
Action: Mouse scrolled (462, 350) with delta (0, 0)
Screenshot: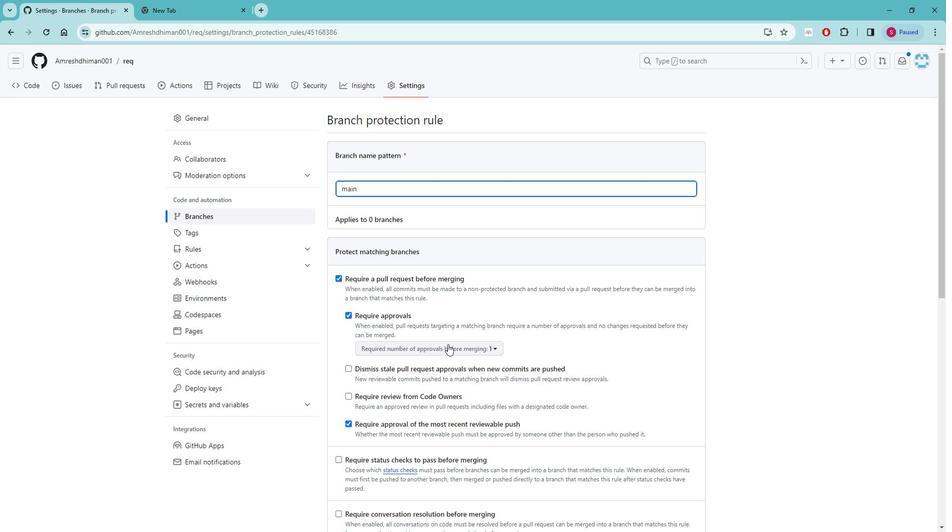 
Action: Mouse moved to (485, 305)
Screenshot: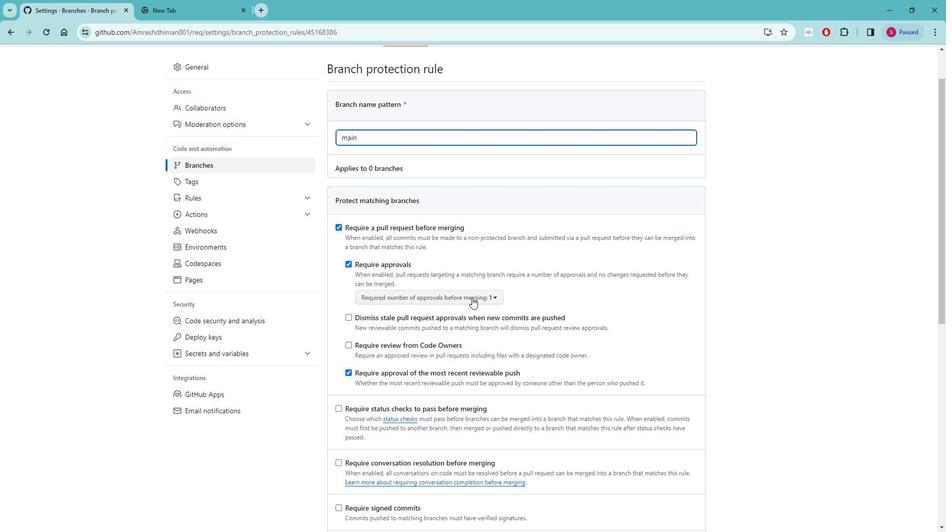 
Action: Mouse pressed left at (485, 305)
Screenshot: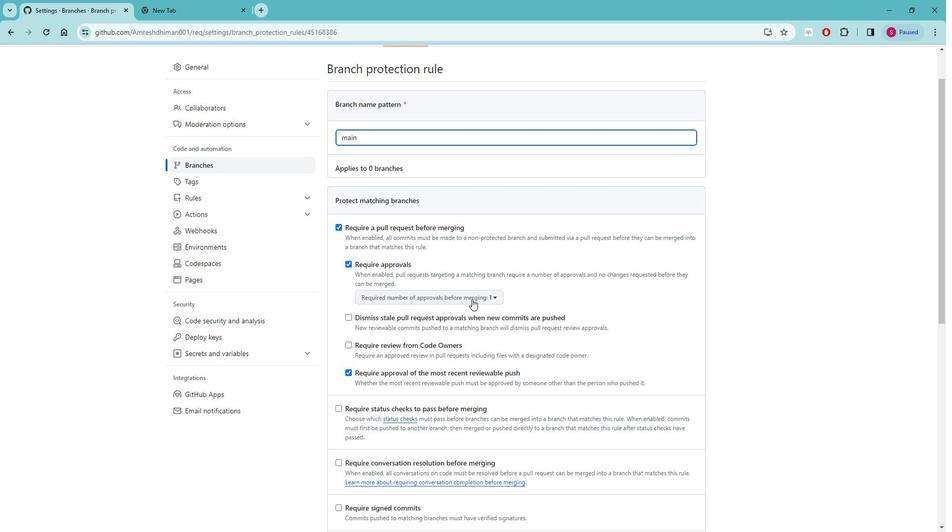 
Action: Mouse moved to (435, 319)
Screenshot: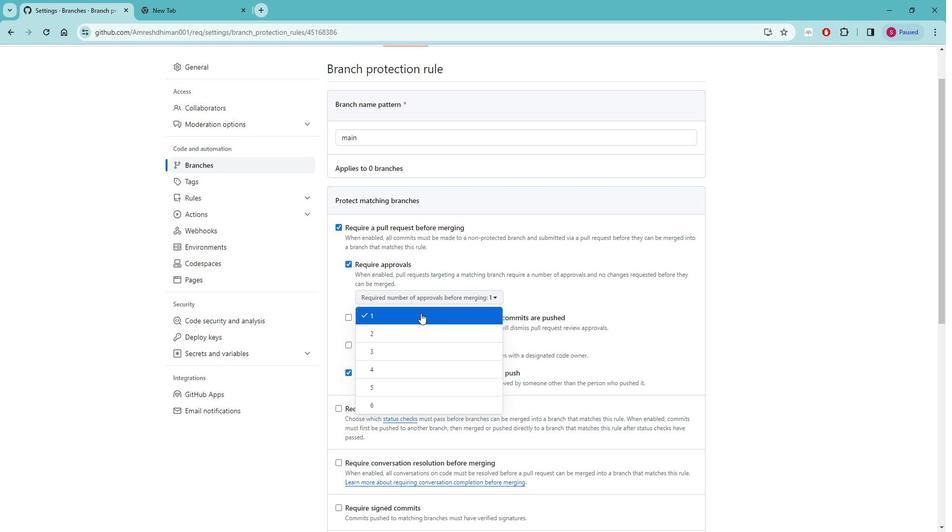 
Action: Mouse pressed left at (435, 319)
Screenshot: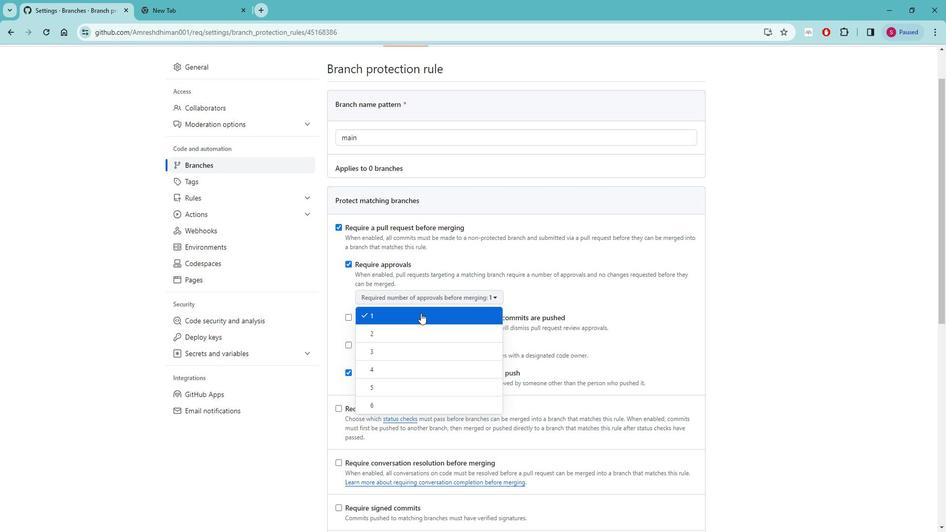 
Action: Mouse moved to (520, 392)
Screenshot: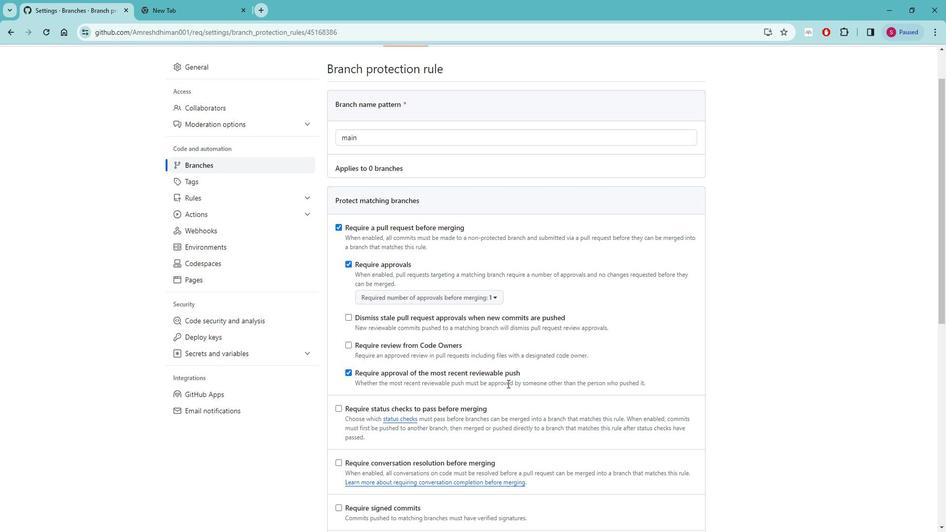 
Action: Mouse scrolled (520, 392) with delta (0, 0)
Screenshot: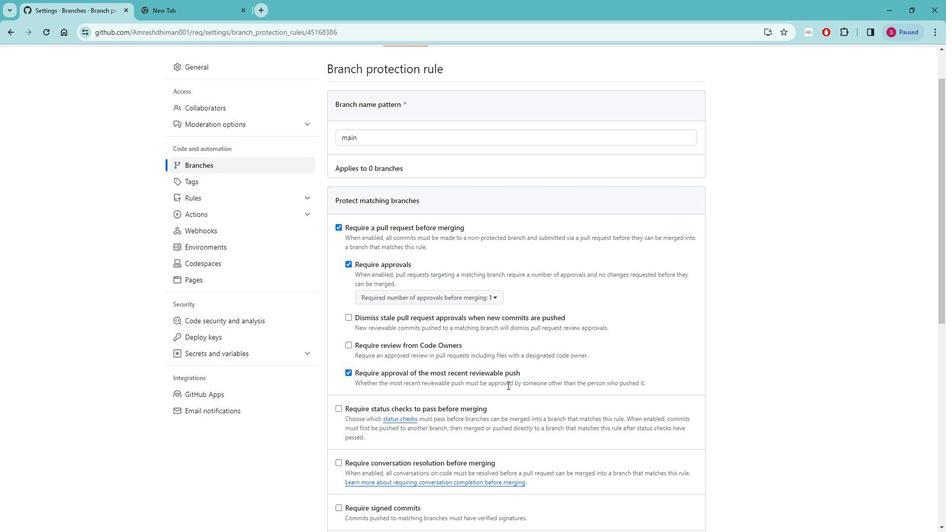 
Action: Mouse scrolled (520, 392) with delta (0, 0)
Screenshot: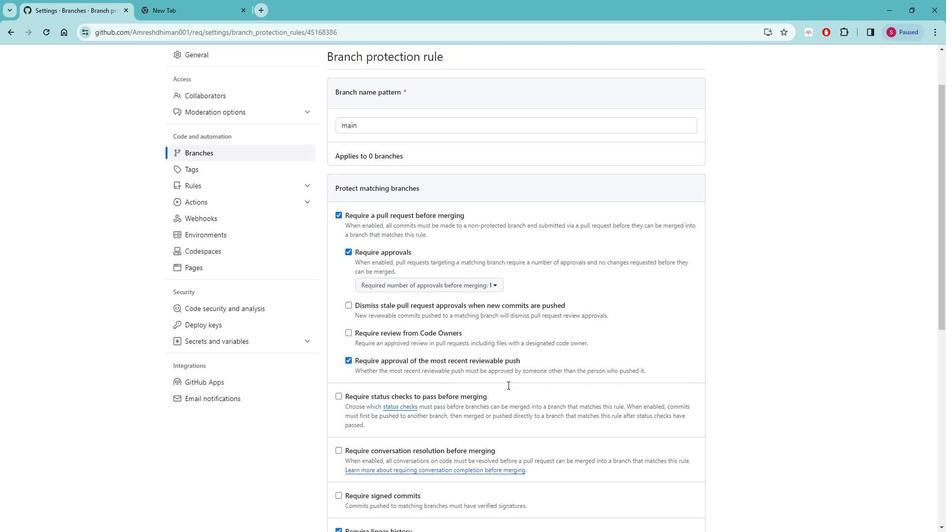 
Action: Mouse scrolled (520, 393) with delta (0, 0)
Screenshot: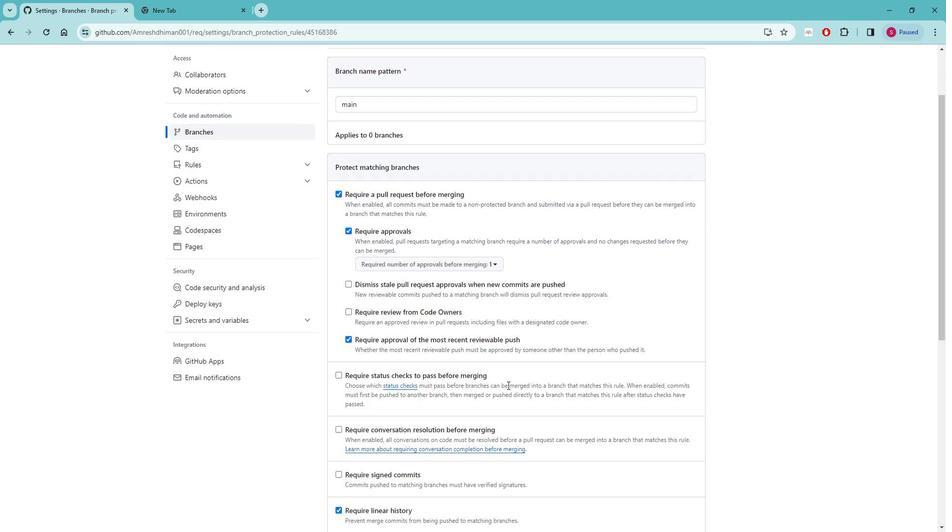 
Action: Mouse moved to (520, 393)
Screenshot: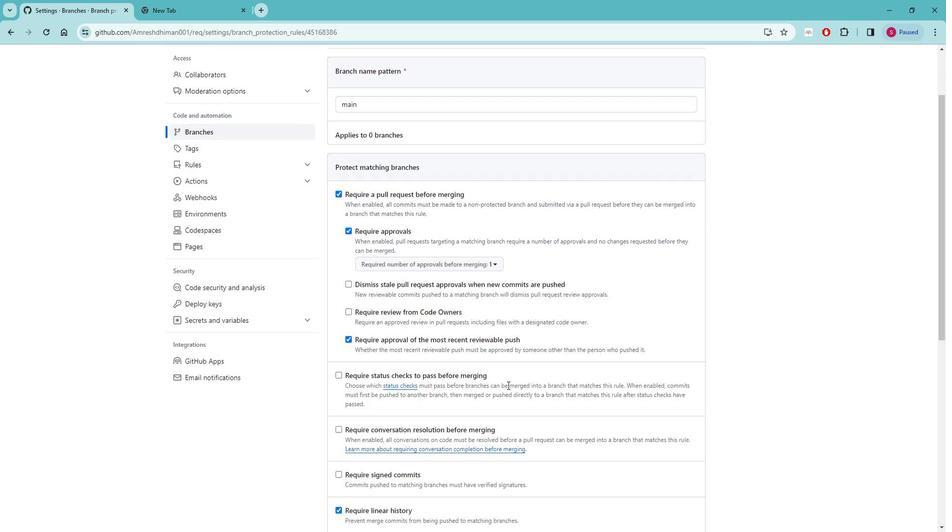 
Action: Mouse scrolled (520, 392) with delta (0, 0)
Screenshot: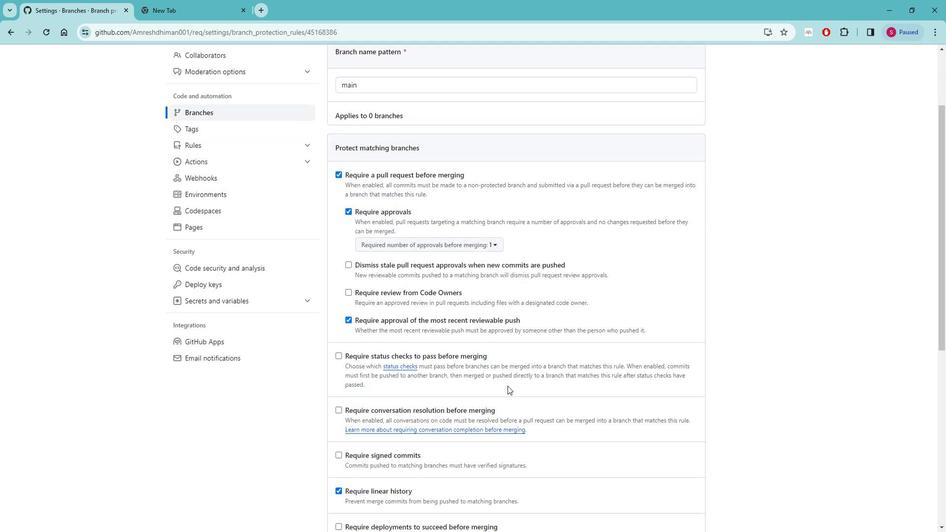 
Action: Mouse moved to (520, 393)
Screenshot: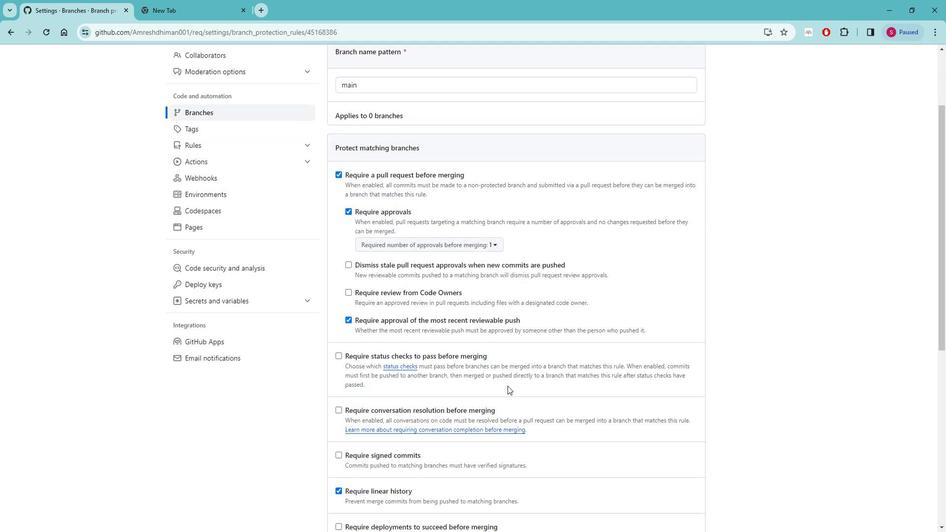 
Action: Mouse scrolled (520, 392) with delta (0, 0)
Screenshot: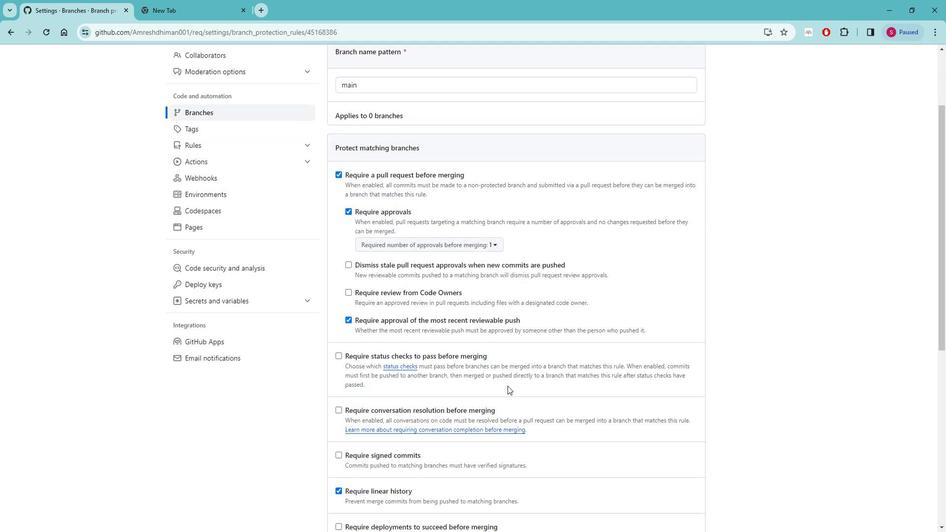 
Action: Mouse moved to (519, 392)
Screenshot: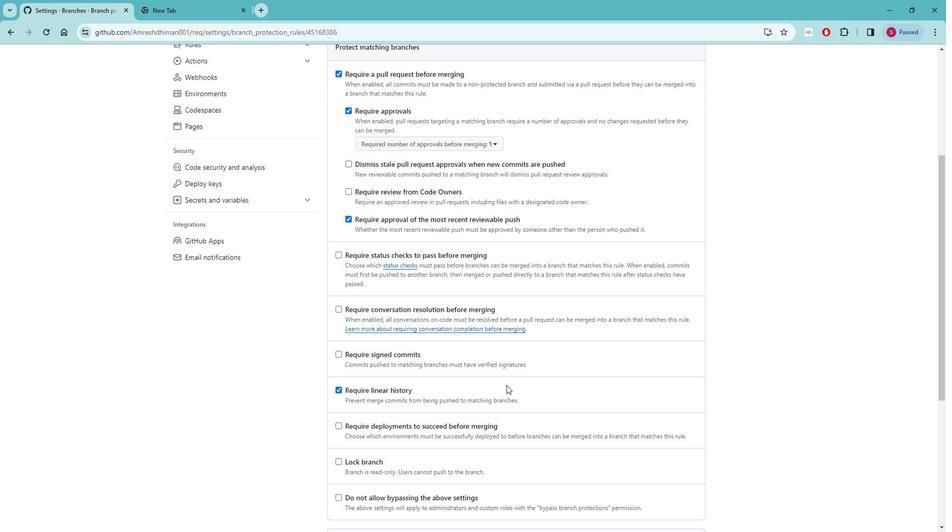 
Action: Mouse scrolled (519, 393) with delta (0, 0)
Screenshot: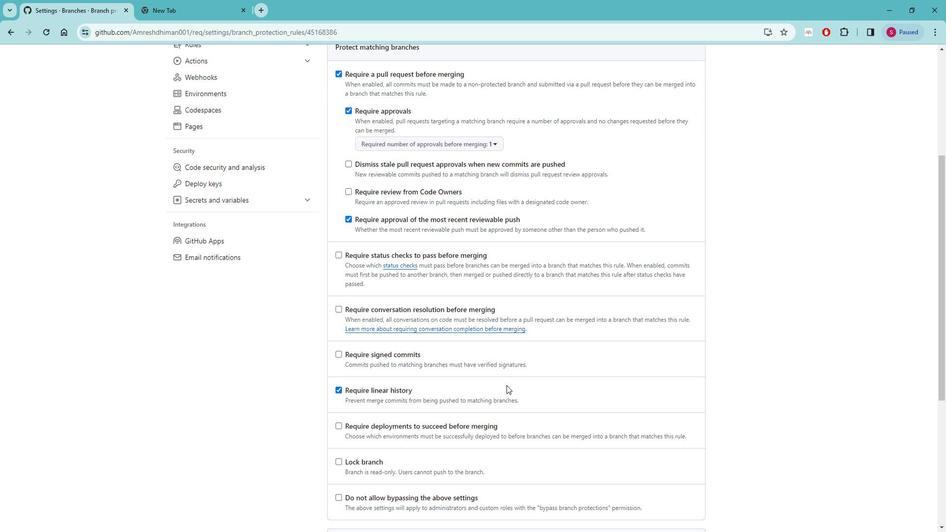 
Action: Mouse scrolled (519, 392) with delta (0, 0)
Screenshot: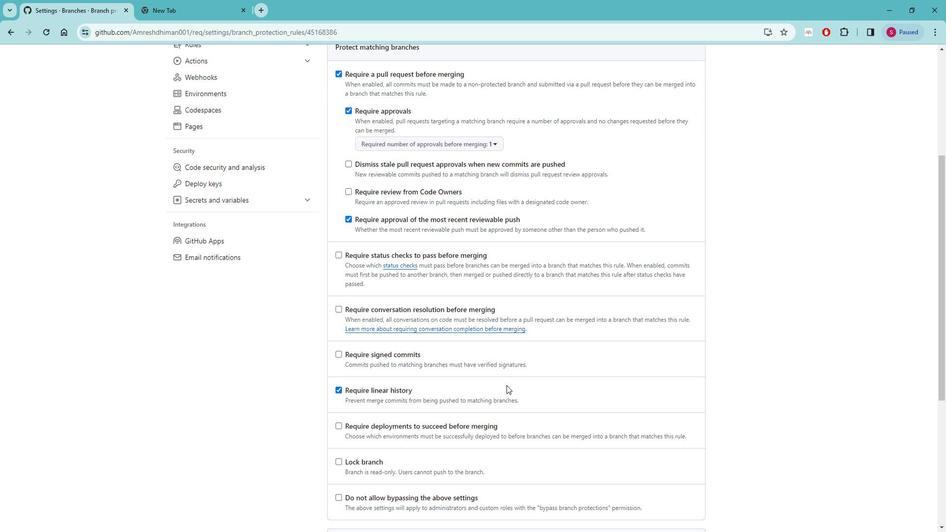 
Action: Mouse moved to (528, 431)
Screenshot: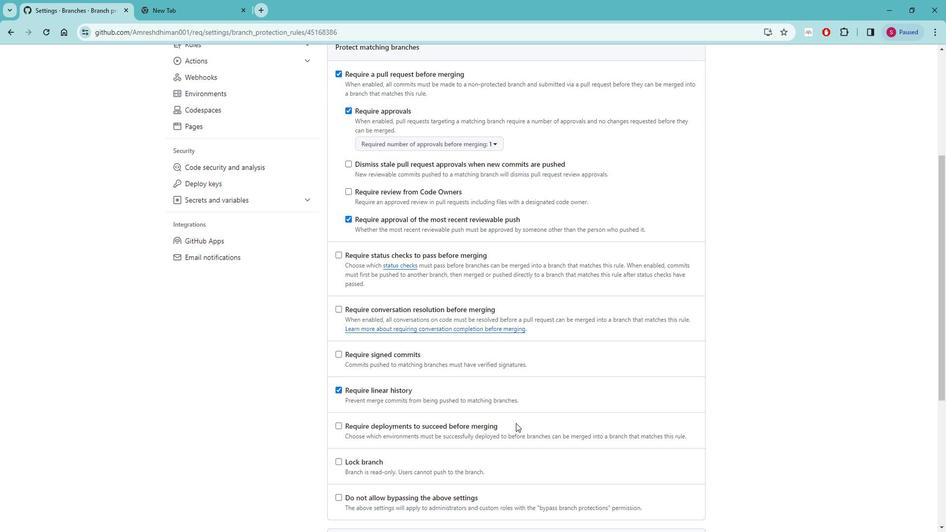 
Action: Mouse scrolled (528, 431) with delta (0, 0)
Screenshot: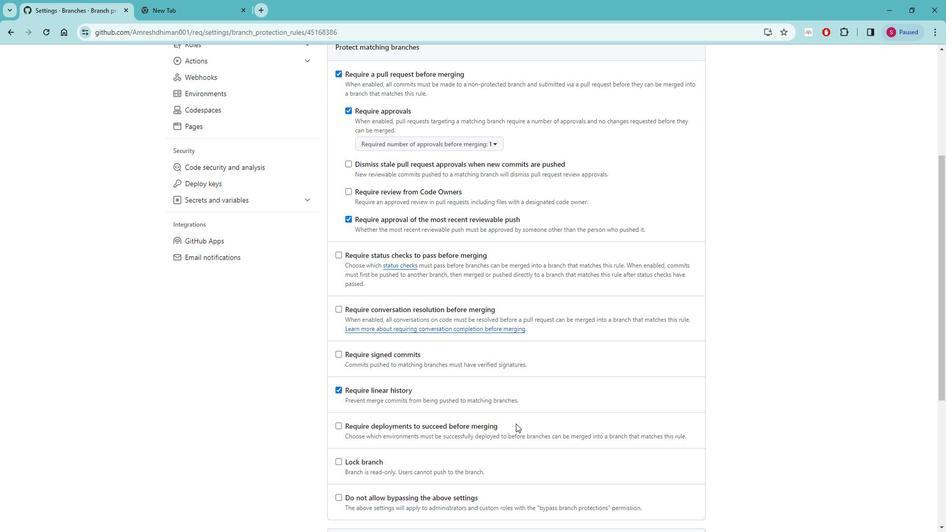 
Action: Mouse moved to (529, 432)
Screenshot: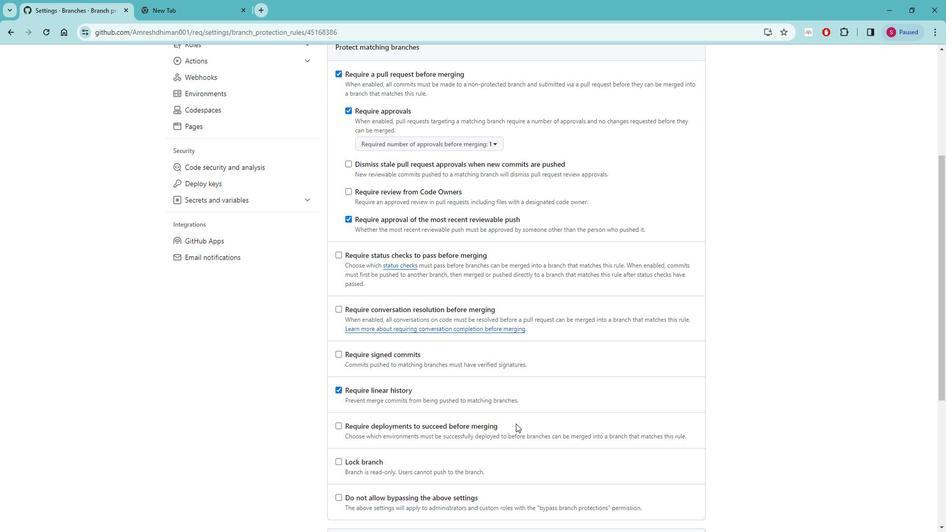 
Action: Mouse scrolled (529, 432) with delta (0, 0)
Screenshot: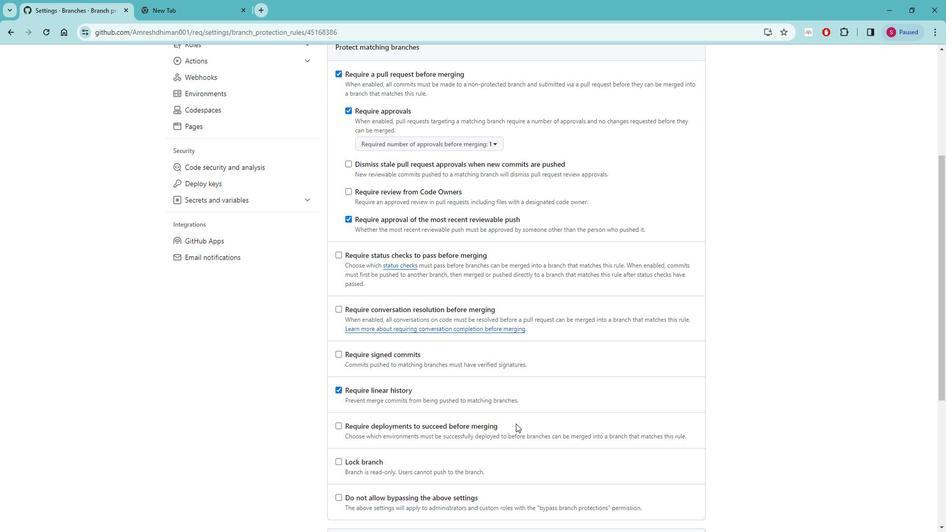 
Action: Mouse scrolled (529, 432) with delta (0, 0)
Screenshot: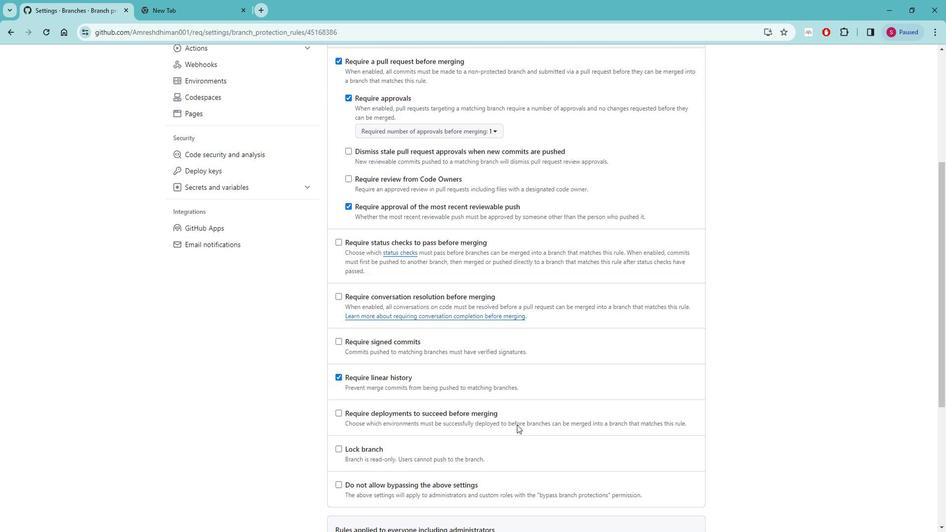 
Action: Mouse scrolled (529, 432) with delta (0, 0)
Screenshot: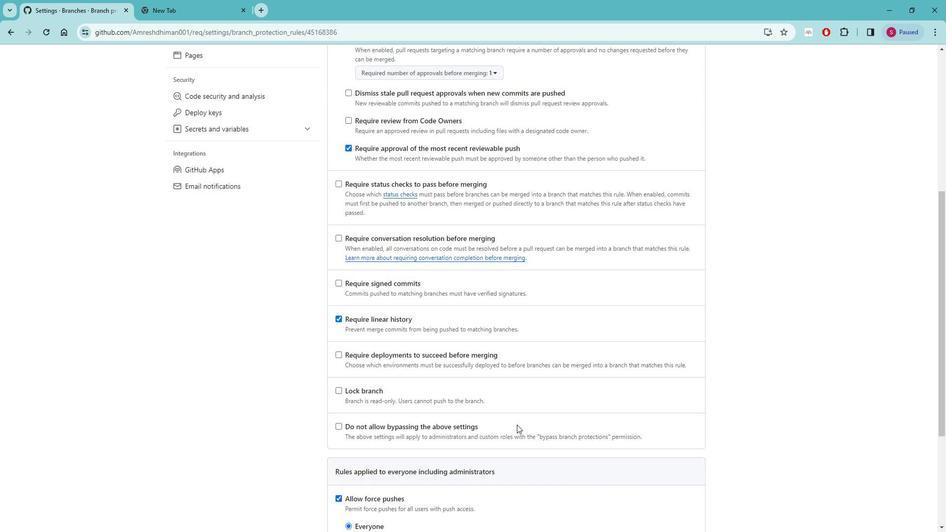 
Action: Mouse moved to (366, 506)
Screenshot: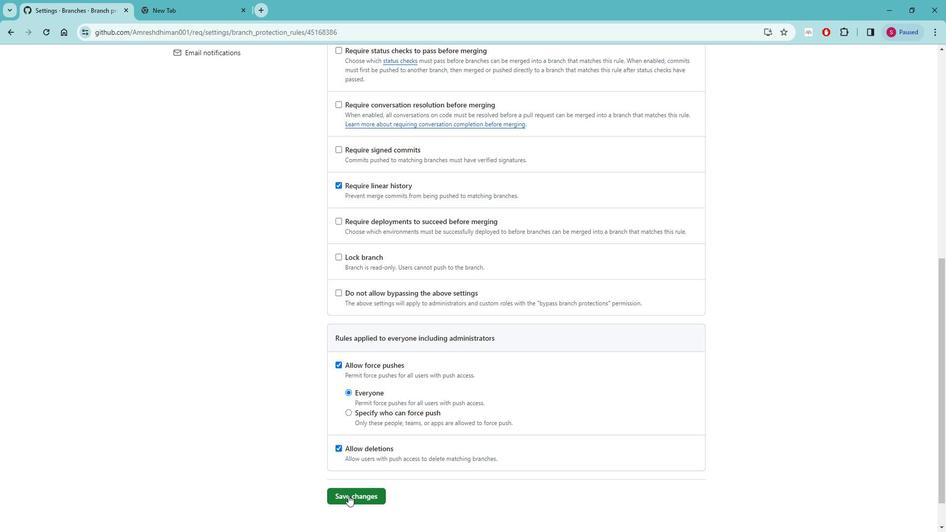 
Action: Mouse pressed left at (366, 506)
Screenshot: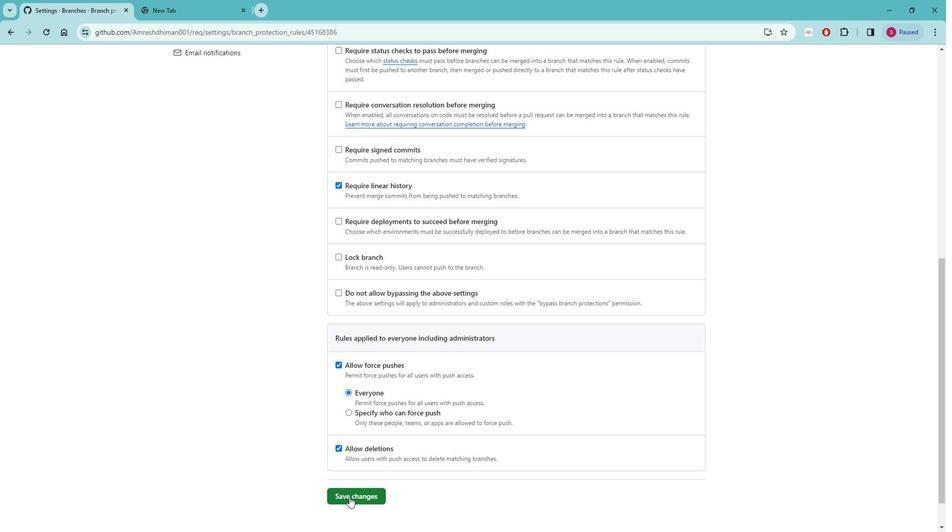 
Action: Mouse moved to (642, 195)
Screenshot: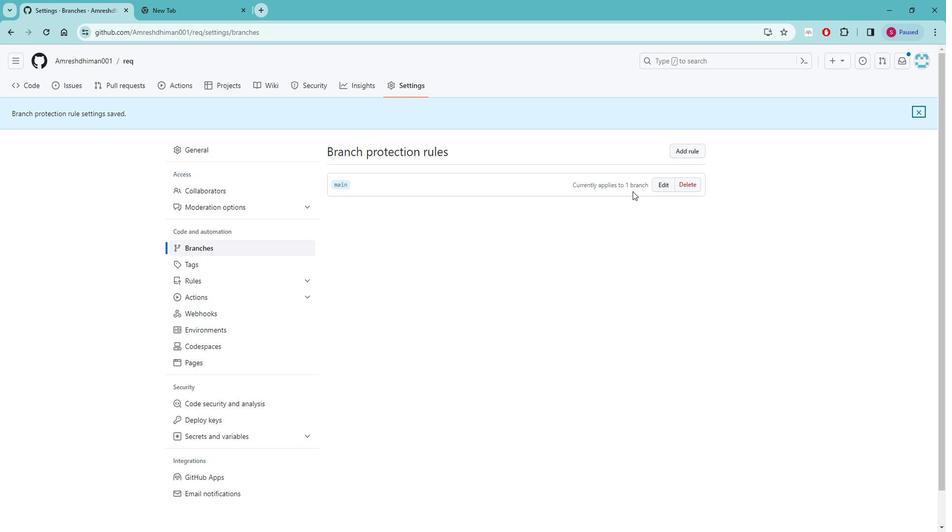 
